 Task: Find connections with filter location Oer-Erkenschwick with filter topic #Healthwith filter profile language German with filter current company Yokogawa with filter school SSVPS'S BAPUSAHEB SHIVAJIRAO DEORE COLLEGE OF ENGINEERING, DHULE. with filter industry Periodical Publishing with filter service category User Experience Design with filter keywords title Principal
Action: Mouse moved to (534, 99)
Screenshot: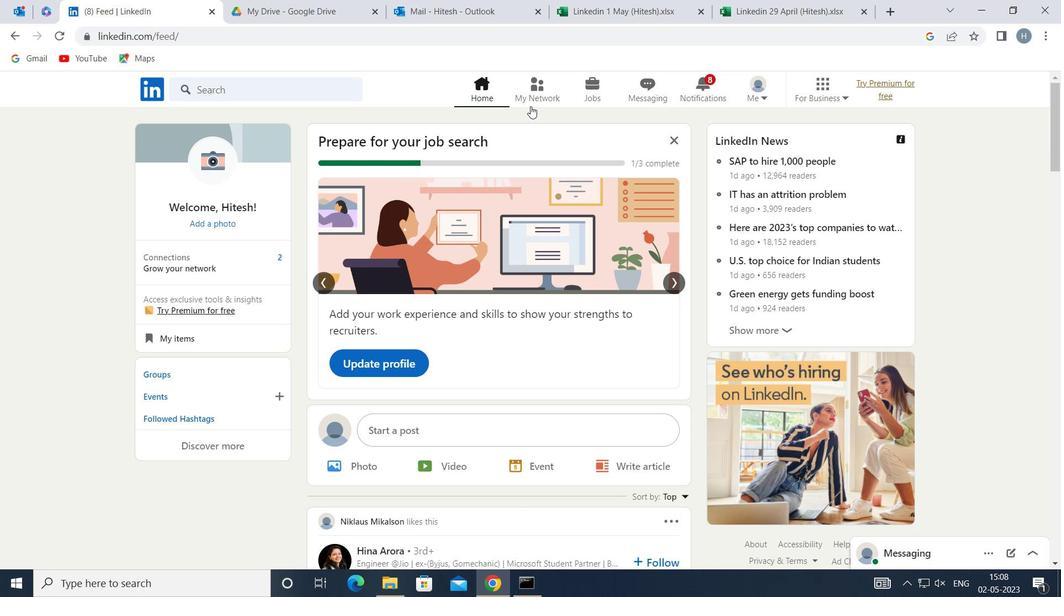 
Action: Mouse pressed left at (534, 99)
Screenshot: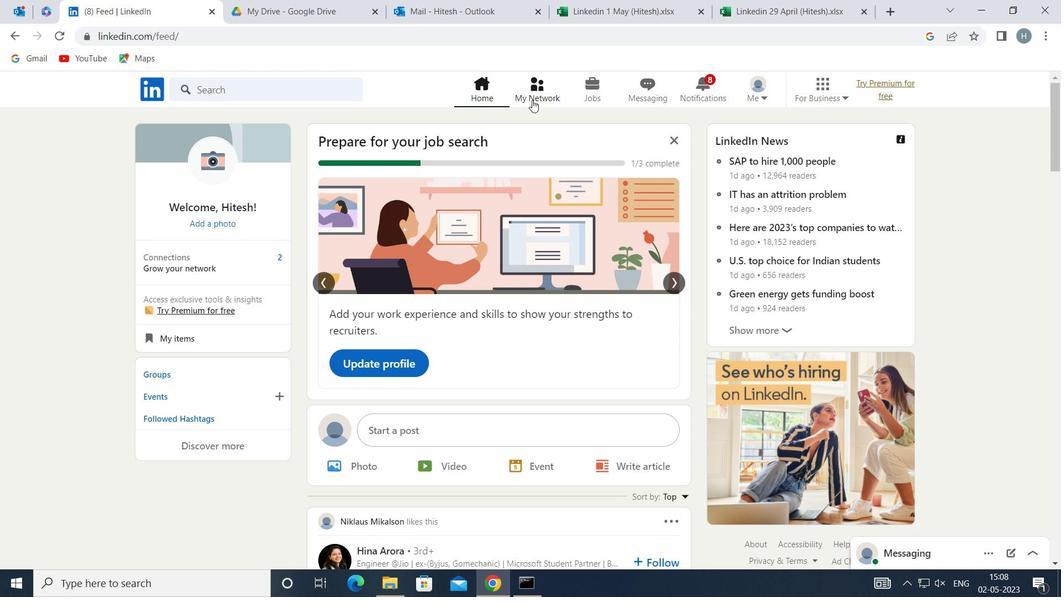 
Action: Mouse moved to (304, 170)
Screenshot: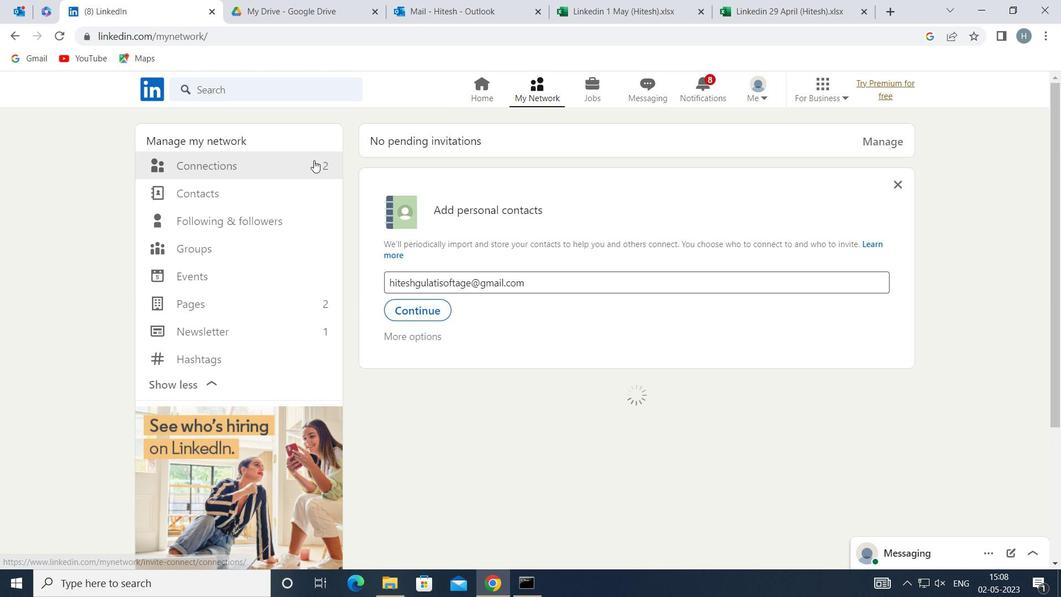 
Action: Mouse pressed left at (304, 170)
Screenshot: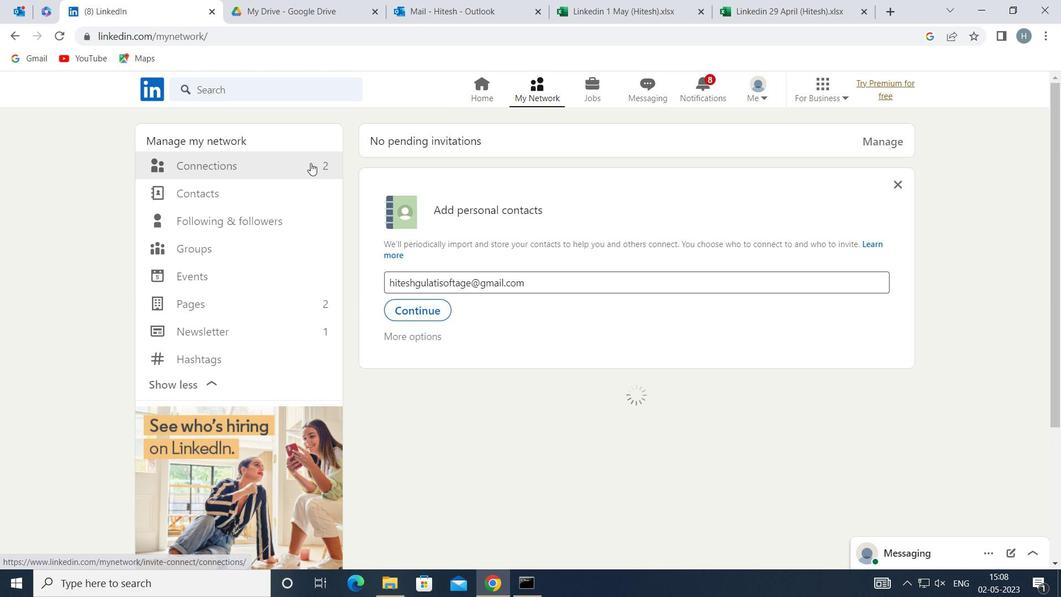 
Action: Mouse moved to (650, 166)
Screenshot: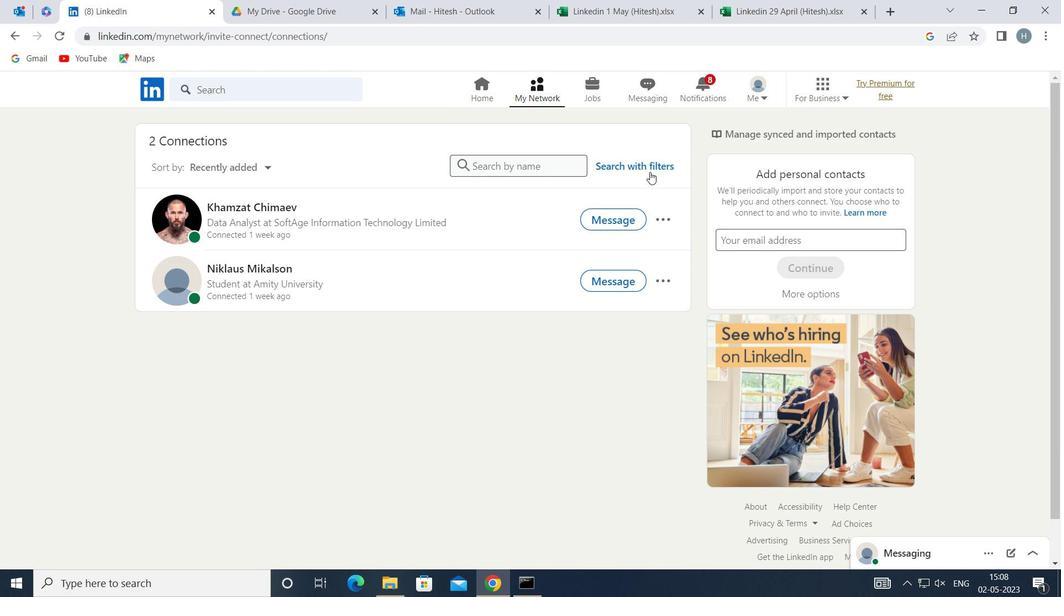 
Action: Mouse pressed left at (650, 166)
Screenshot: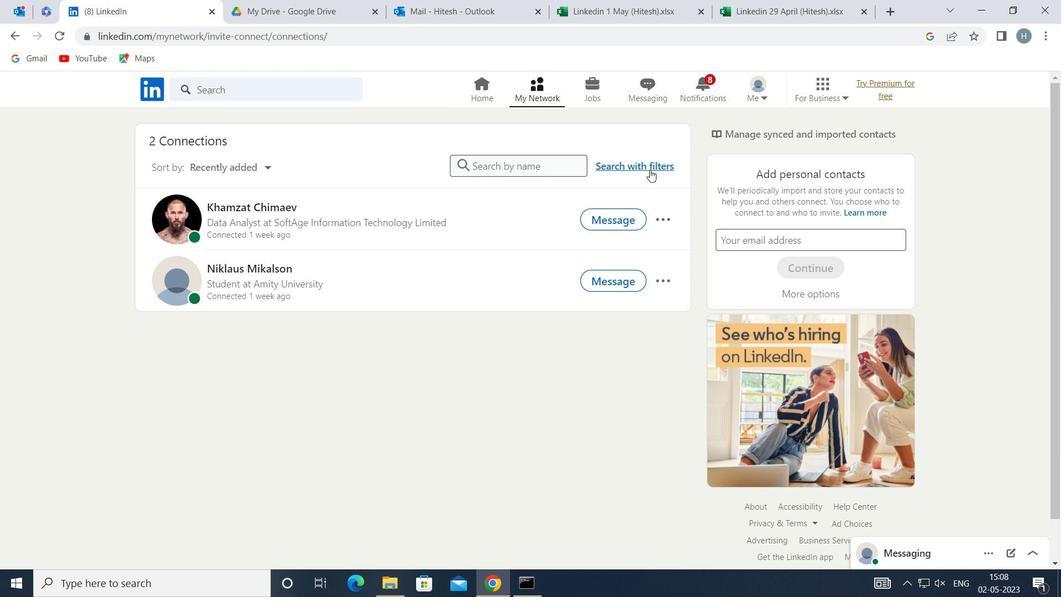 
Action: Mouse moved to (581, 129)
Screenshot: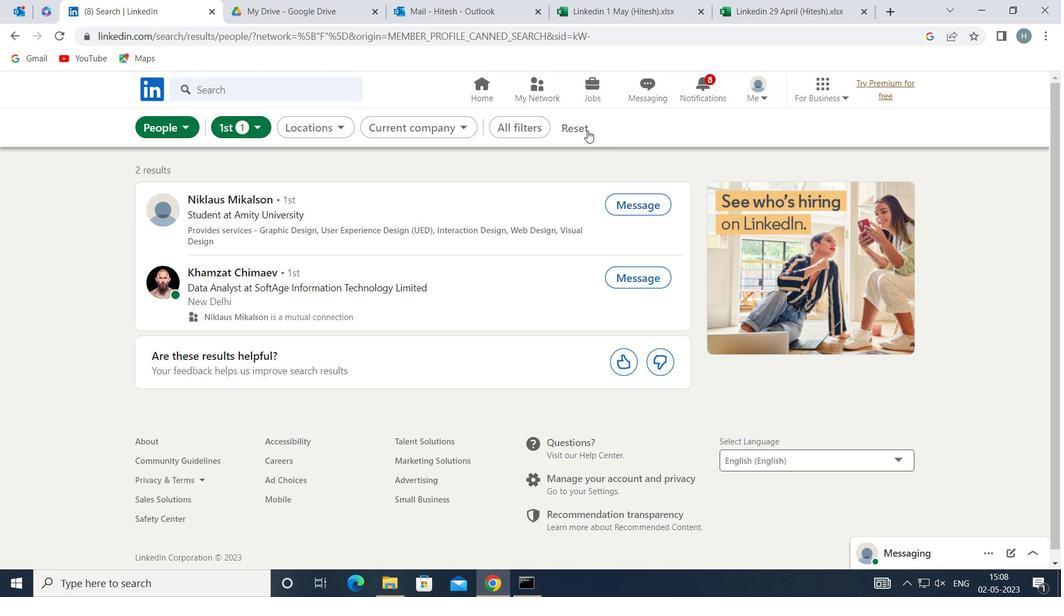 
Action: Mouse pressed left at (581, 129)
Screenshot: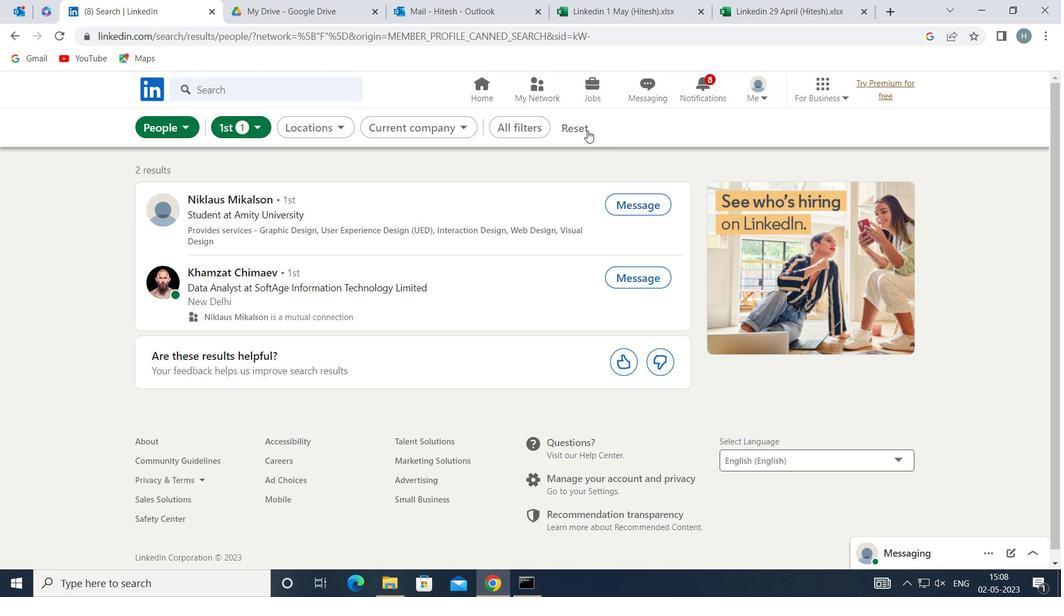 
Action: Mouse moved to (557, 124)
Screenshot: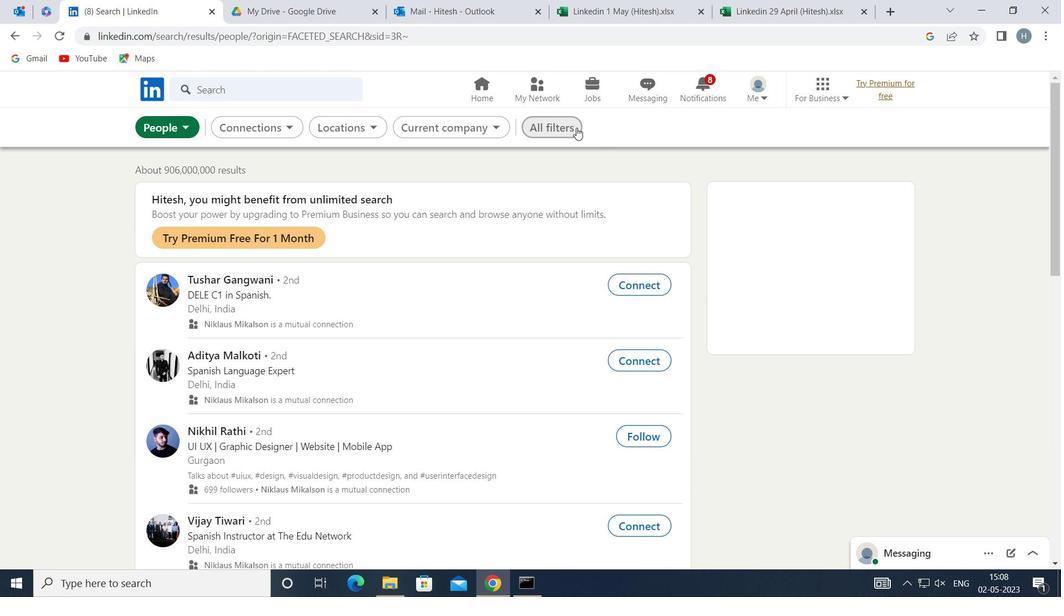 
Action: Mouse pressed left at (557, 124)
Screenshot: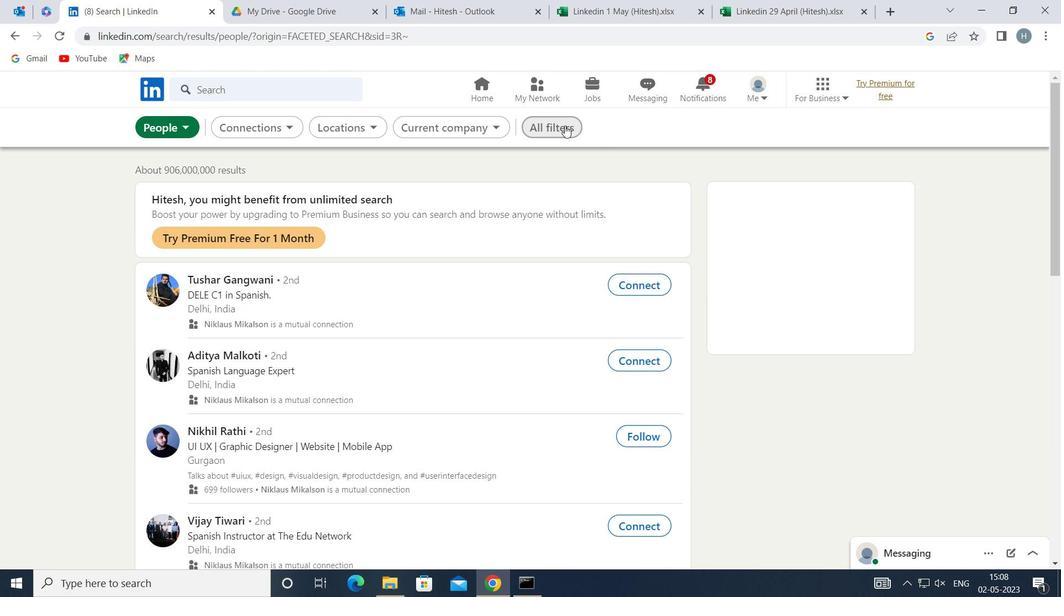
Action: Mouse moved to (798, 286)
Screenshot: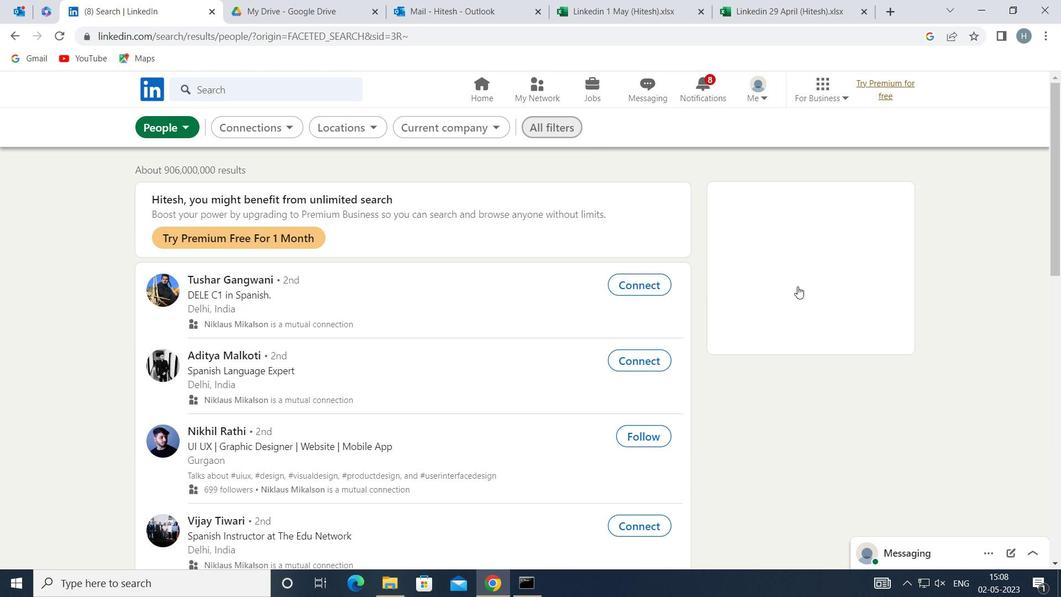
Action: Mouse scrolled (798, 286) with delta (0, 0)
Screenshot: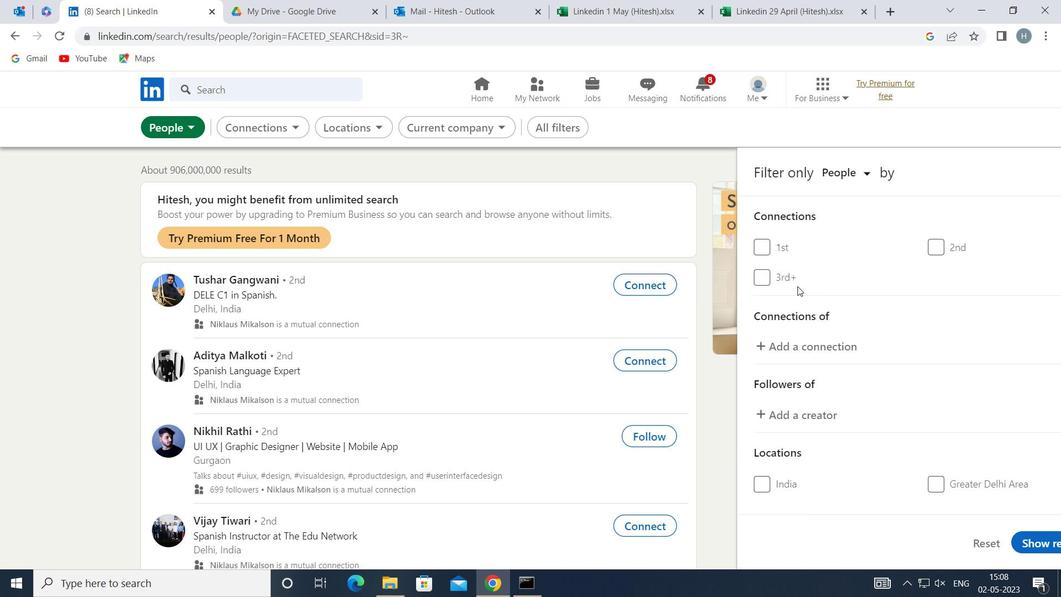 
Action: Mouse scrolled (798, 286) with delta (0, 0)
Screenshot: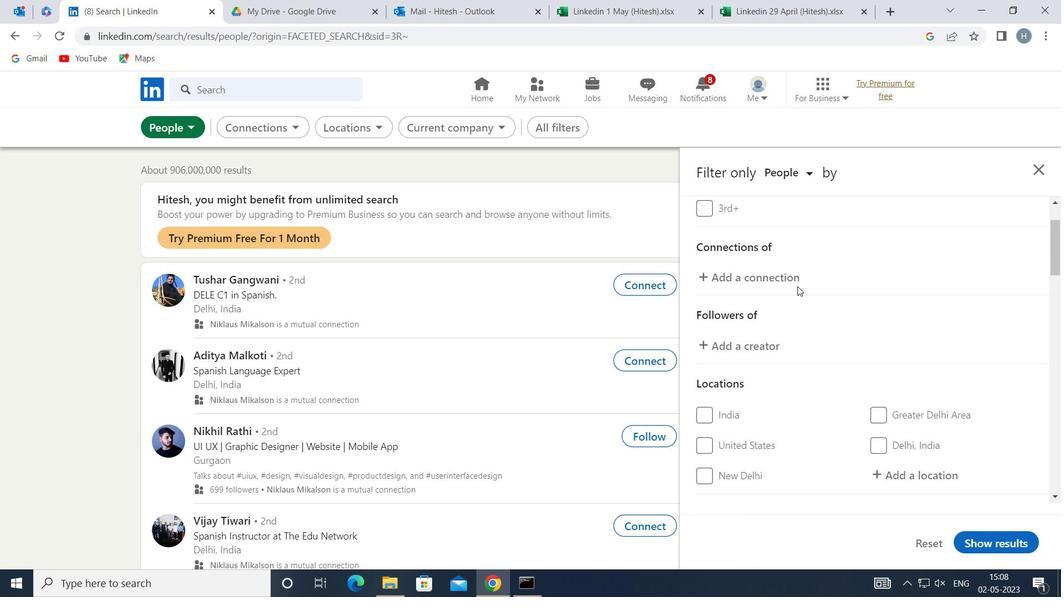 
Action: Mouse scrolled (798, 286) with delta (0, 0)
Screenshot: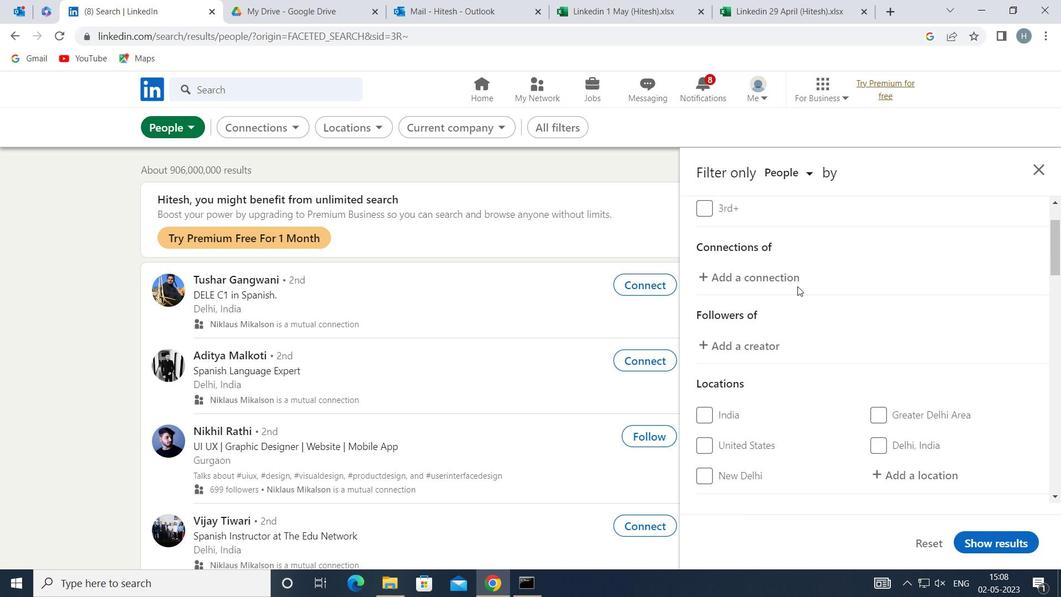 
Action: Mouse moved to (898, 334)
Screenshot: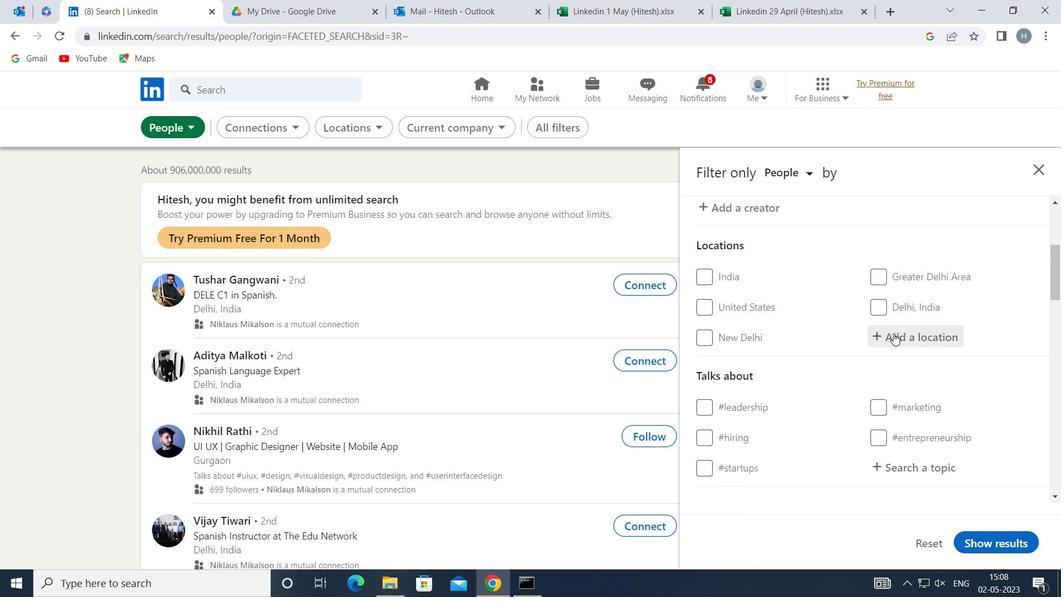 
Action: Mouse pressed left at (898, 334)
Screenshot: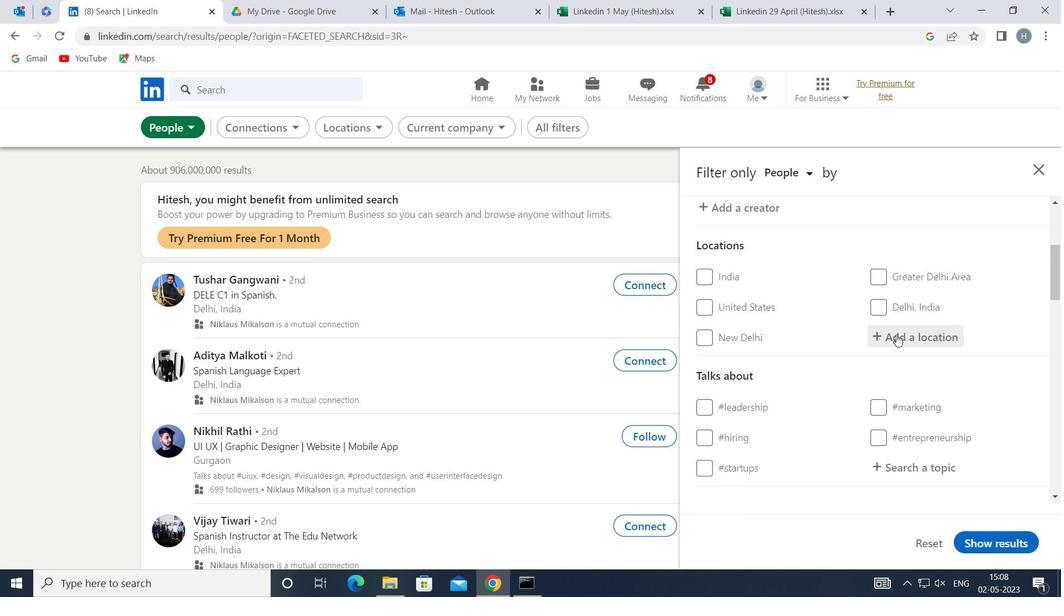 
Action: Mouse moved to (898, 333)
Screenshot: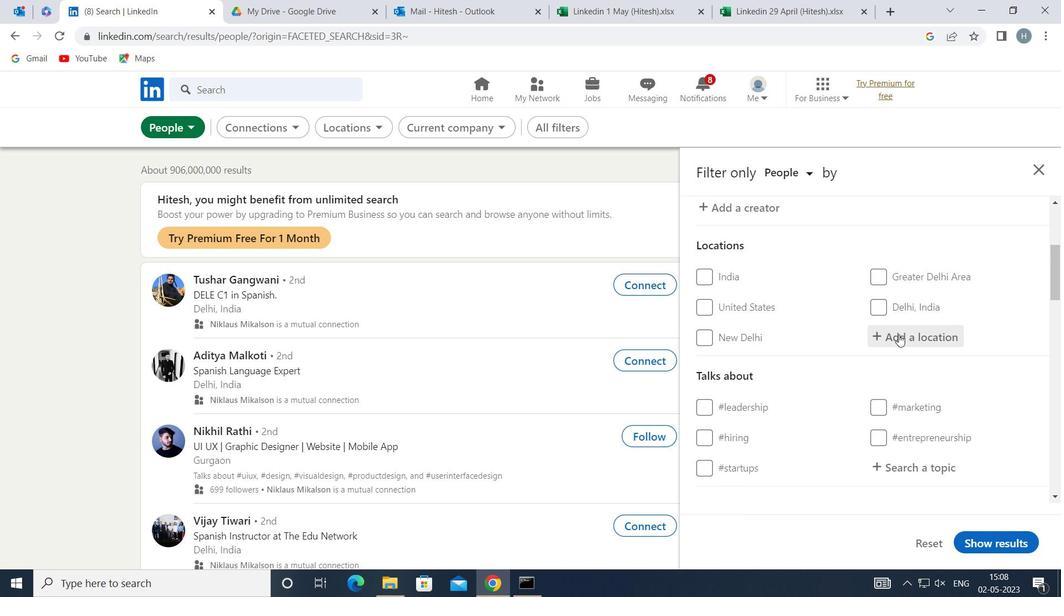 
Action: Key pressed <Key.shift>OER
Screenshot: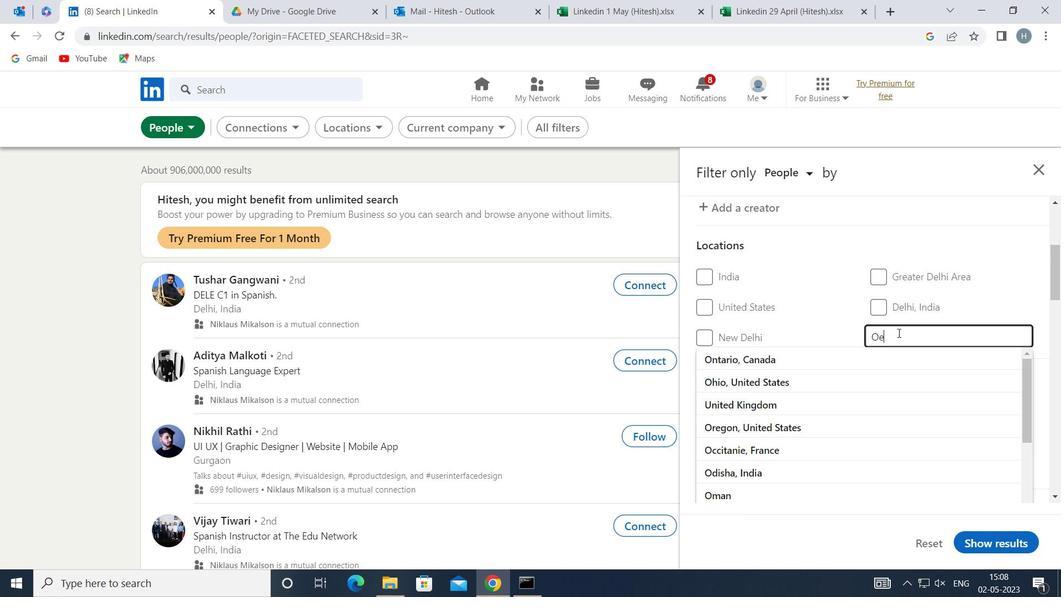 
Action: Mouse moved to (860, 381)
Screenshot: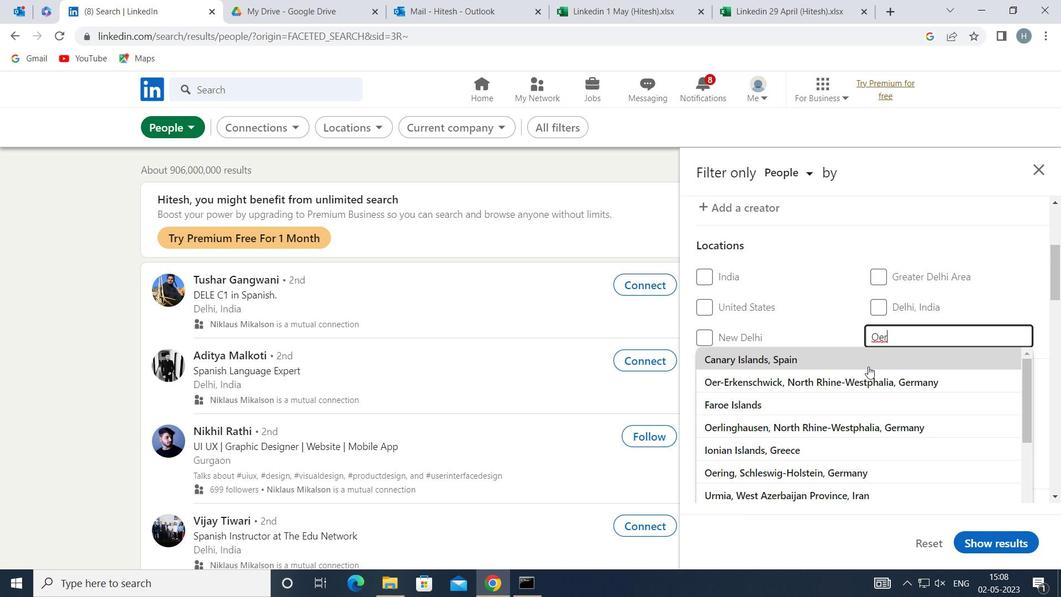 
Action: Mouse pressed left at (860, 381)
Screenshot: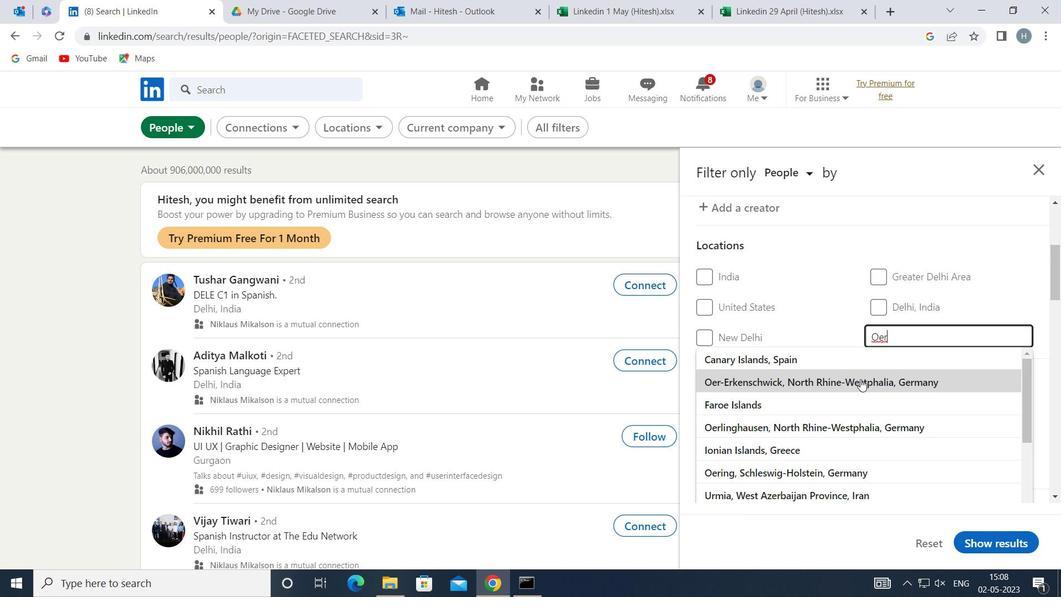 
Action: Mouse moved to (854, 379)
Screenshot: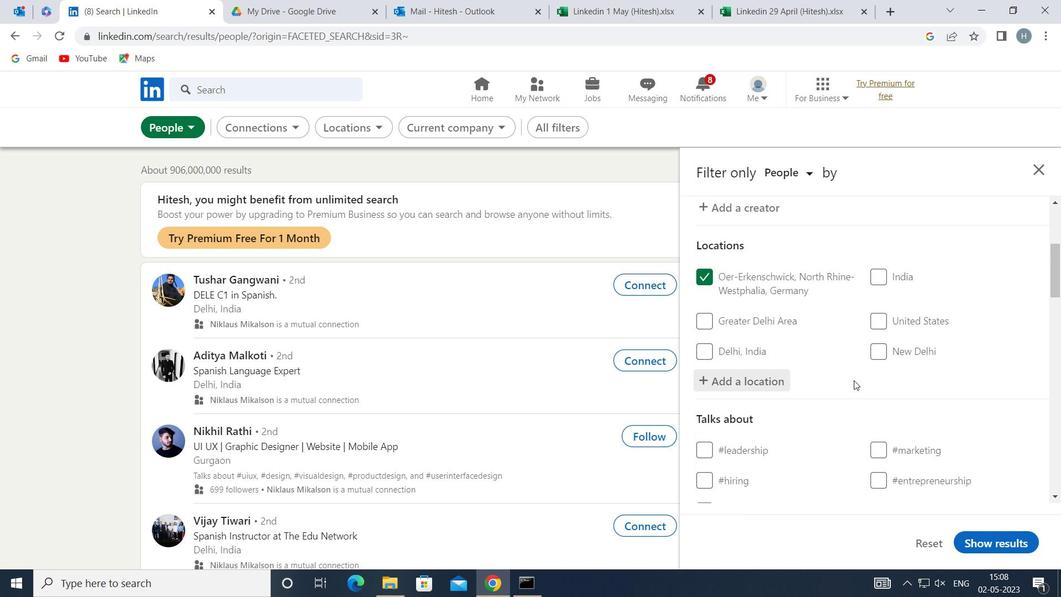 
Action: Mouse scrolled (854, 379) with delta (0, 0)
Screenshot: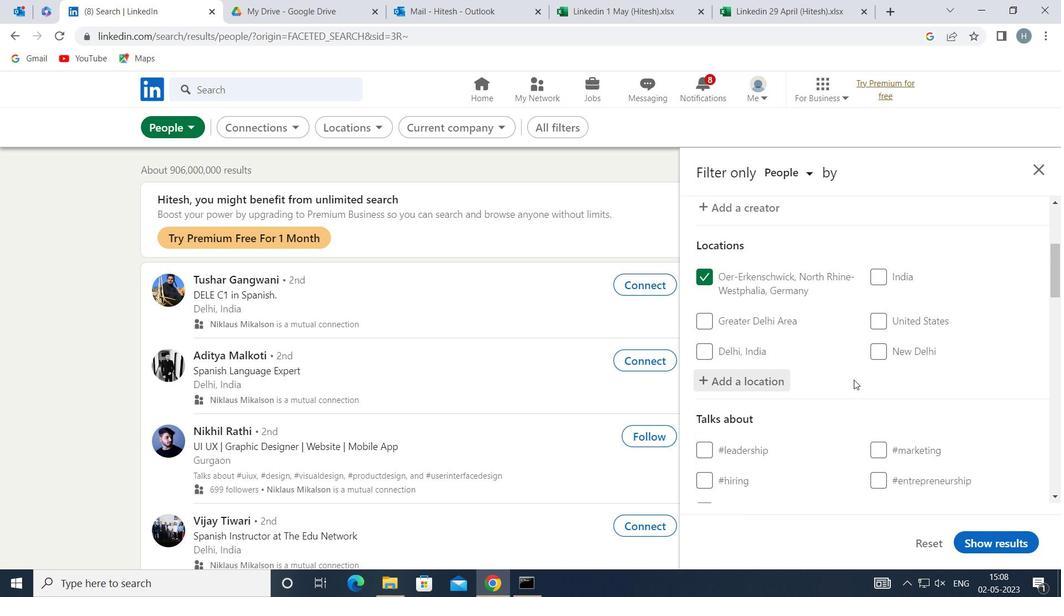 
Action: Mouse moved to (854, 379)
Screenshot: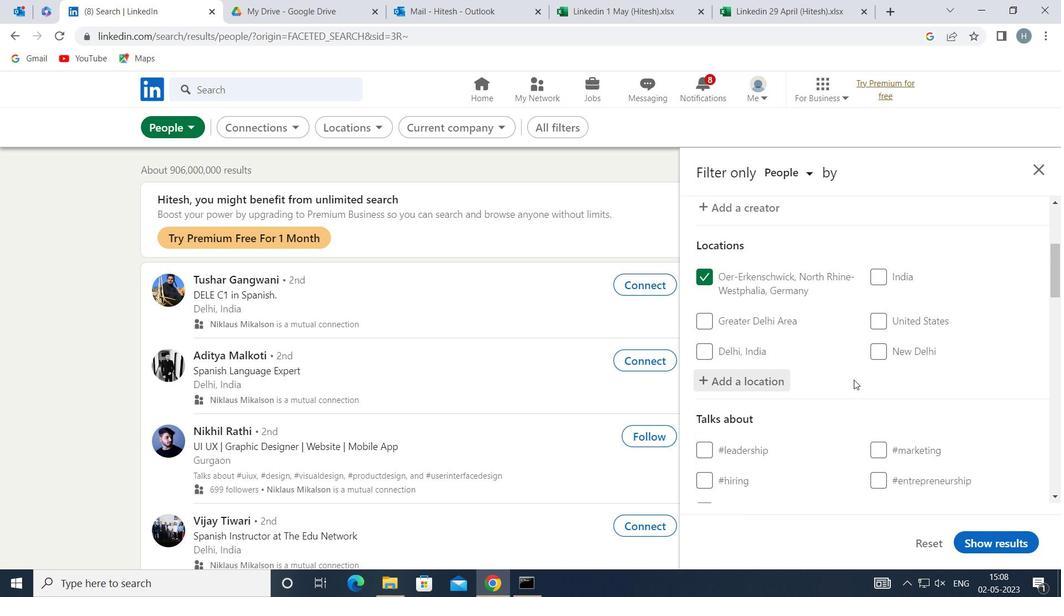 
Action: Mouse scrolled (854, 379) with delta (0, 0)
Screenshot: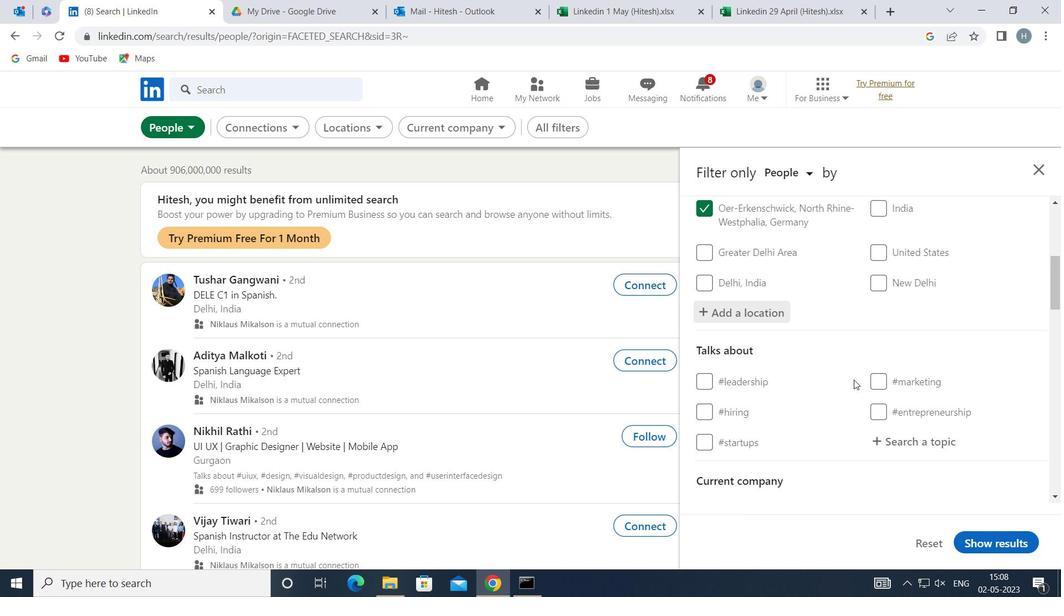 
Action: Mouse moved to (917, 370)
Screenshot: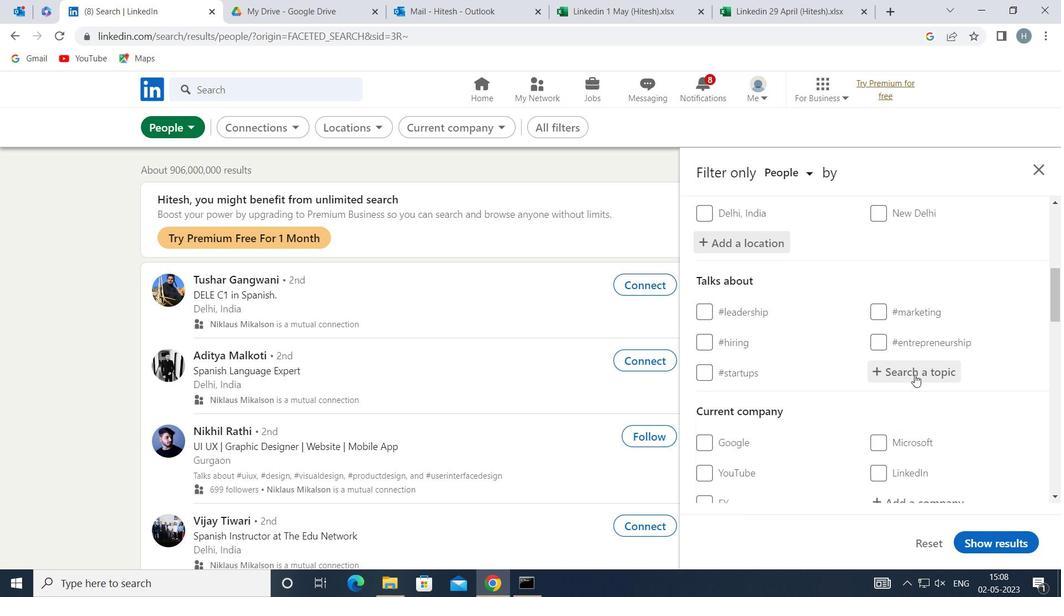 
Action: Mouse pressed left at (917, 370)
Screenshot: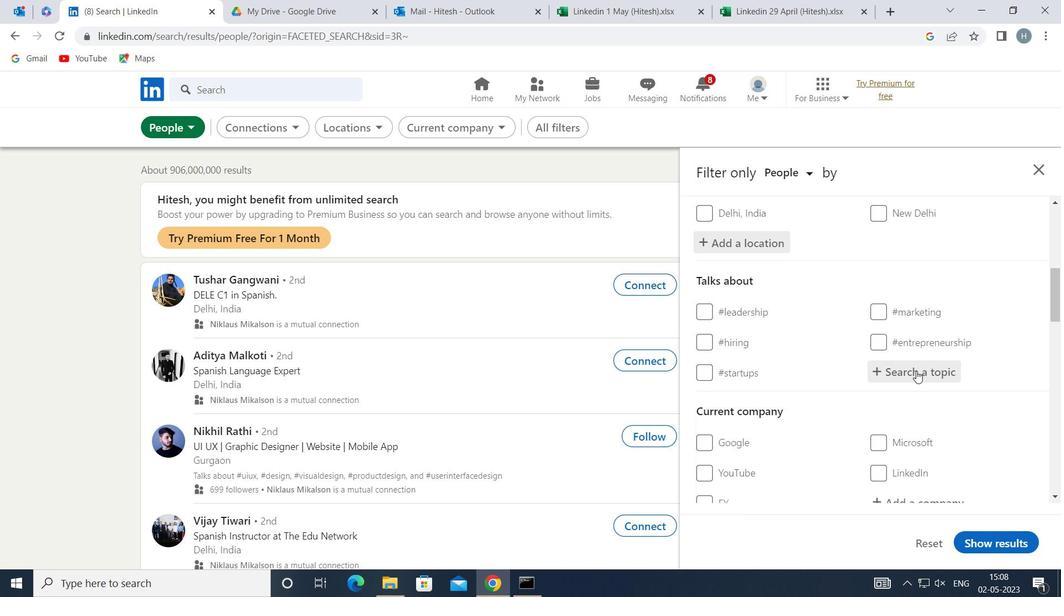 
Action: Key pressed <Key.shift>HEALTH
Screenshot: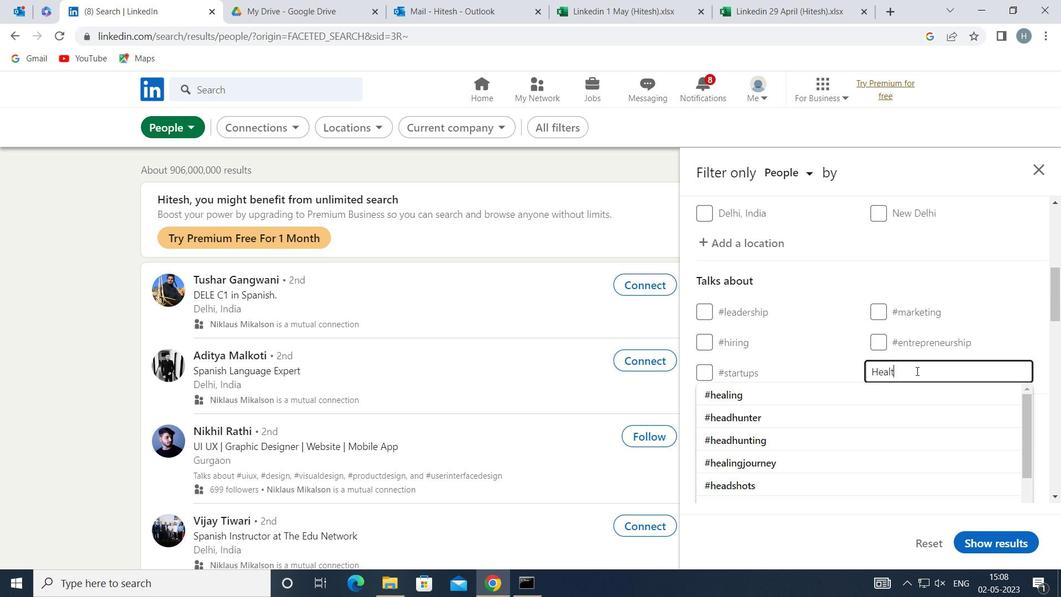 
Action: Mouse moved to (863, 411)
Screenshot: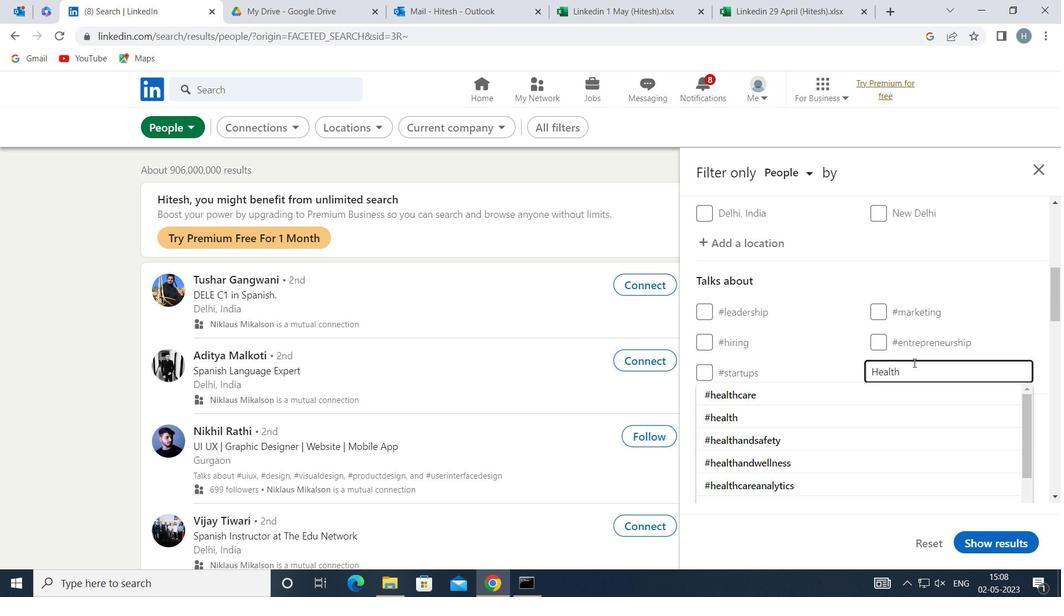 
Action: Mouse pressed left at (863, 411)
Screenshot: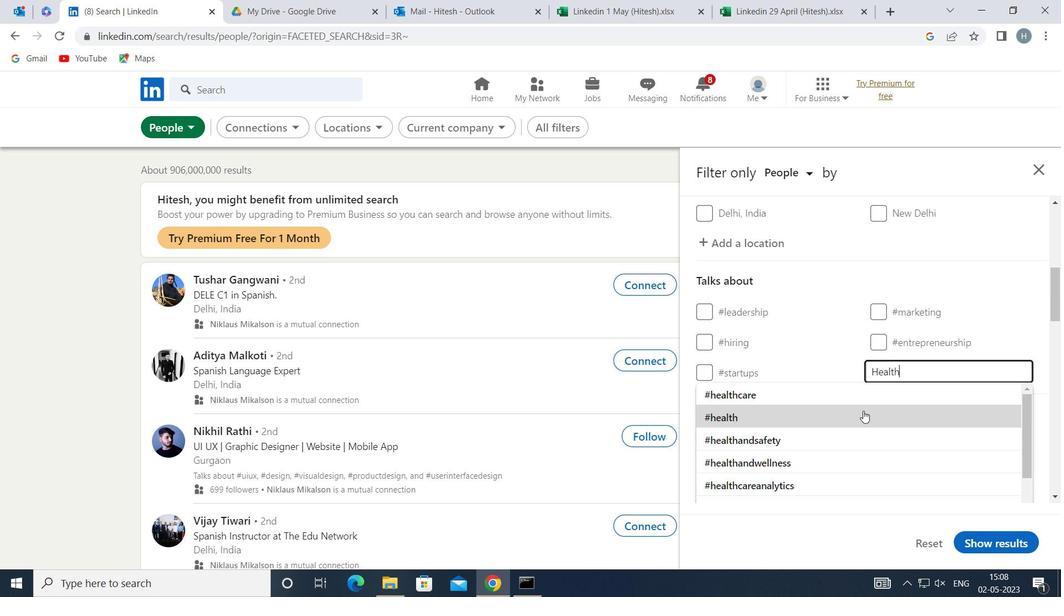
Action: Mouse moved to (822, 390)
Screenshot: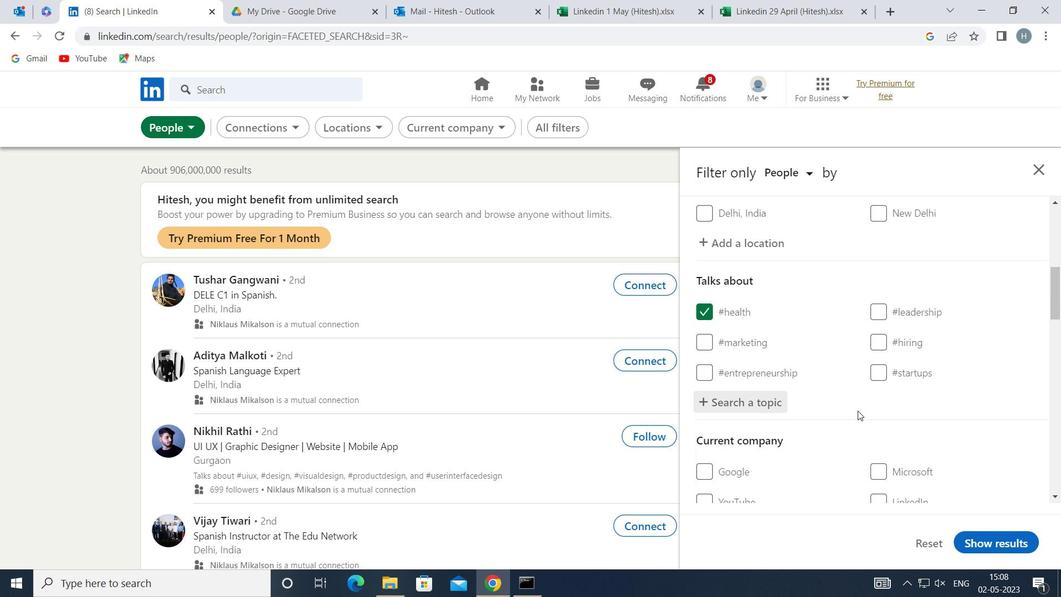 
Action: Mouse scrolled (822, 390) with delta (0, 0)
Screenshot: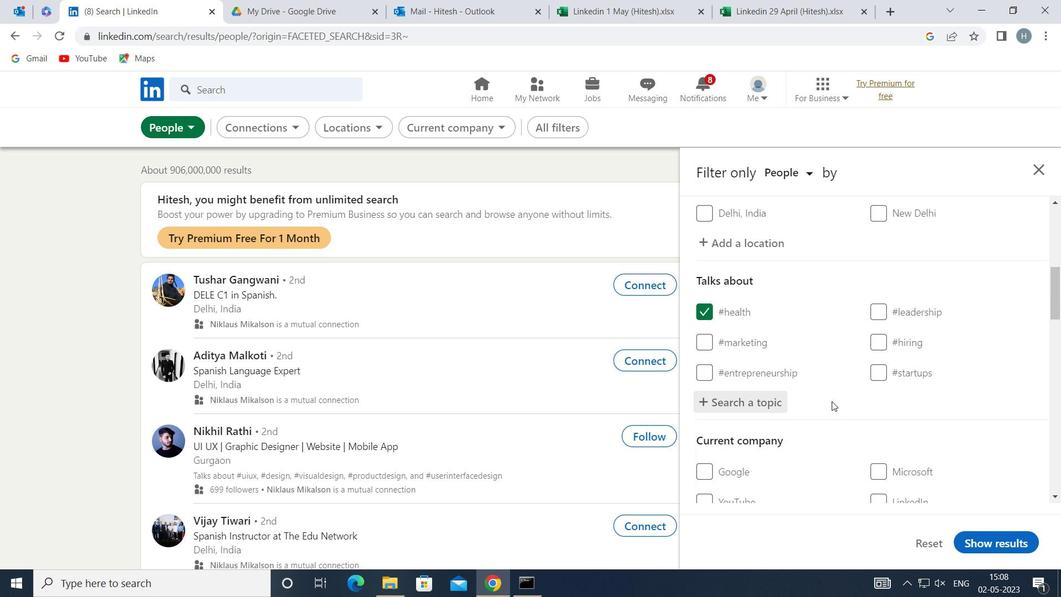 
Action: Mouse scrolled (822, 390) with delta (0, 0)
Screenshot: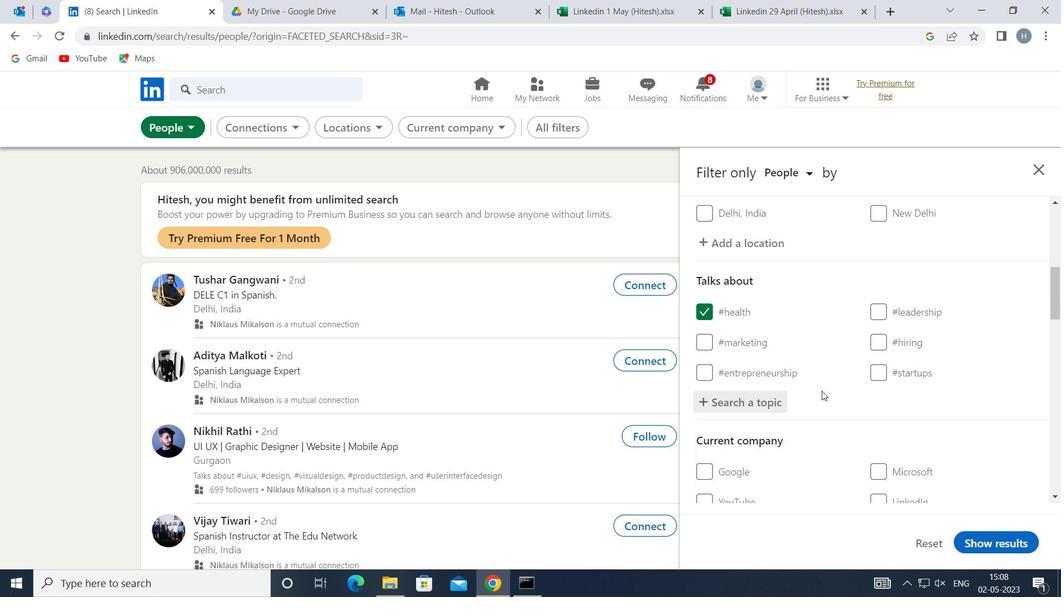 
Action: Mouse moved to (824, 389)
Screenshot: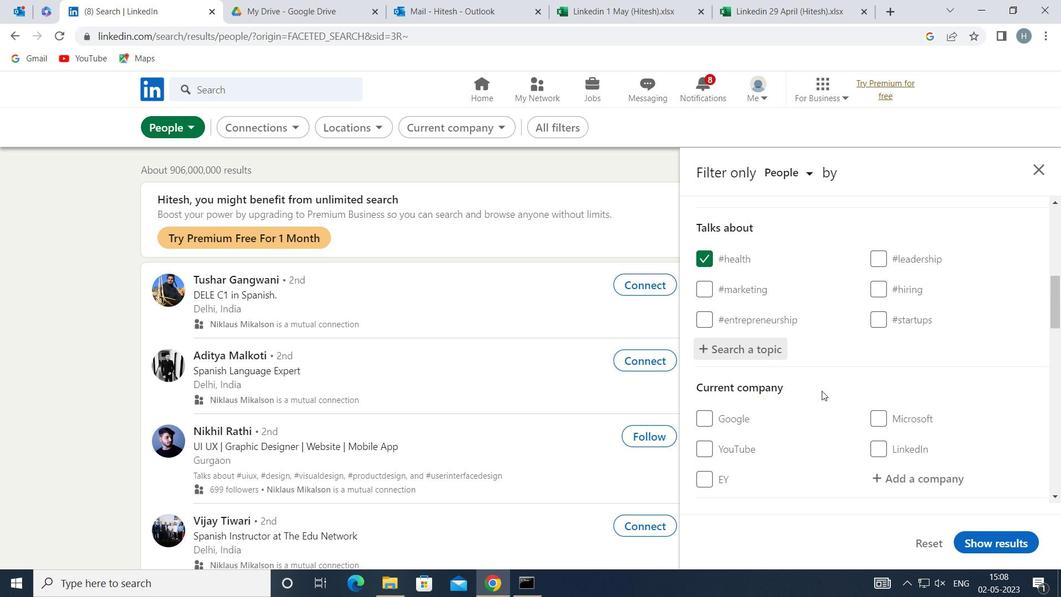 
Action: Mouse scrolled (824, 388) with delta (0, 0)
Screenshot: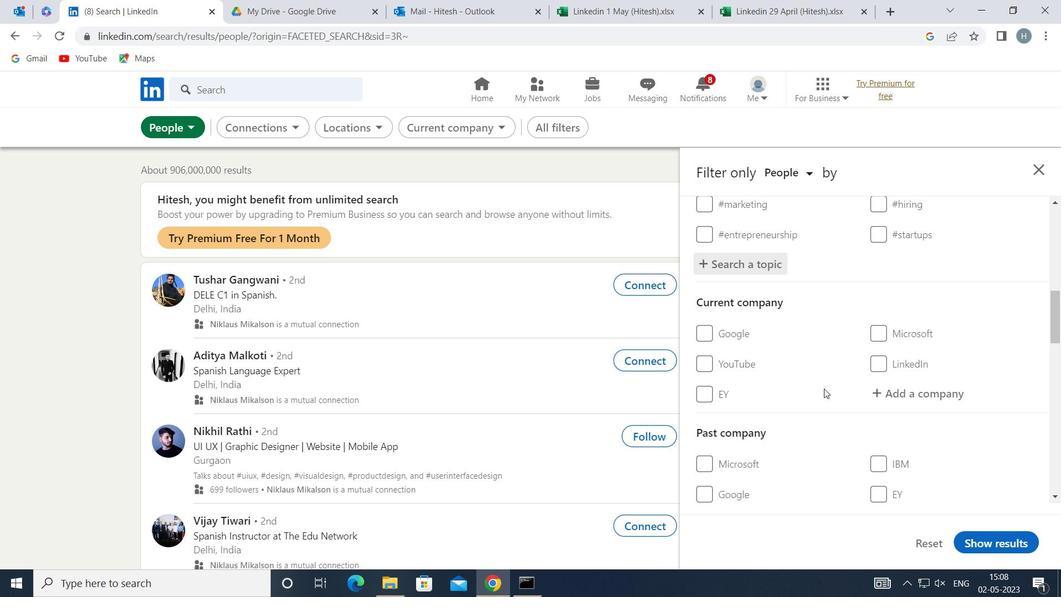 
Action: Mouse scrolled (824, 388) with delta (0, 0)
Screenshot: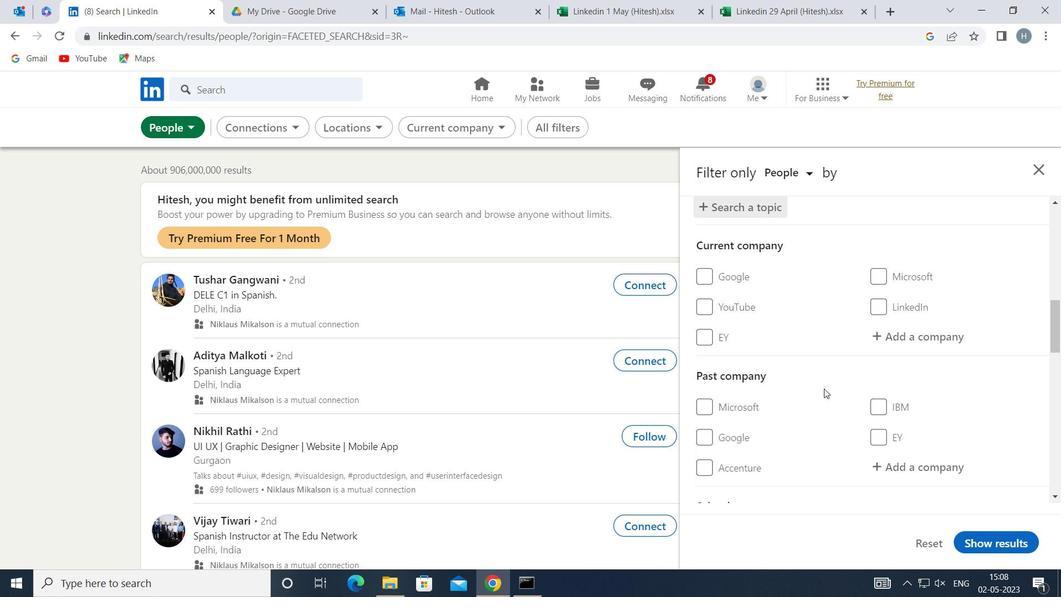 
Action: Mouse scrolled (824, 388) with delta (0, 0)
Screenshot: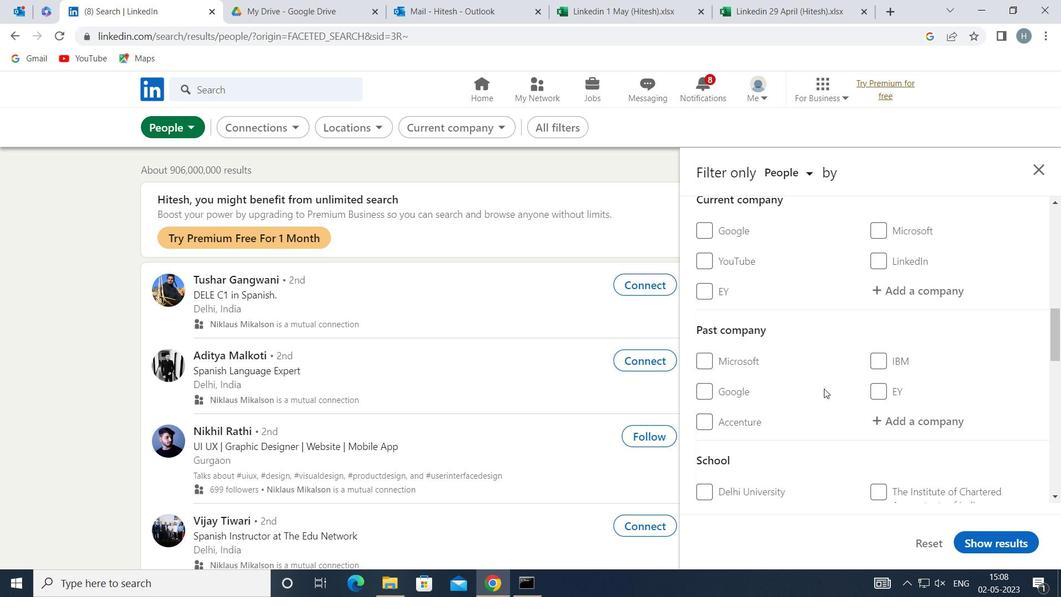 
Action: Mouse moved to (824, 389)
Screenshot: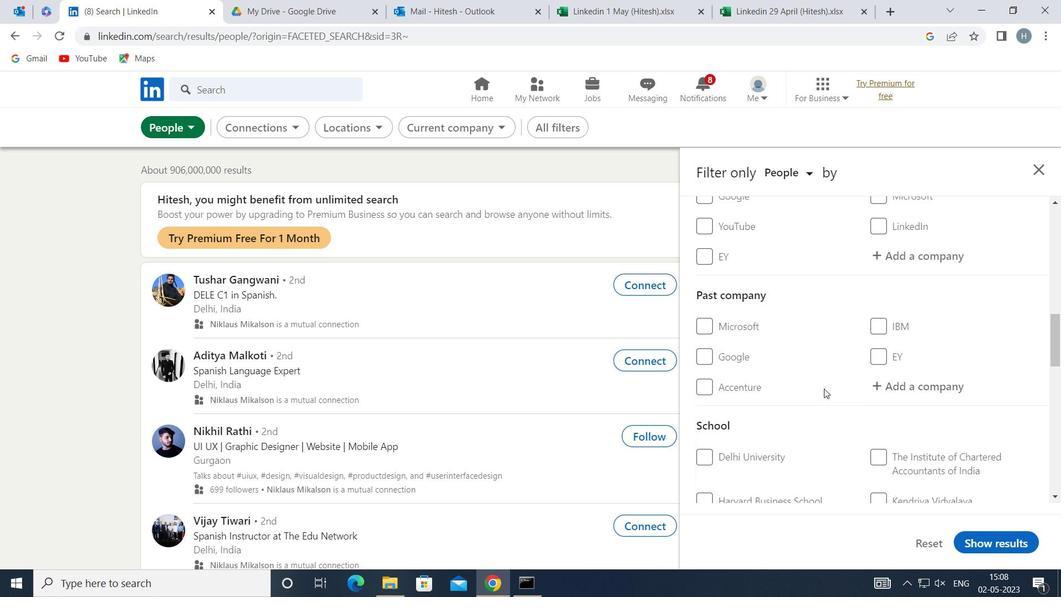 
Action: Mouse scrolled (824, 388) with delta (0, 0)
Screenshot: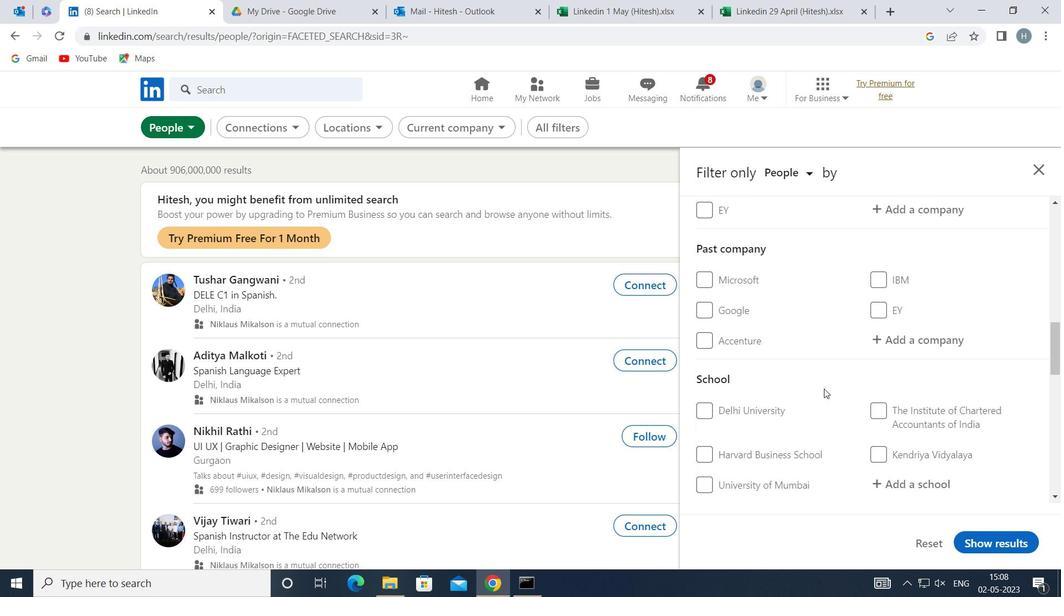 
Action: Mouse scrolled (824, 388) with delta (0, 0)
Screenshot: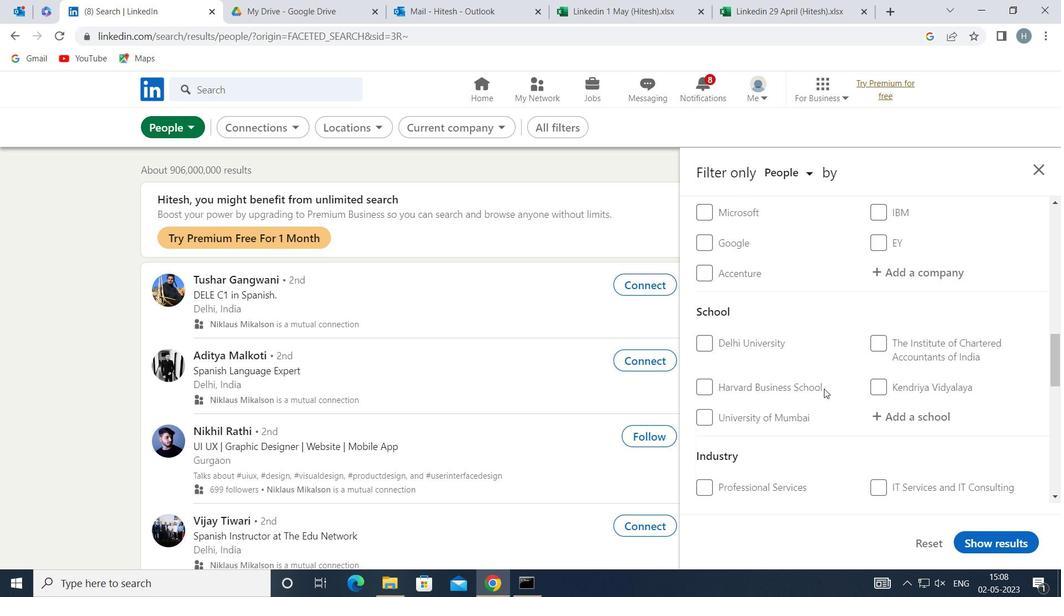 
Action: Mouse moved to (827, 386)
Screenshot: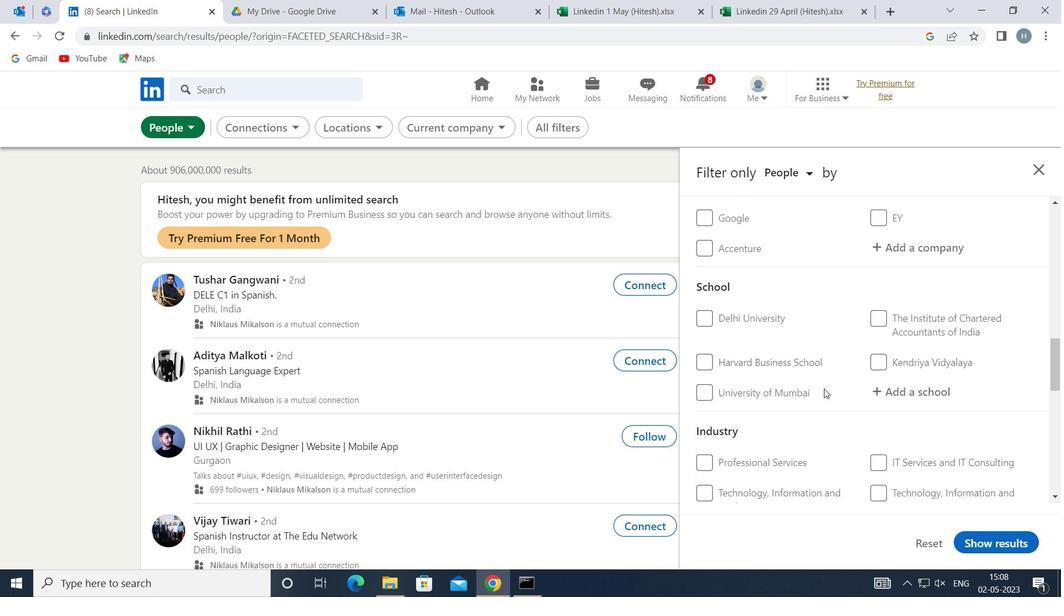 
Action: Mouse scrolled (827, 386) with delta (0, 0)
Screenshot: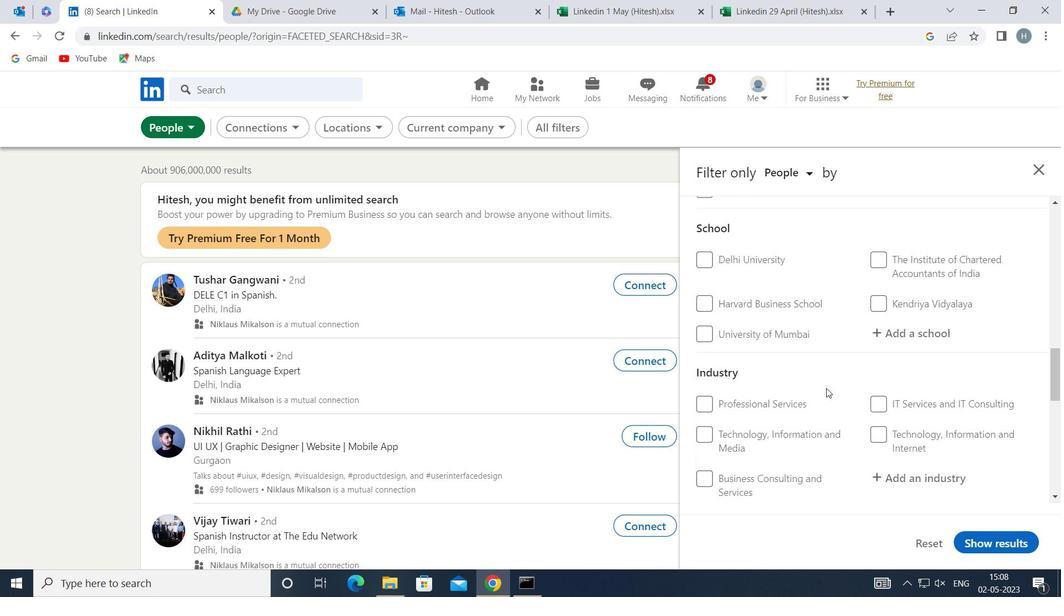 
Action: Mouse moved to (827, 387)
Screenshot: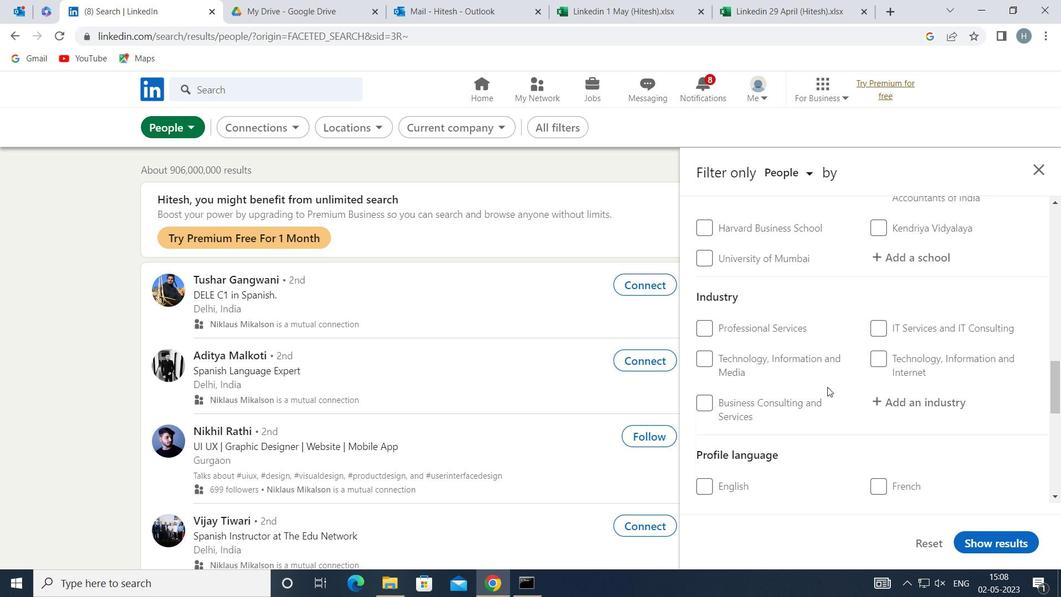 
Action: Mouse scrolled (827, 386) with delta (0, 0)
Screenshot: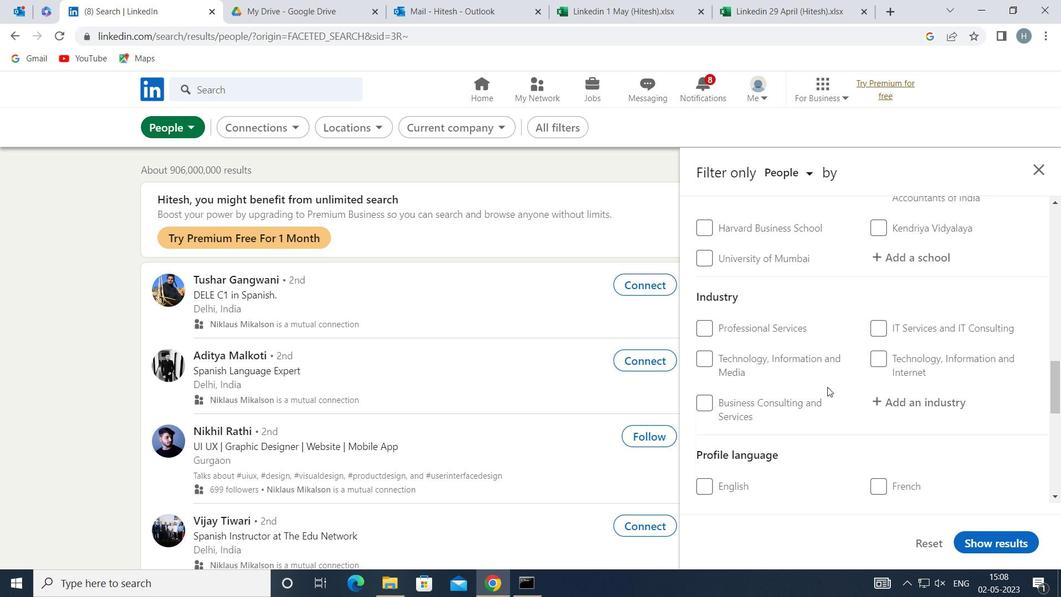 
Action: Mouse moved to (827, 388)
Screenshot: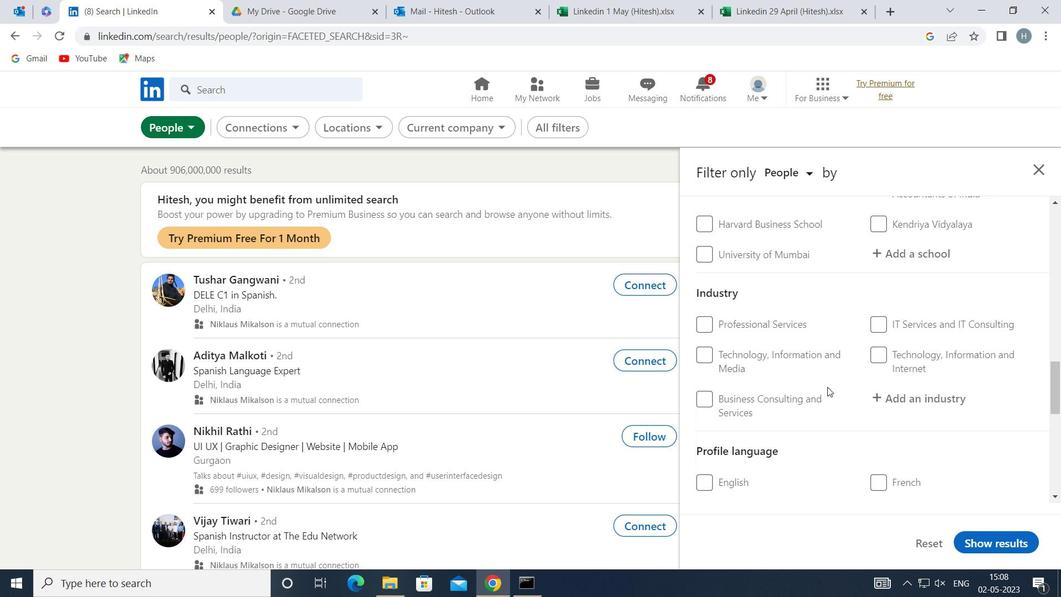 
Action: Mouse scrolled (827, 387) with delta (0, 0)
Screenshot: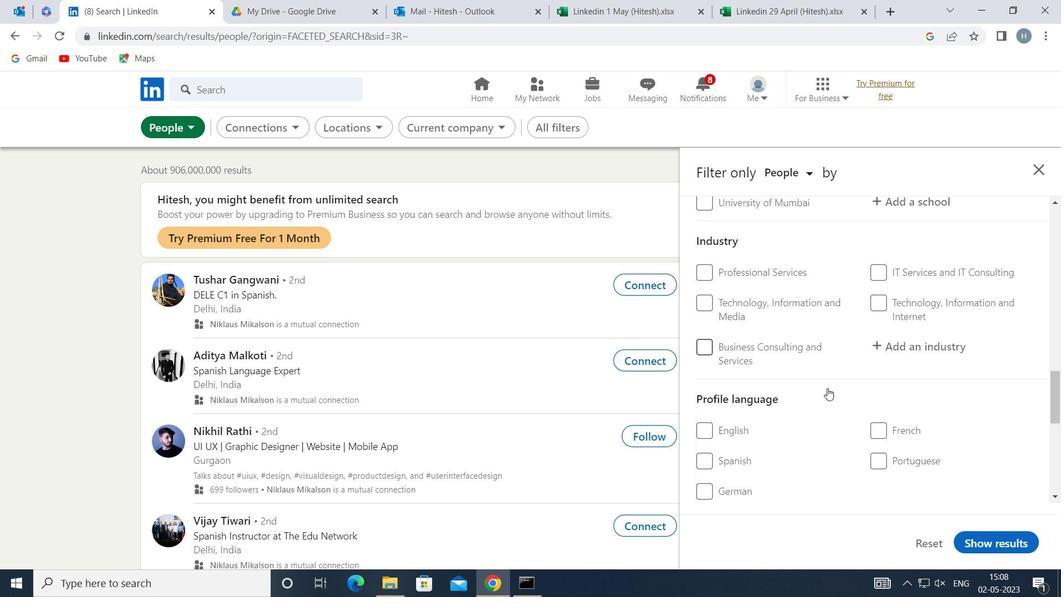 
Action: Mouse moved to (729, 410)
Screenshot: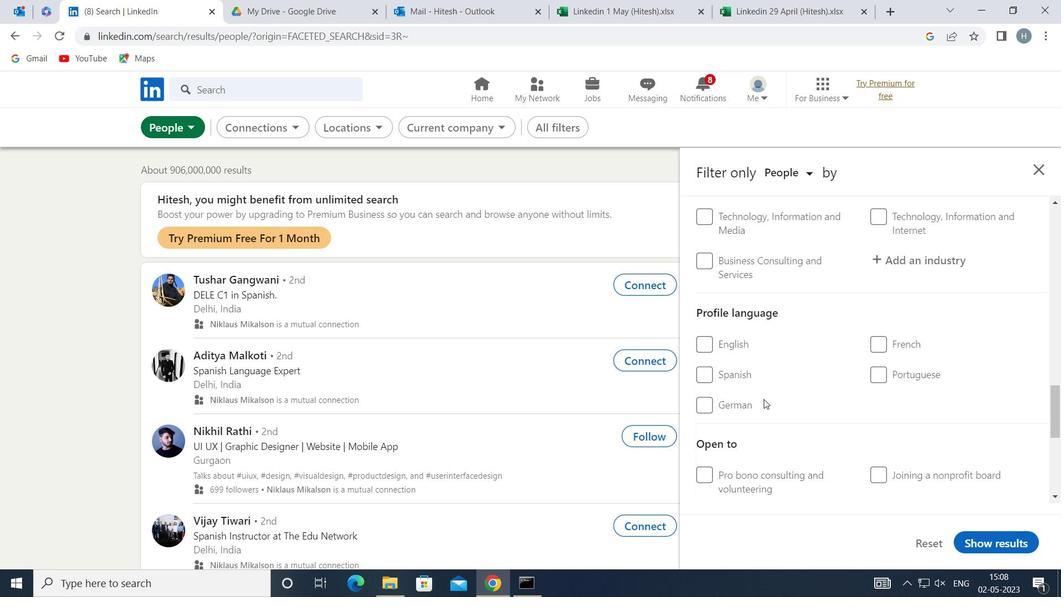 
Action: Mouse pressed left at (729, 410)
Screenshot: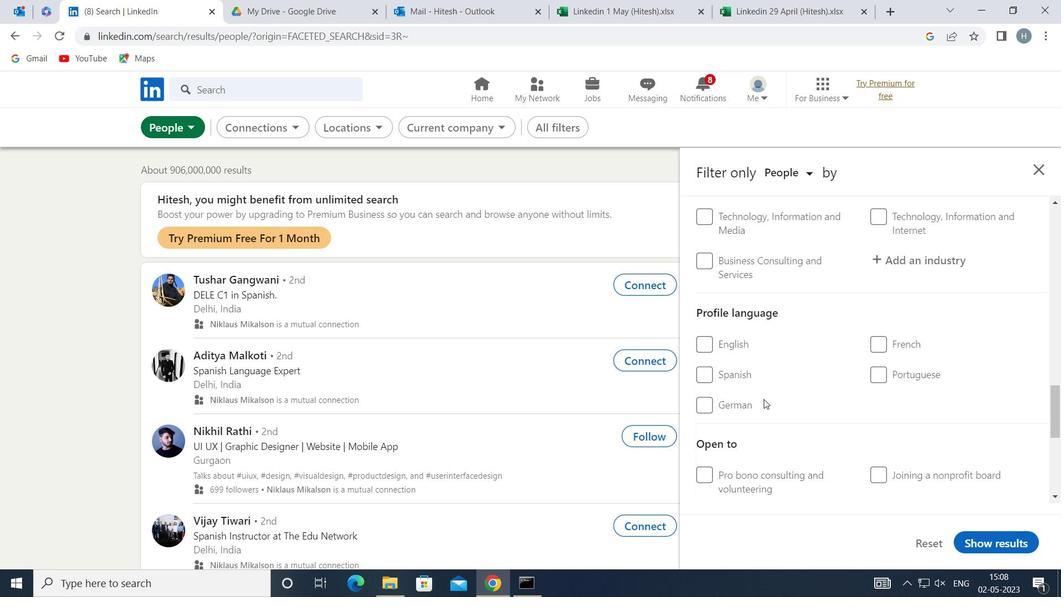 
Action: Mouse moved to (845, 400)
Screenshot: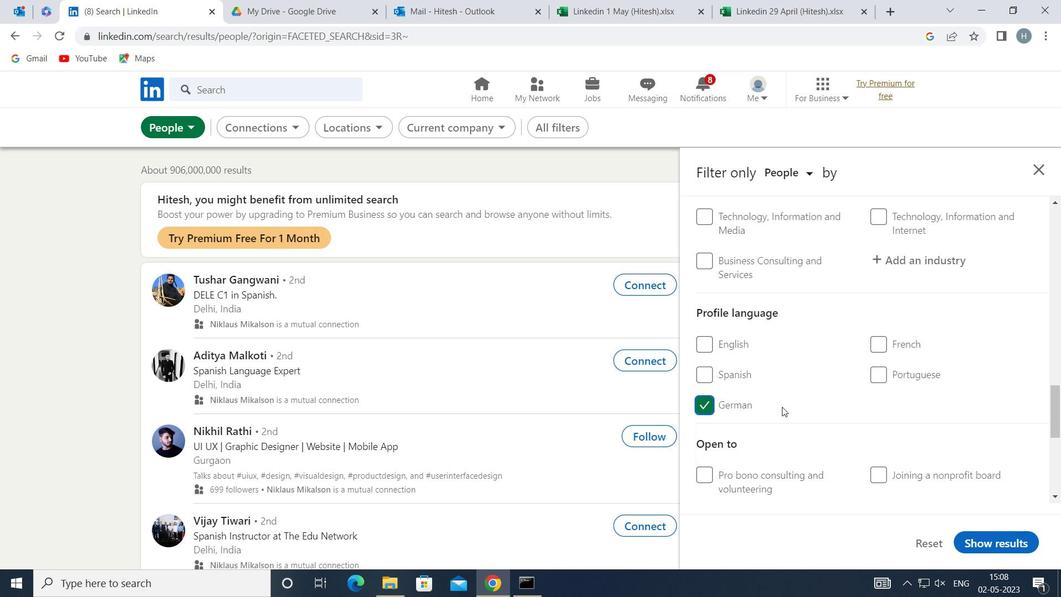 
Action: Mouse scrolled (845, 400) with delta (0, 0)
Screenshot: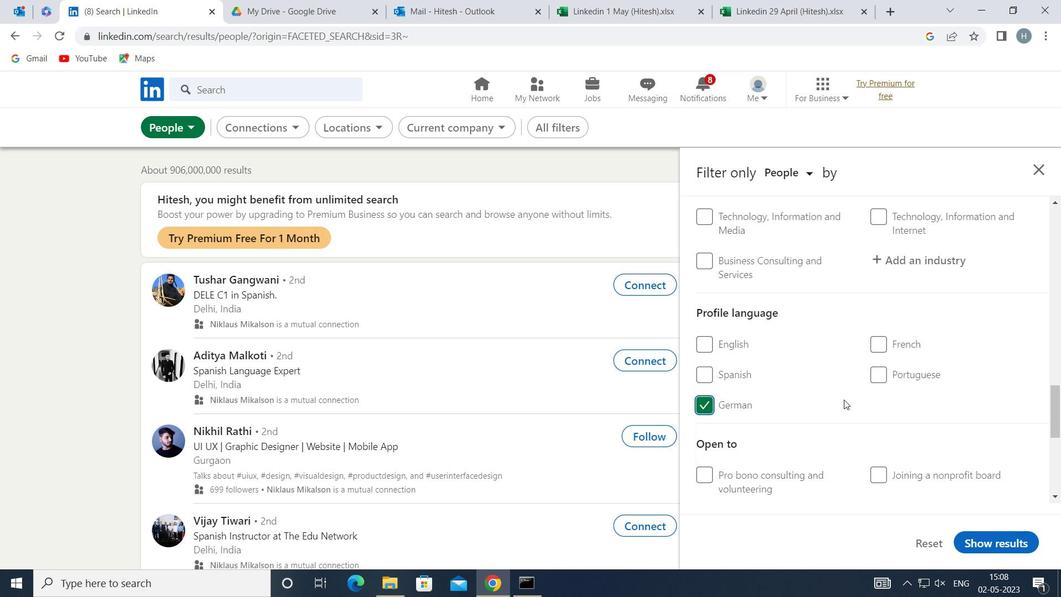 
Action: Mouse scrolled (845, 400) with delta (0, 0)
Screenshot: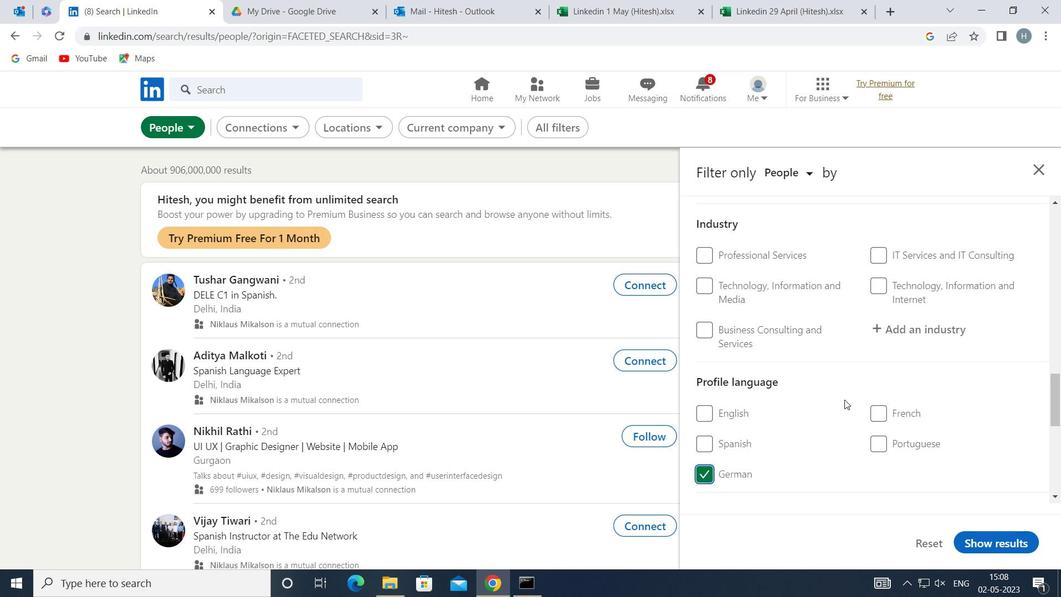 
Action: Mouse scrolled (845, 400) with delta (0, 0)
Screenshot: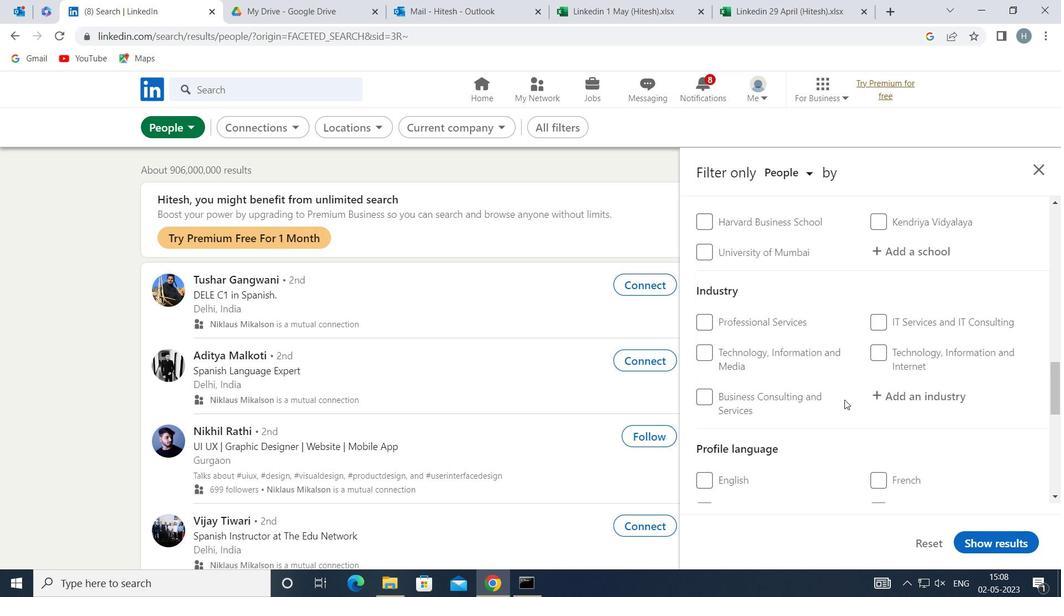 
Action: Mouse scrolled (845, 400) with delta (0, 0)
Screenshot: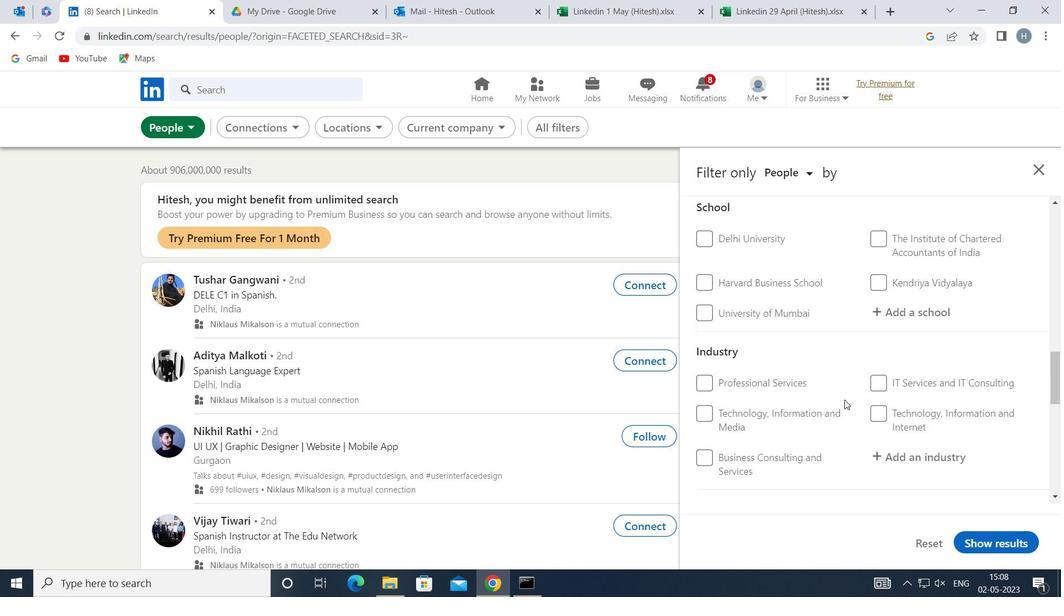 
Action: Mouse scrolled (845, 400) with delta (0, 0)
Screenshot: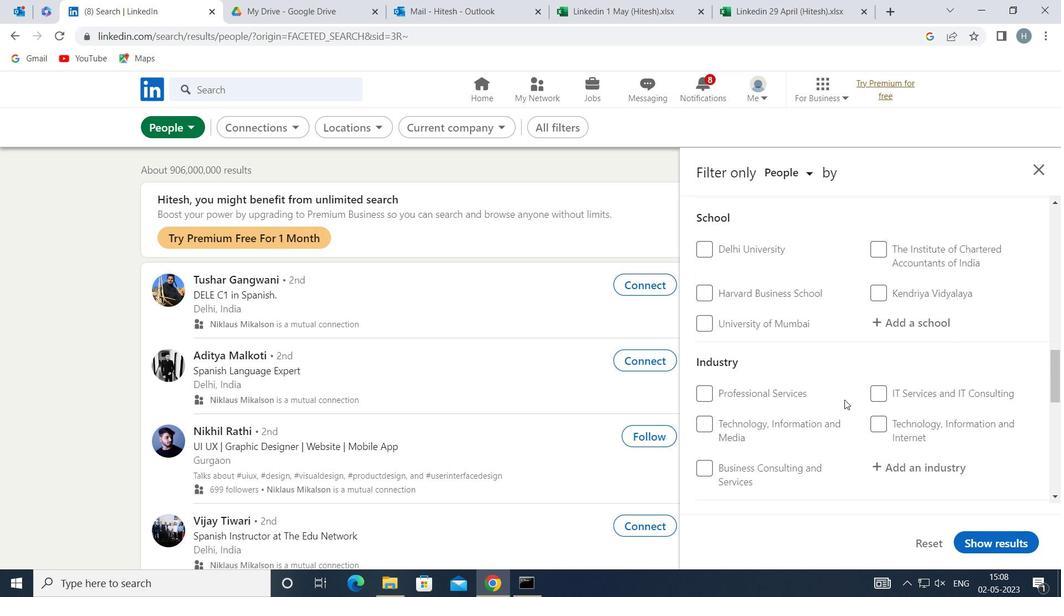 
Action: Mouse scrolled (845, 400) with delta (0, 0)
Screenshot: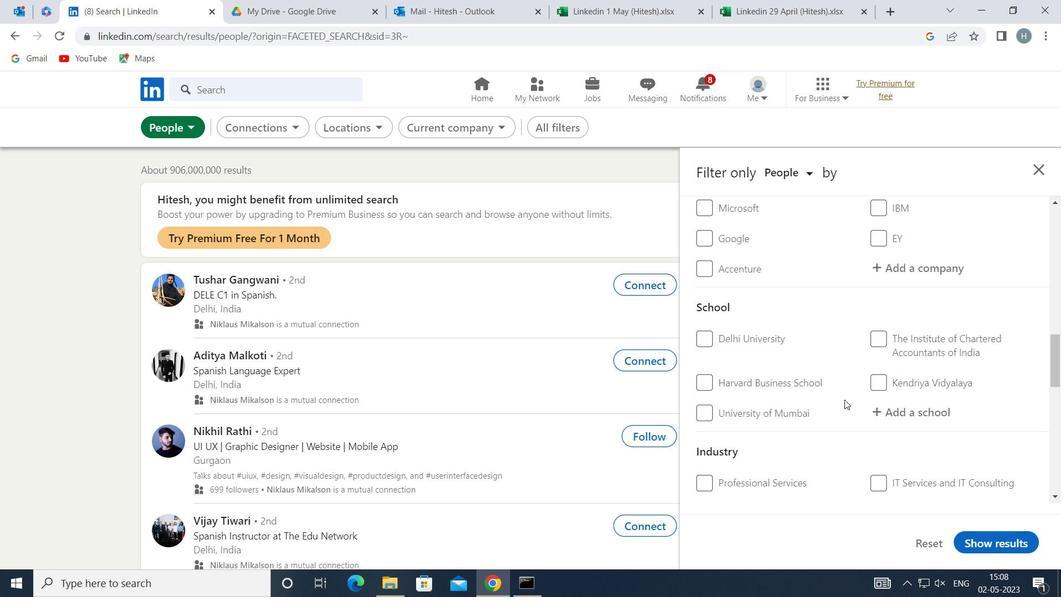 
Action: Mouse scrolled (845, 400) with delta (0, 0)
Screenshot: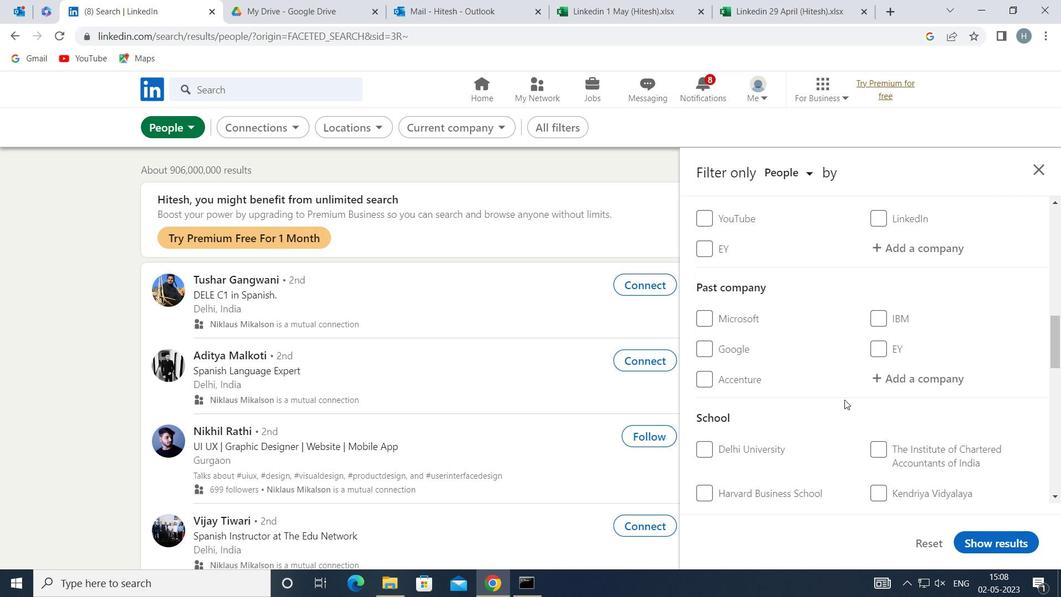 
Action: Mouse scrolled (845, 400) with delta (0, 0)
Screenshot: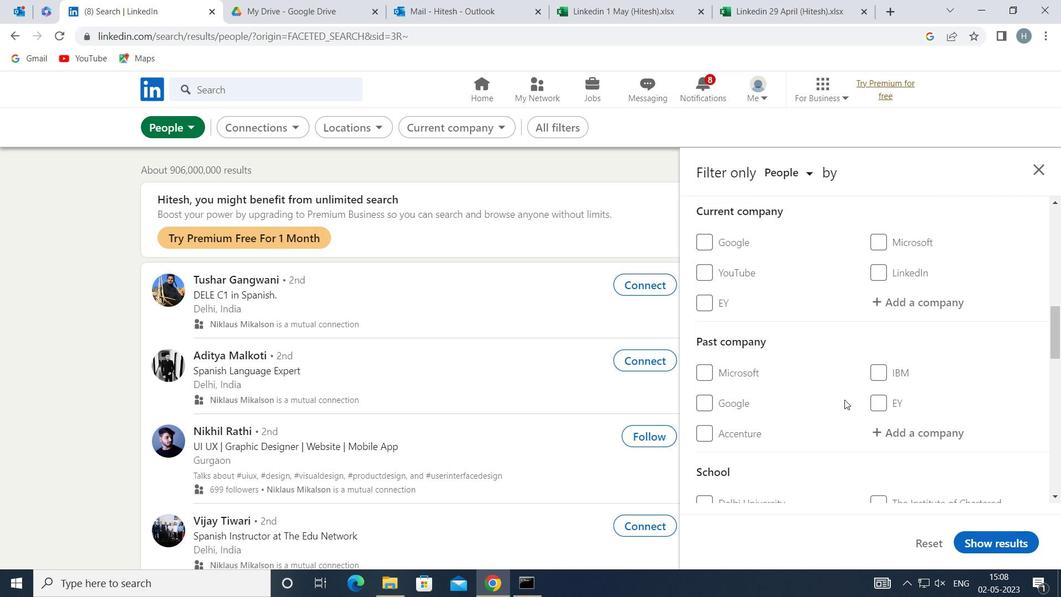 
Action: Mouse scrolled (845, 400) with delta (0, 0)
Screenshot: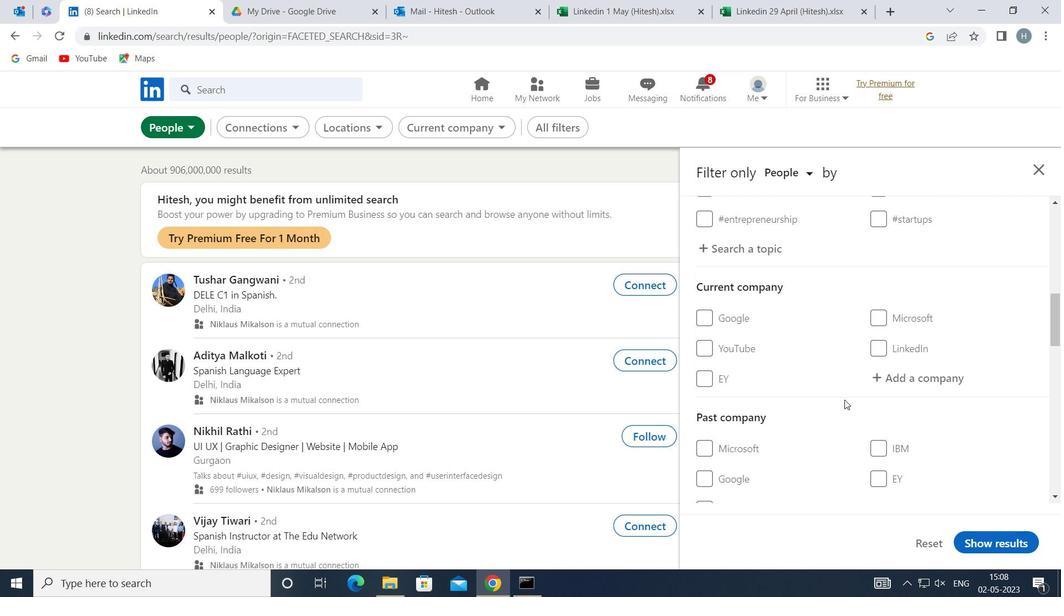 
Action: Mouse moved to (922, 454)
Screenshot: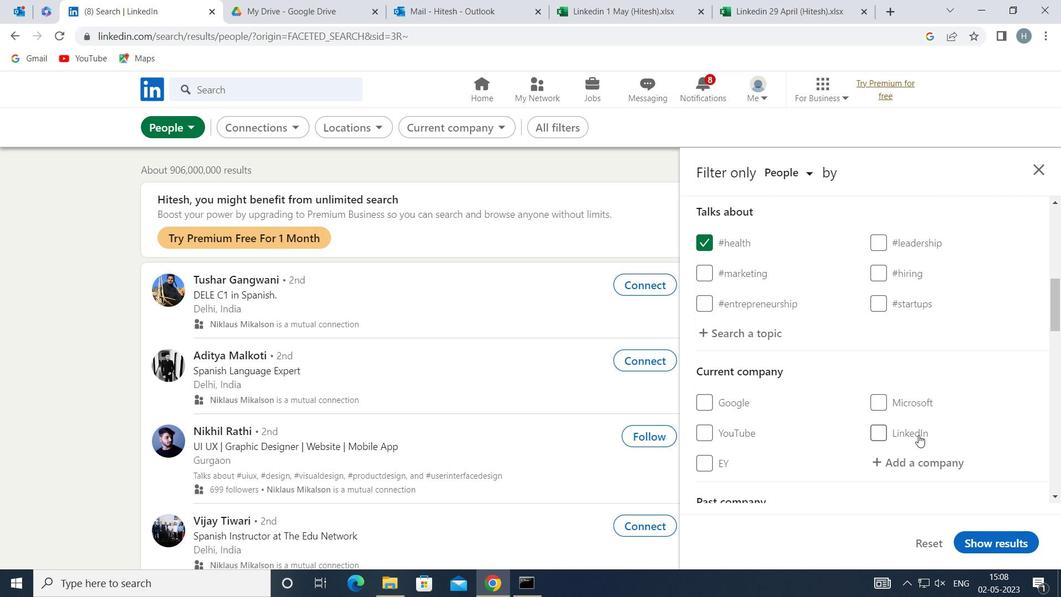 
Action: Mouse pressed left at (922, 454)
Screenshot: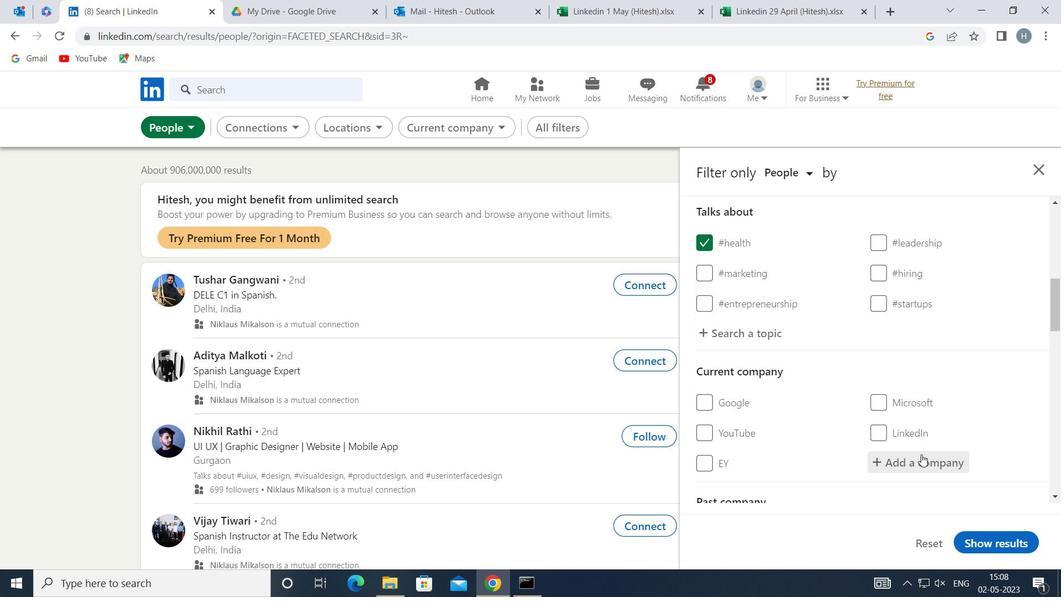 
Action: Key pressed <Key.shift>YOKOG
Screenshot: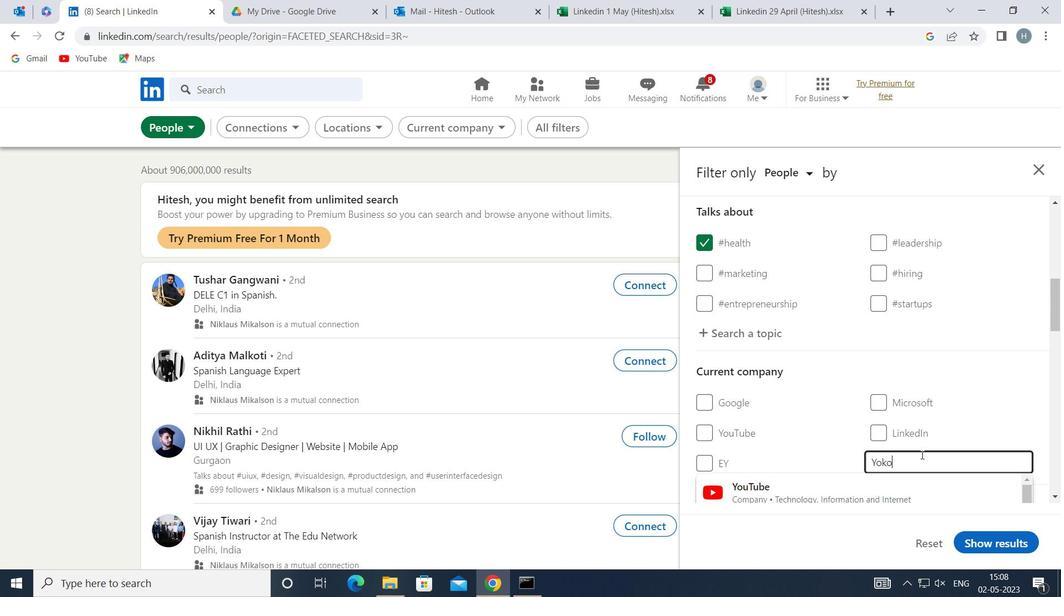 
Action: Mouse moved to (867, 495)
Screenshot: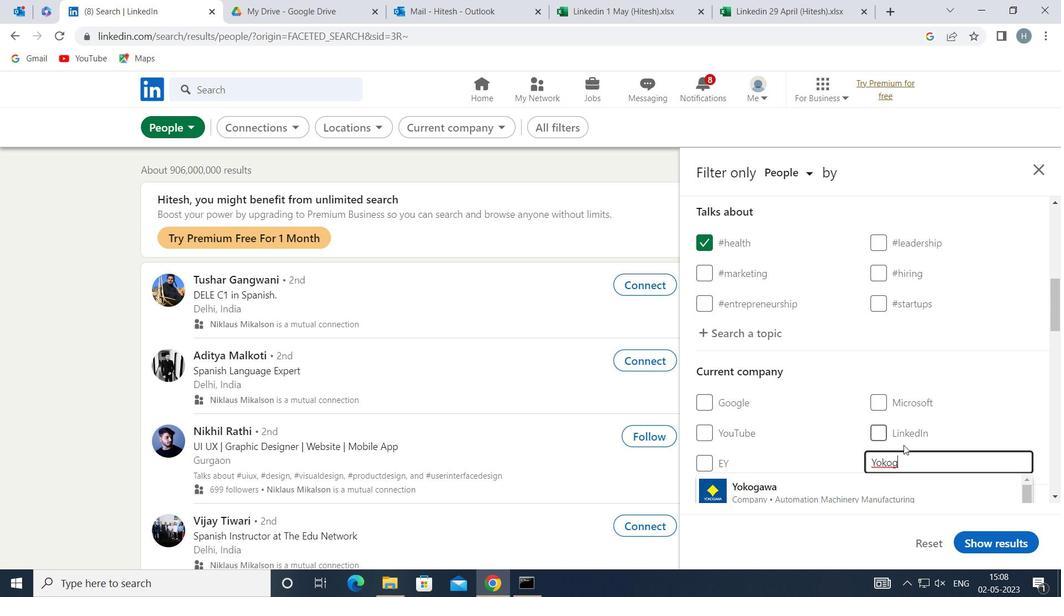 
Action: Mouse pressed left at (867, 495)
Screenshot: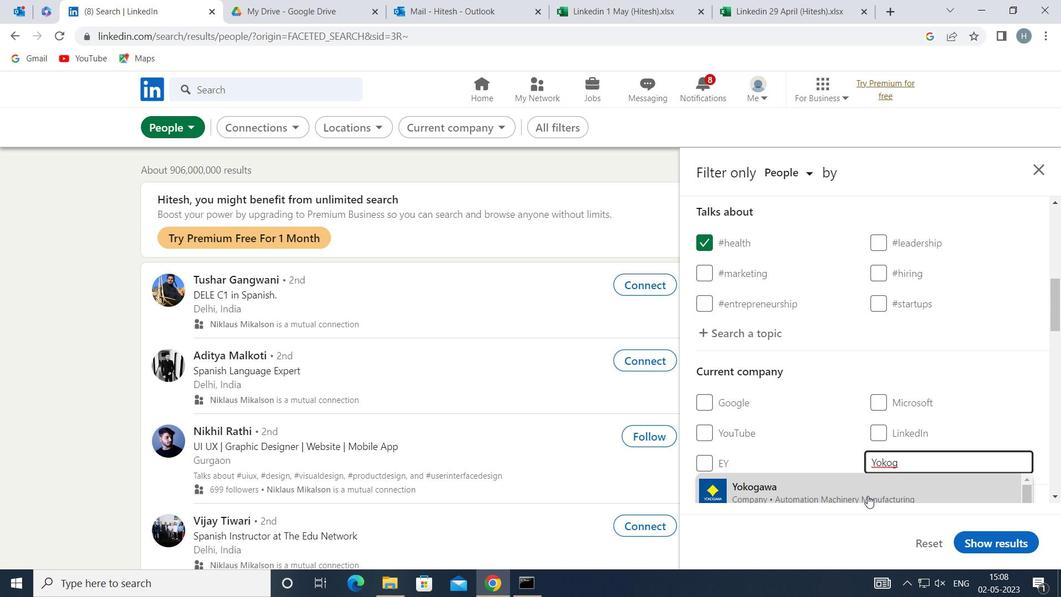 
Action: Mouse moved to (852, 394)
Screenshot: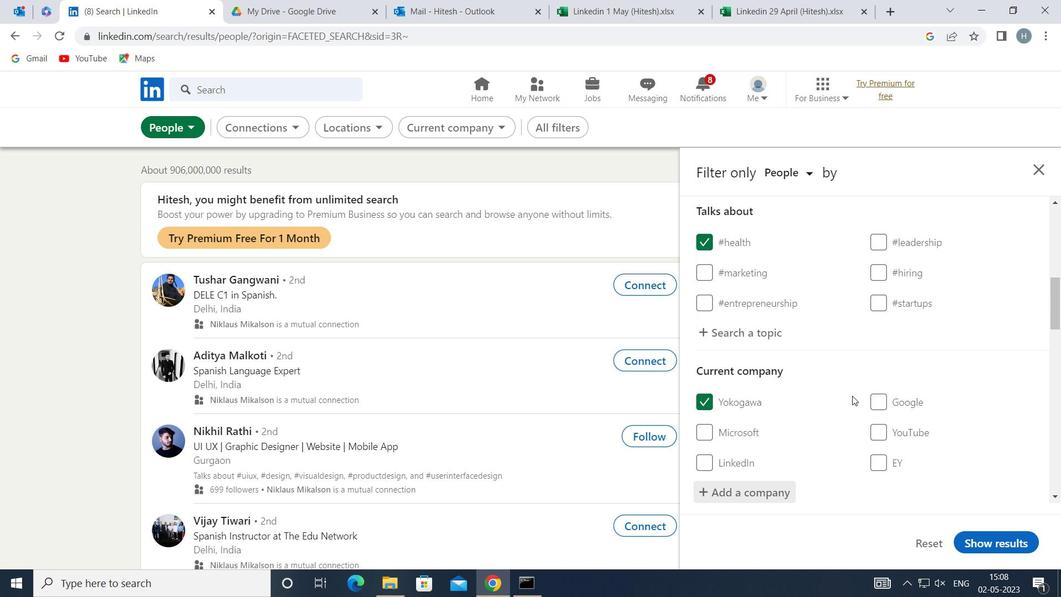 
Action: Mouse scrolled (852, 394) with delta (0, 0)
Screenshot: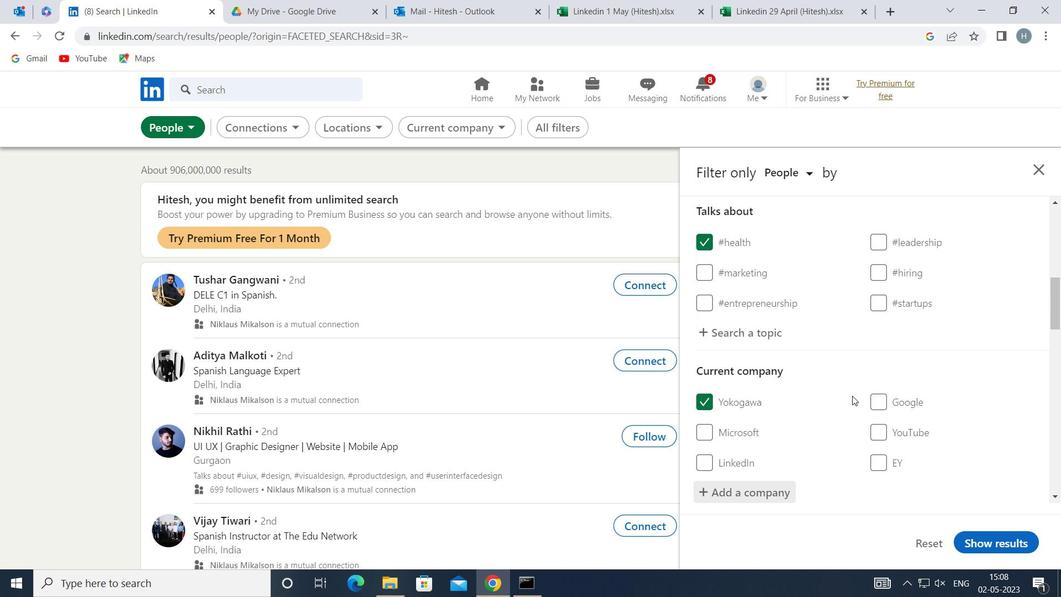 
Action: Mouse moved to (848, 397)
Screenshot: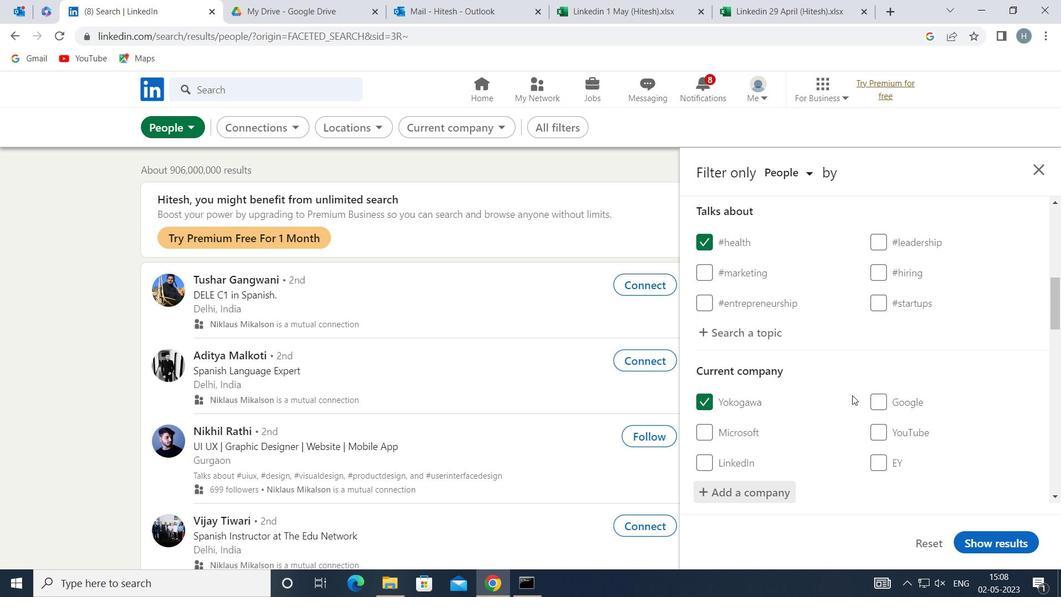 
Action: Mouse scrolled (848, 396) with delta (0, 0)
Screenshot: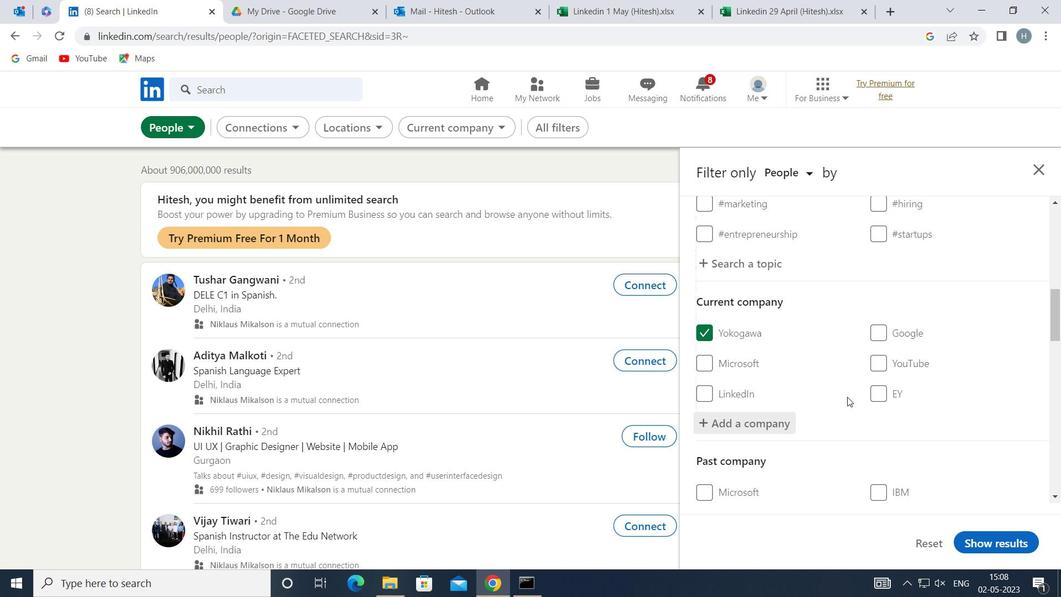 
Action: Mouse moved to (848, 399)
Screenshot: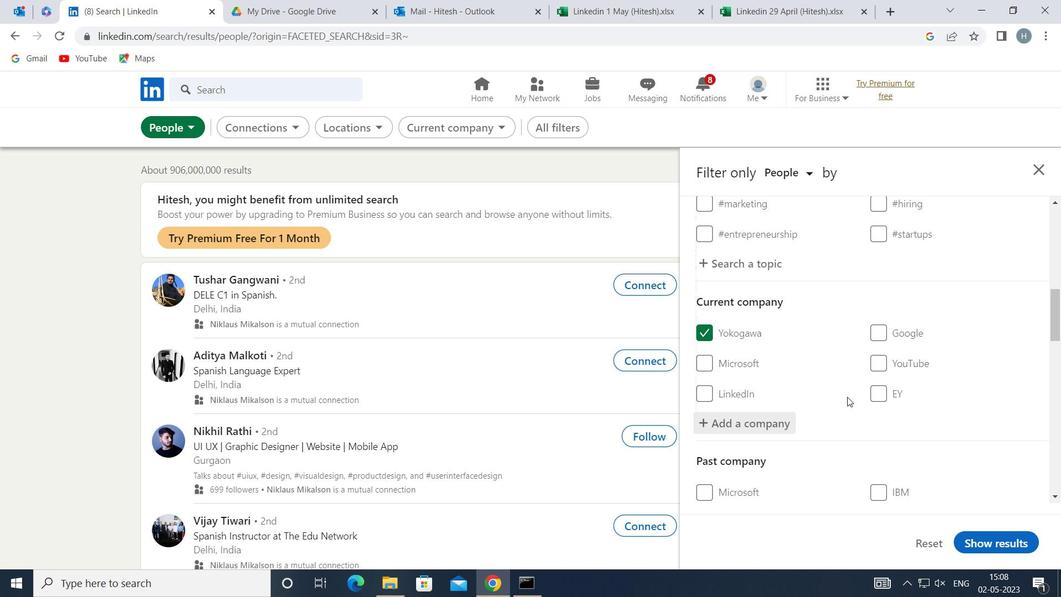 
Action: Mouse scrolled (848, 399) with delta (0, 0)
Screenshot: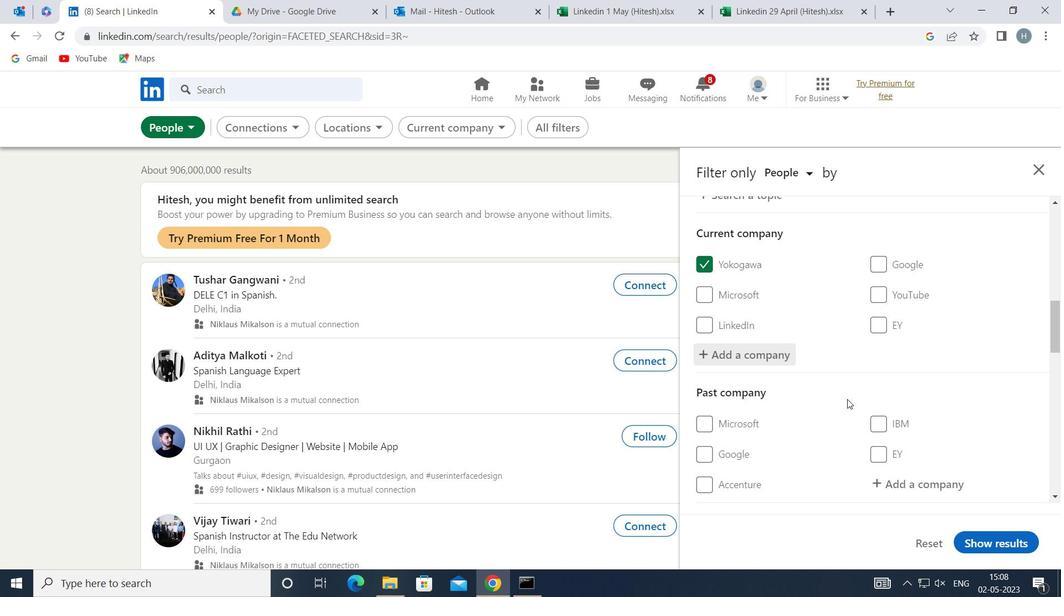 
Action: Mouse scrolled (848, 399) with delta (0, 0)
Screenshot: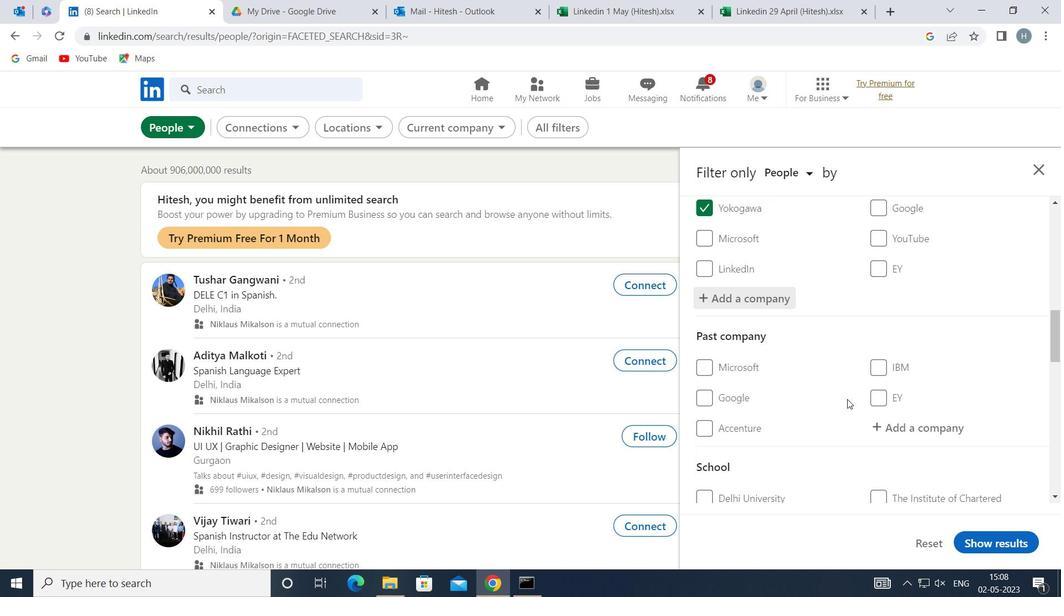 
Action: Mouse moved to (850, 399)
Screenshot: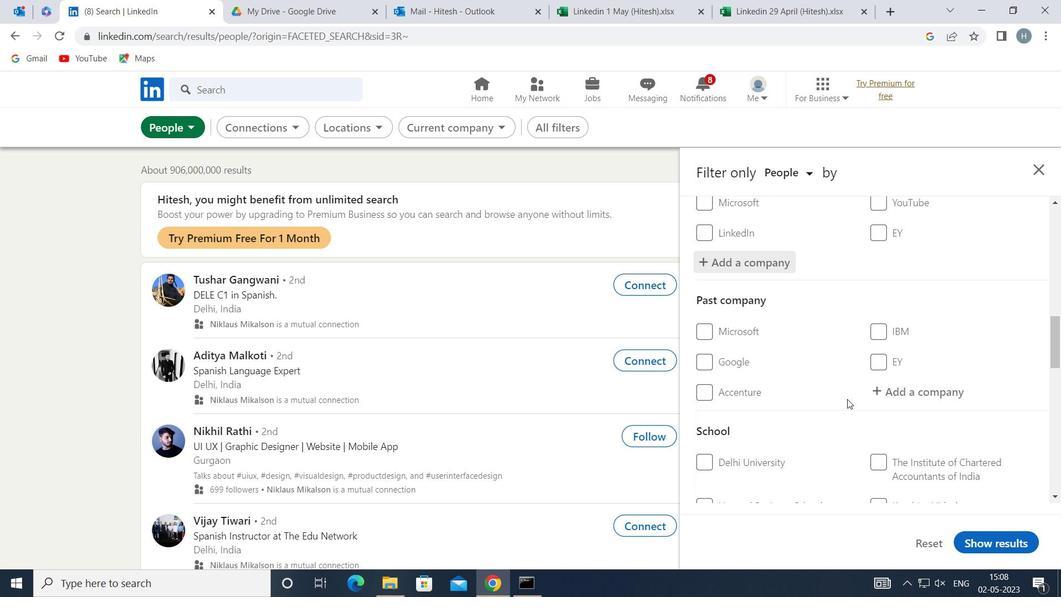 
Action: Mouse scrolled (850, 399) with delta (0, 0)
Screenshot: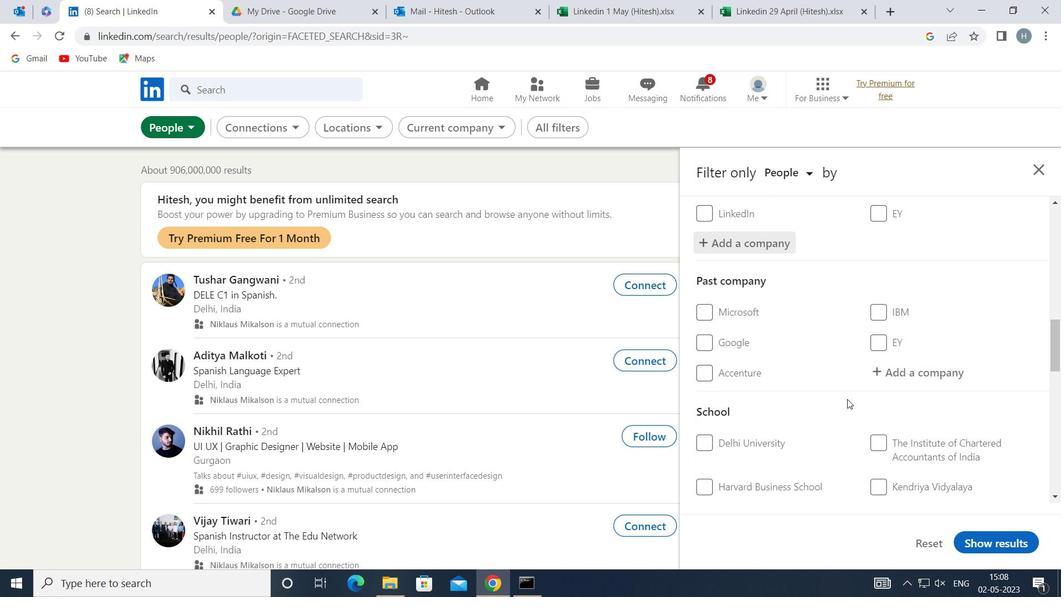 
Action: Mouse moved to (913, 421)
Screenshot: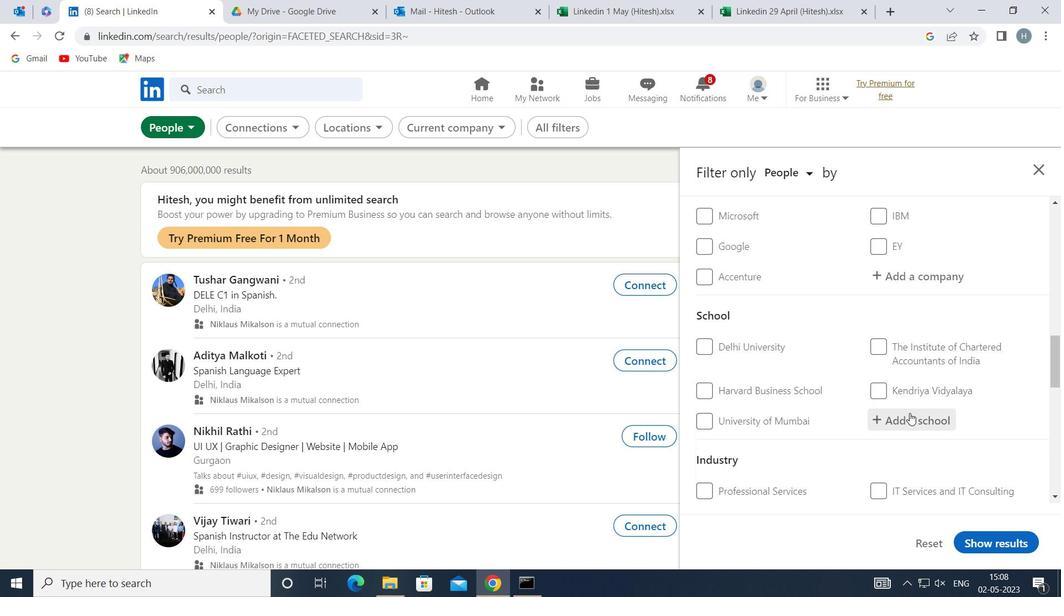 
Action: Mouse pressed left at (913, 421)
Screenshot: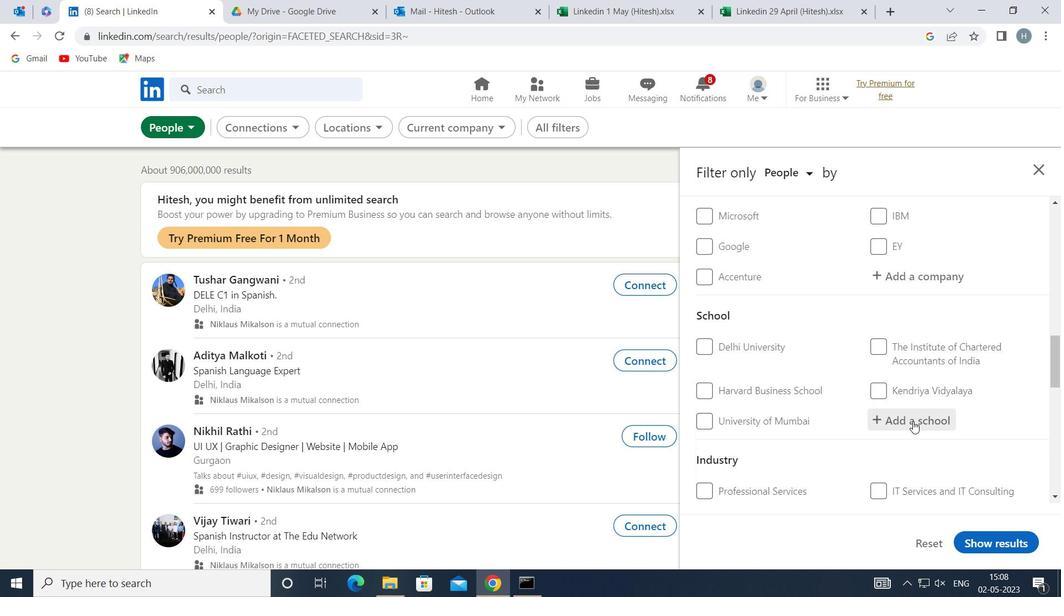 
Action: Key pressed <Key.shift>SSVP
Screenshot: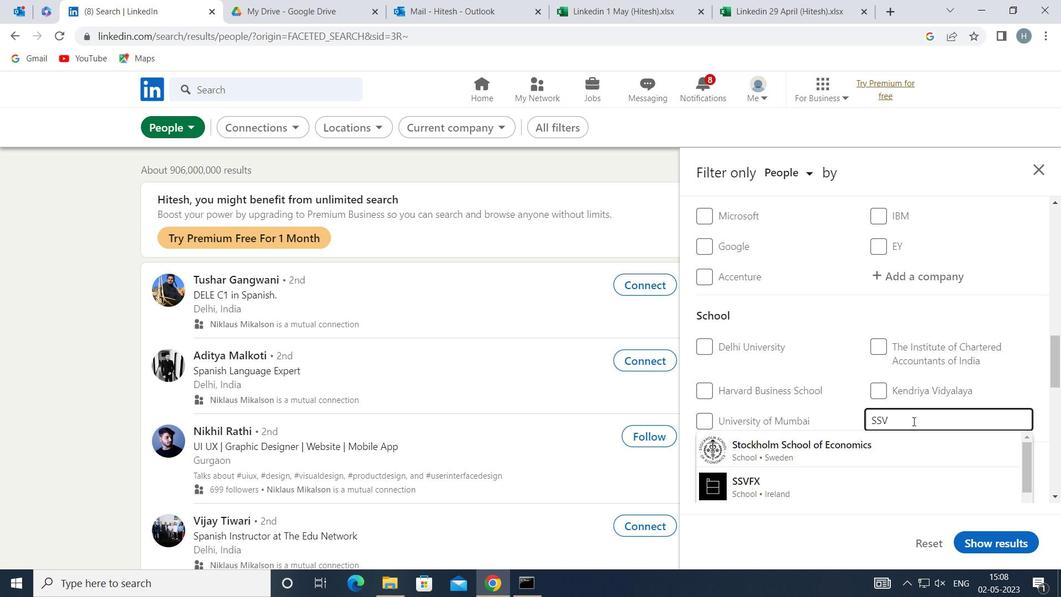 
Action: Mouse moved to (862, 453)
Screenshot: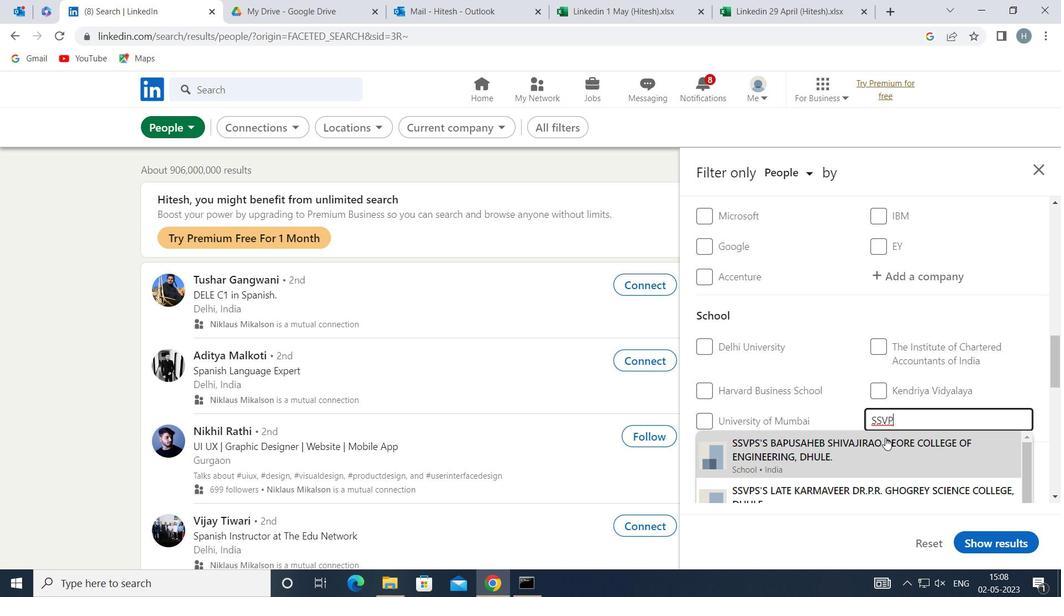 
Action: Mouse pressed left at (862, 453)
Screenshot: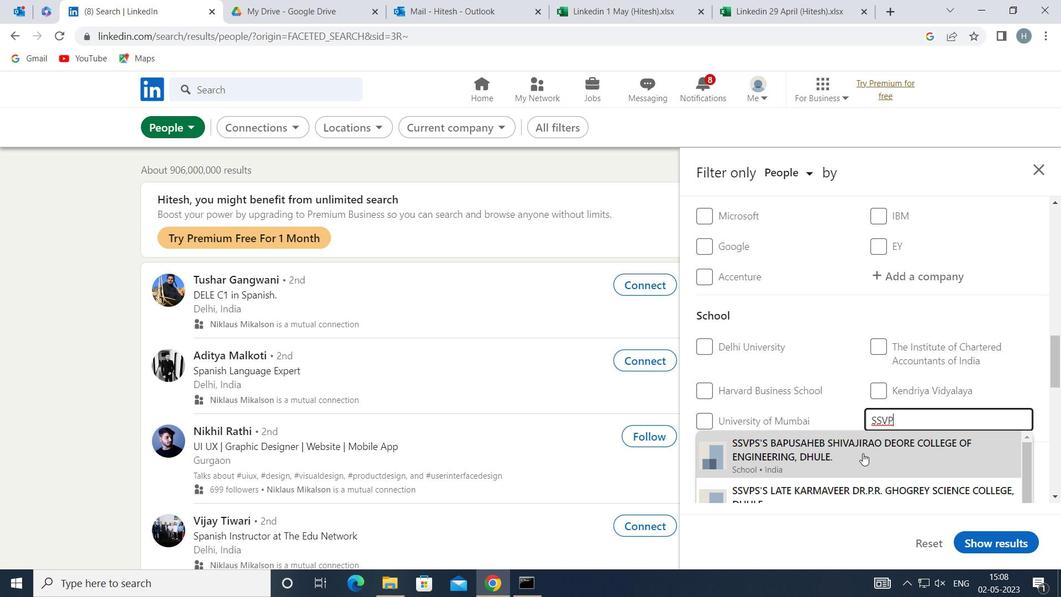 
Action: Mouse moved to (820, 421)
Screenshot: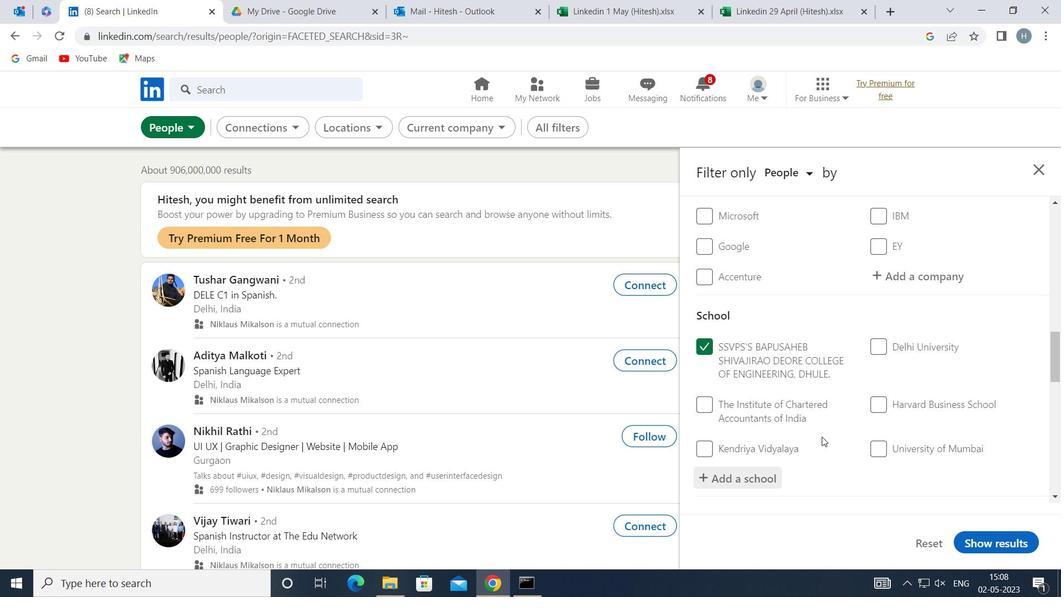 
Action: Mouse scrolled (820, 420) with delta (0, 0)
Screenshot: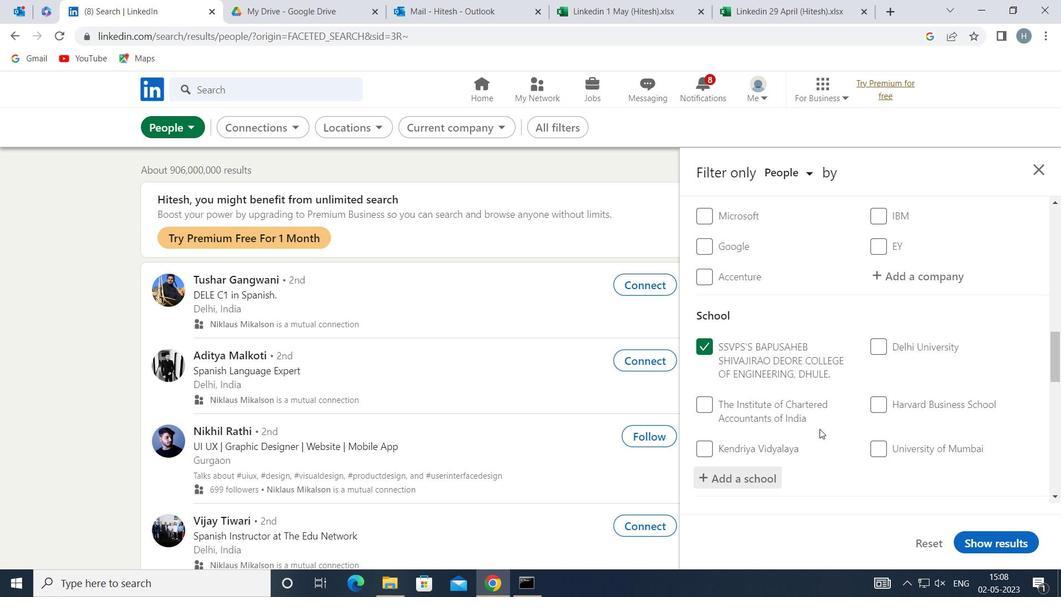 
Action: Mouse moved to (821, 421)
Screenshot: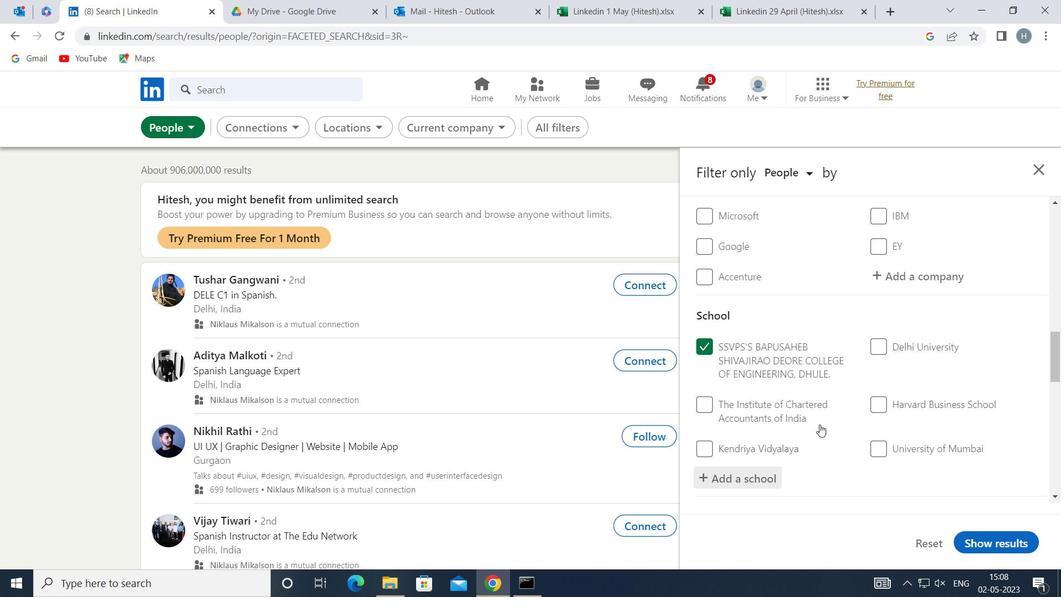 
Action: Mouse scrolled (821, 420) with delta (0, 0)
Screenshot: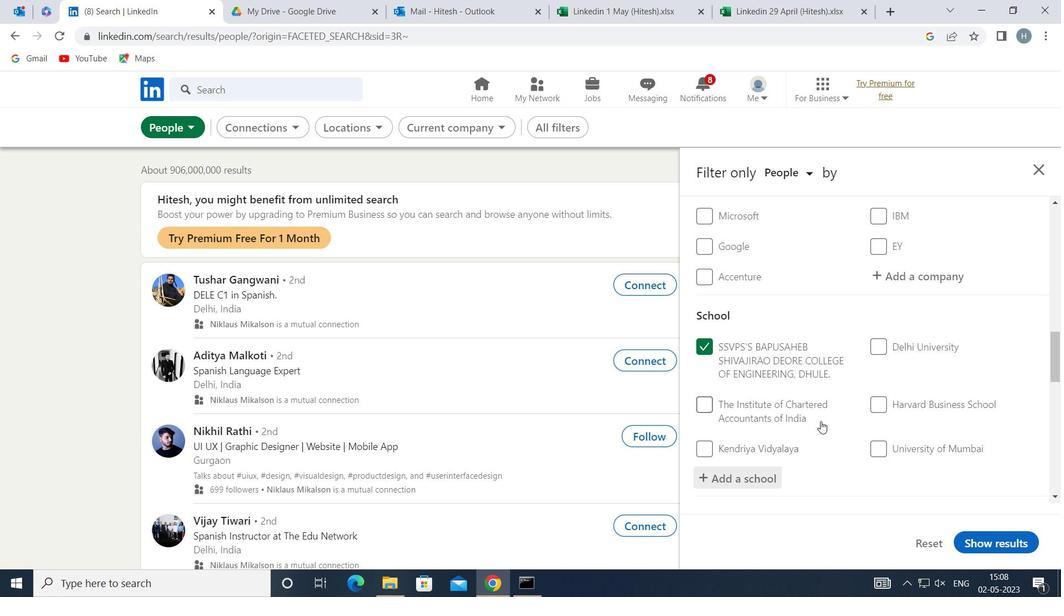 
Action: Mouse moved to (825, 418)
Screenshot: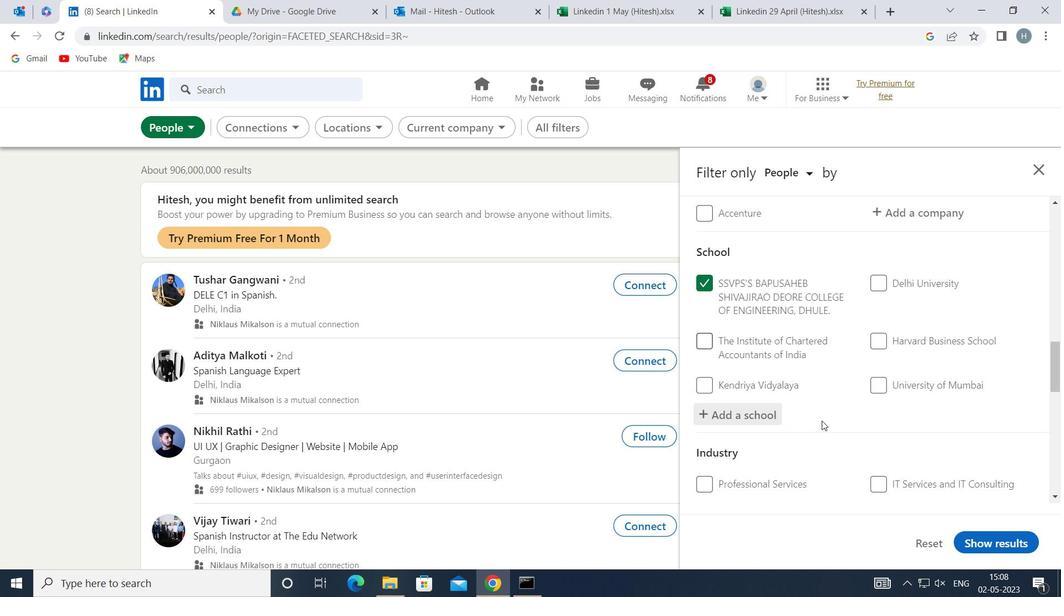 
Action: Mouse scrolled (825, 417) with delta (0, 0)
Screenshot: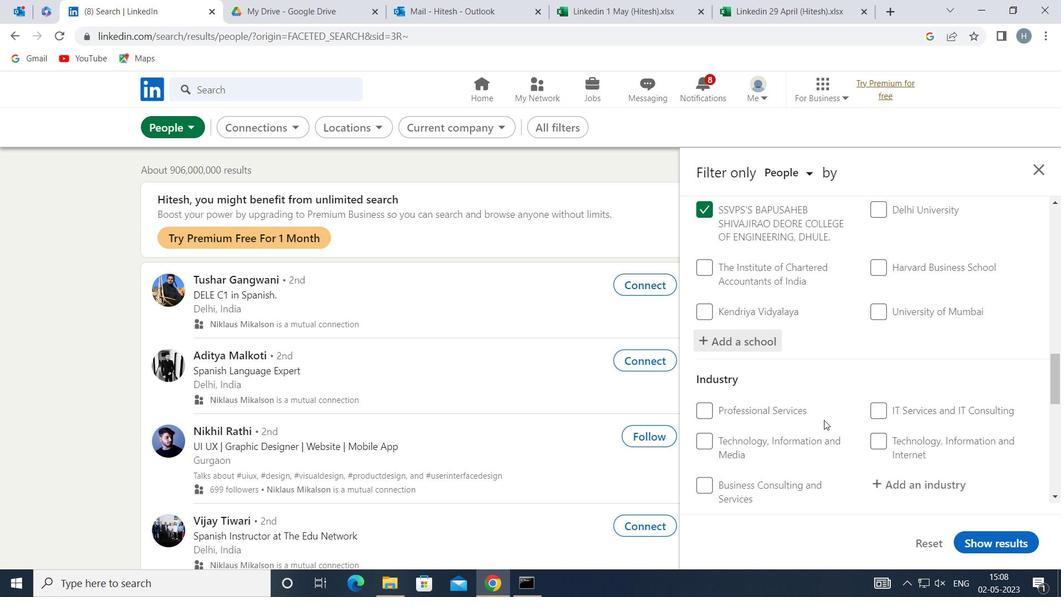 
Action: Mouse moved to (893, 413)
Screenshot: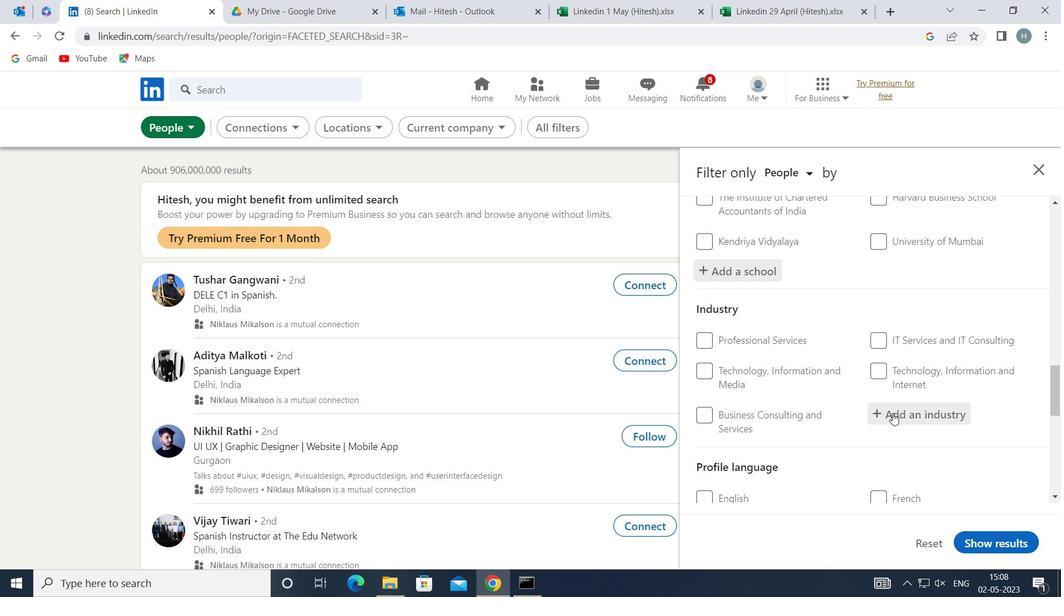 
Action: Mouse pressed left at (893, 413)
Screenshot: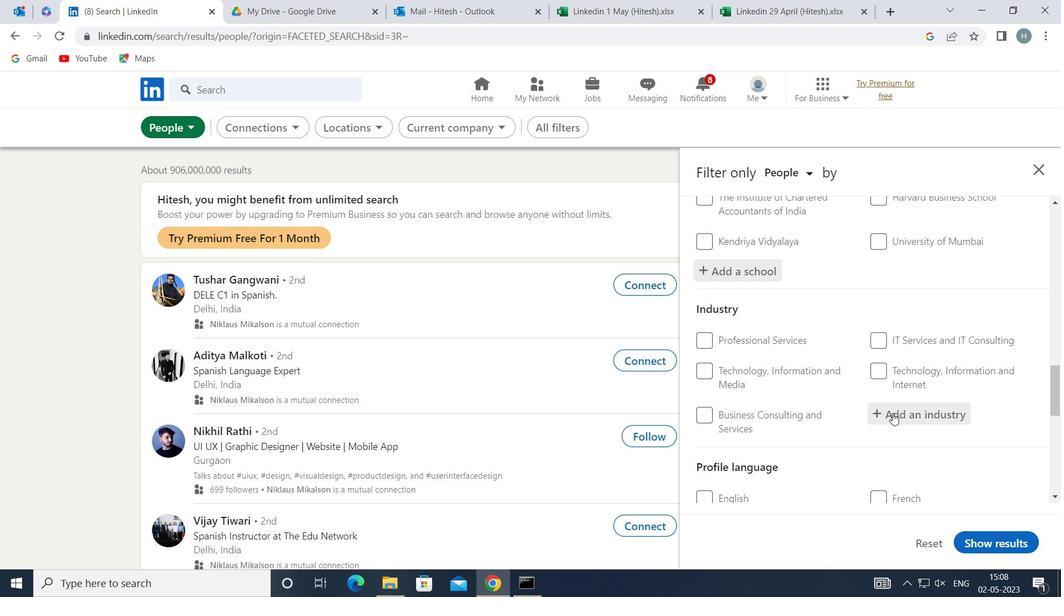 
Action: Mouse moved to (893, 412)
Screenshot: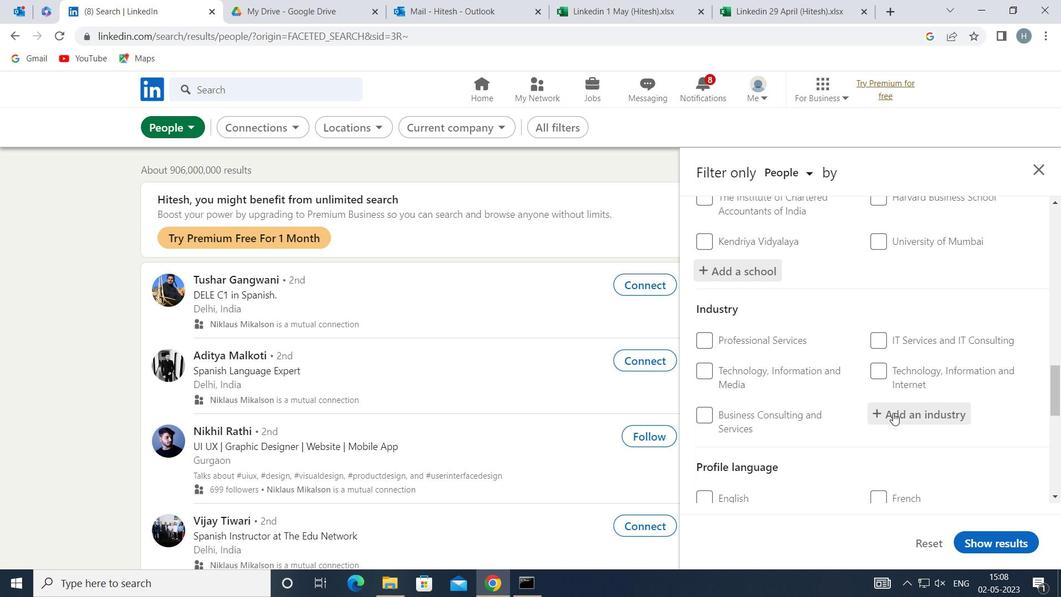 
Action: Key pressed <Key.shift>PERIO
Screenshot: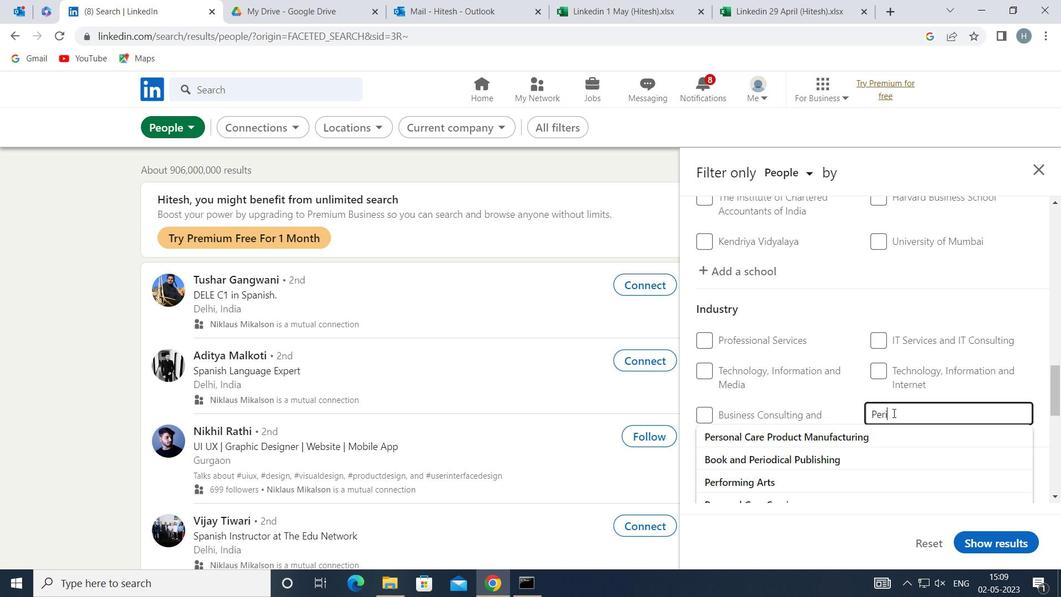 
Action: Mouse moved to (849, 450)
Screenshot: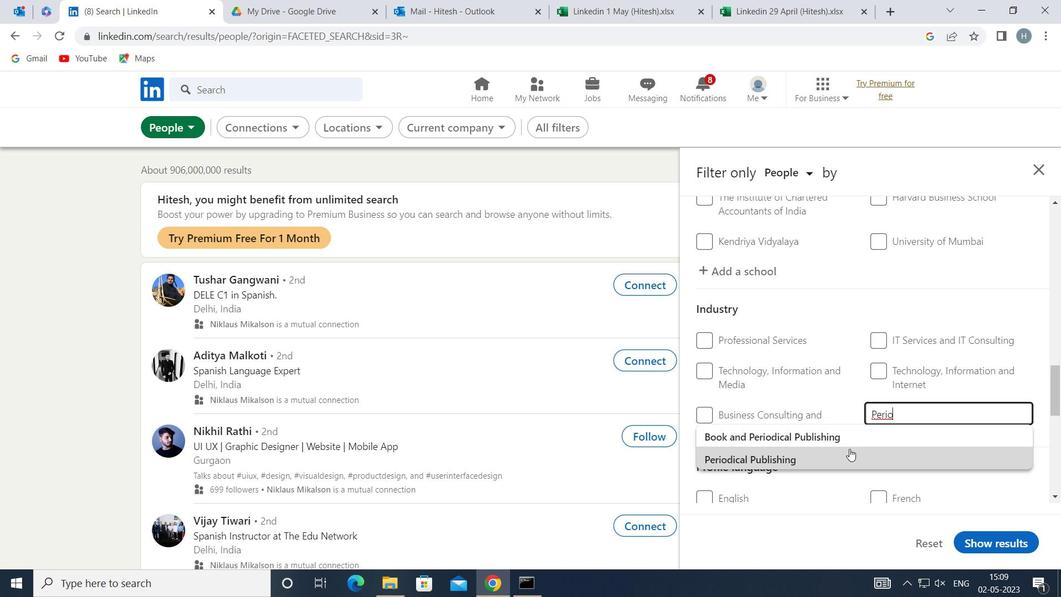 
Action: Mouse pressed left at (849, 450)
Screenshot: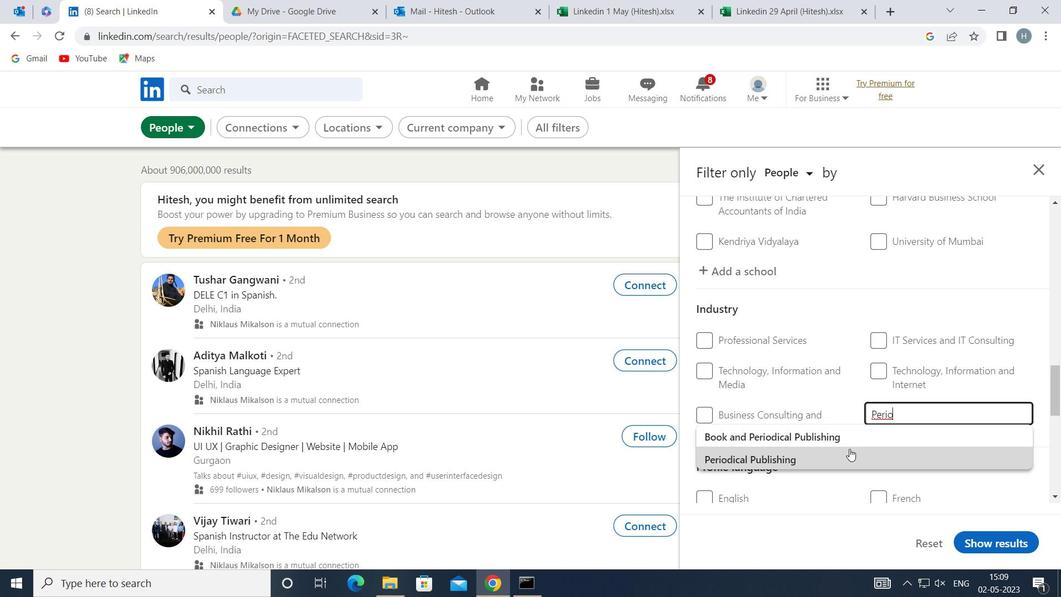 
Action: Mouse moved to (832, 411)
Screenshot: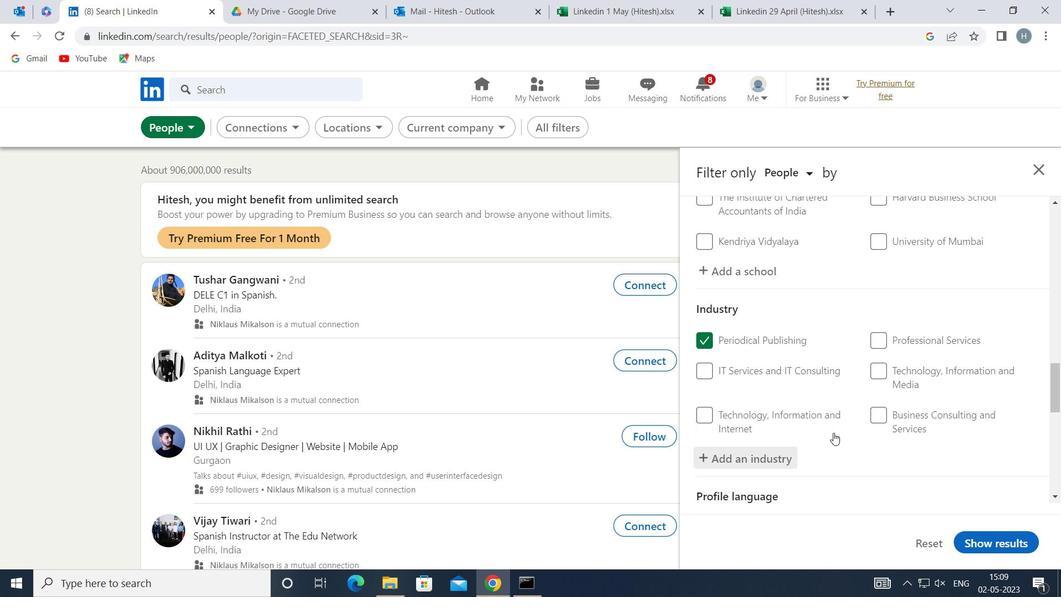 
Action: Mouse scrolled (832, 411) with delta (0, 0)
Screenshot: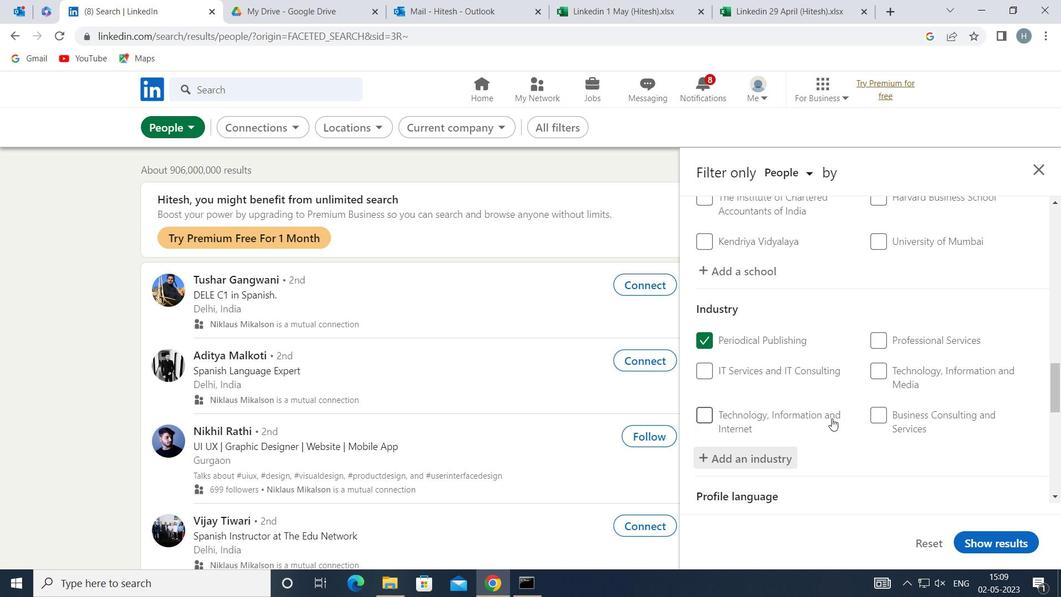 
Action: Mouse scrolled (832, 411) with delta (0, 0)
Screenshot: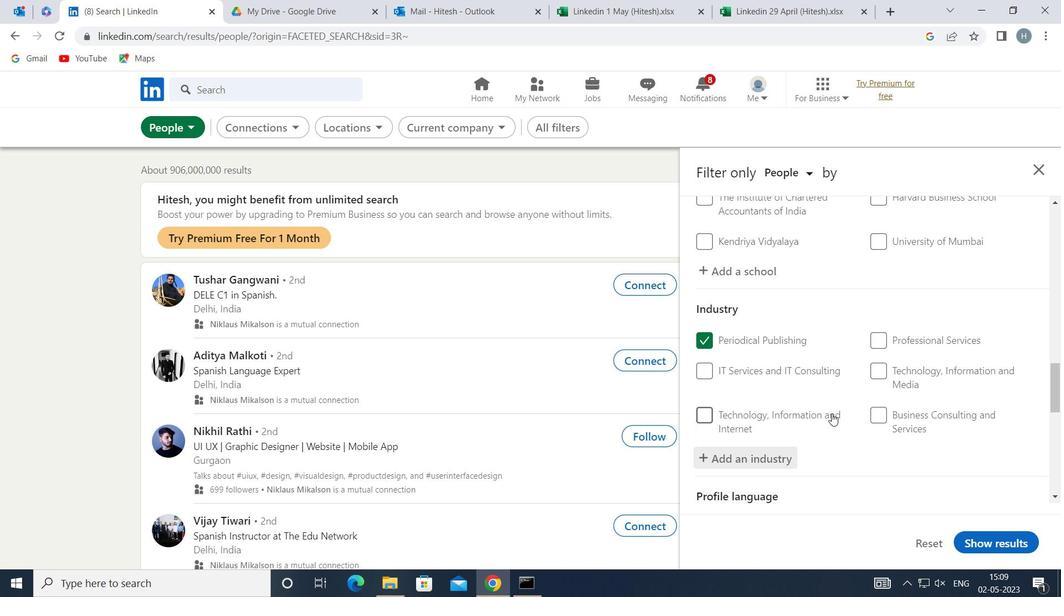 
Action: Mouse moved to (832, 409)
Screenshot: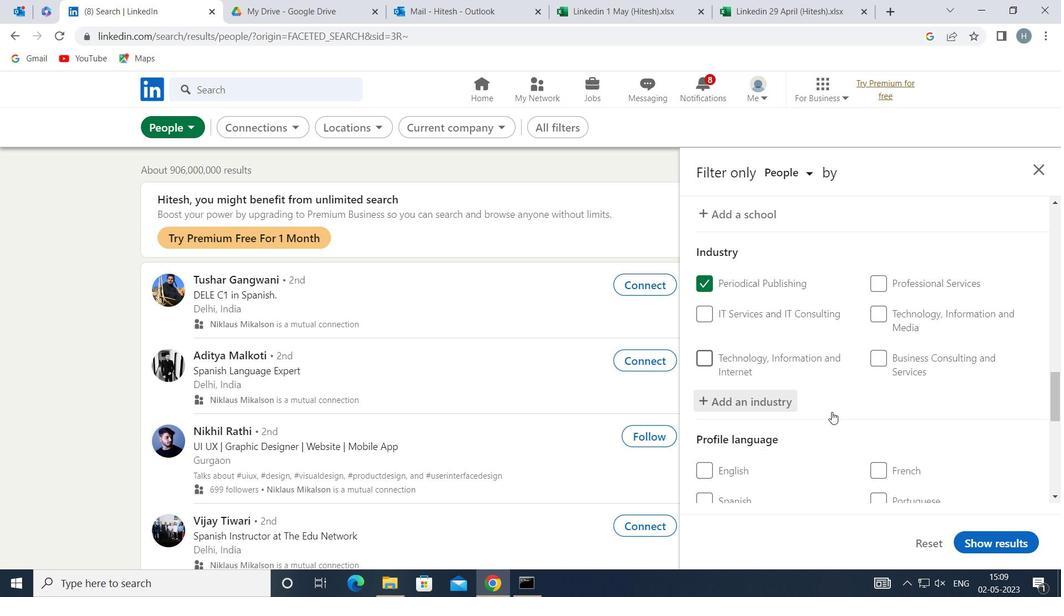 
Action: Mouse scrolled (832, 409) with delta (0, 0)
Screenshot: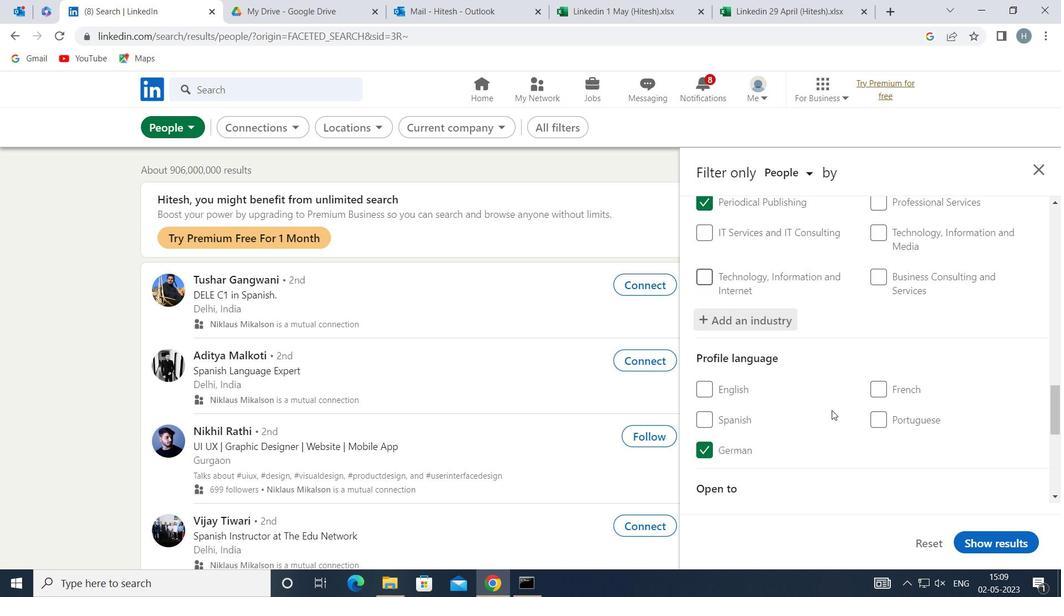 
Action: Mouse scrolled (832, 409) with delta (0, 0)
Screenshot: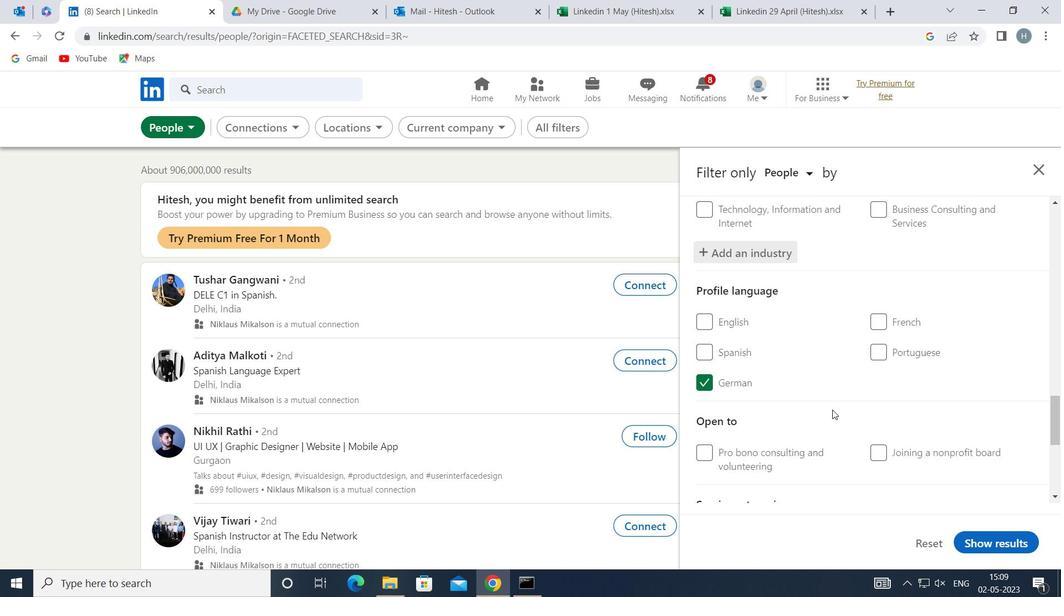 
Action: Mouse scrolled (832, 409) with delta (0, 0)
Screenshot: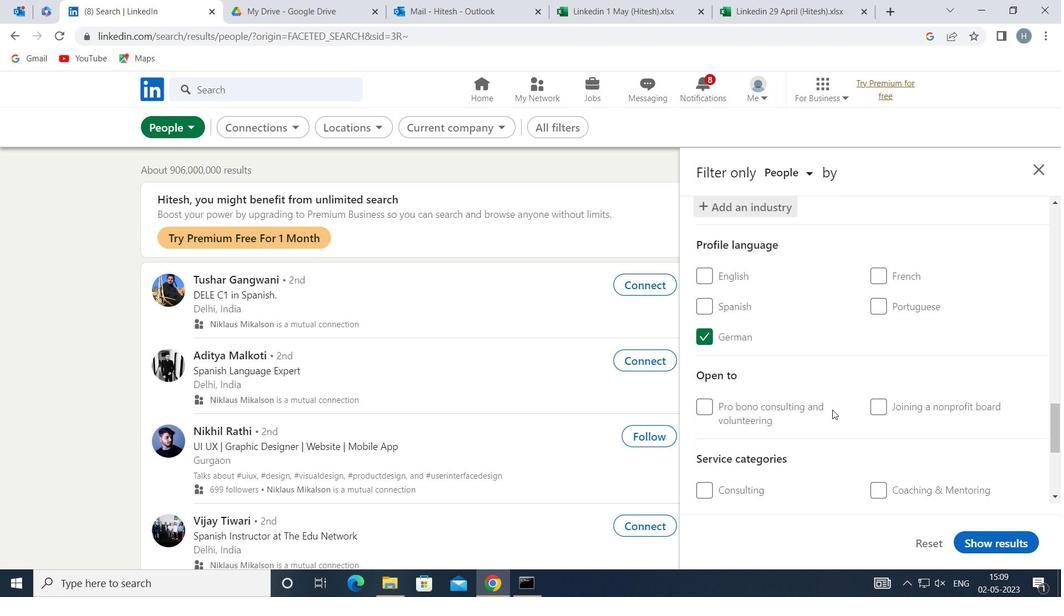 
Action: Mouse scrolled (832, 409) with delta (0, 0)
Screenshot: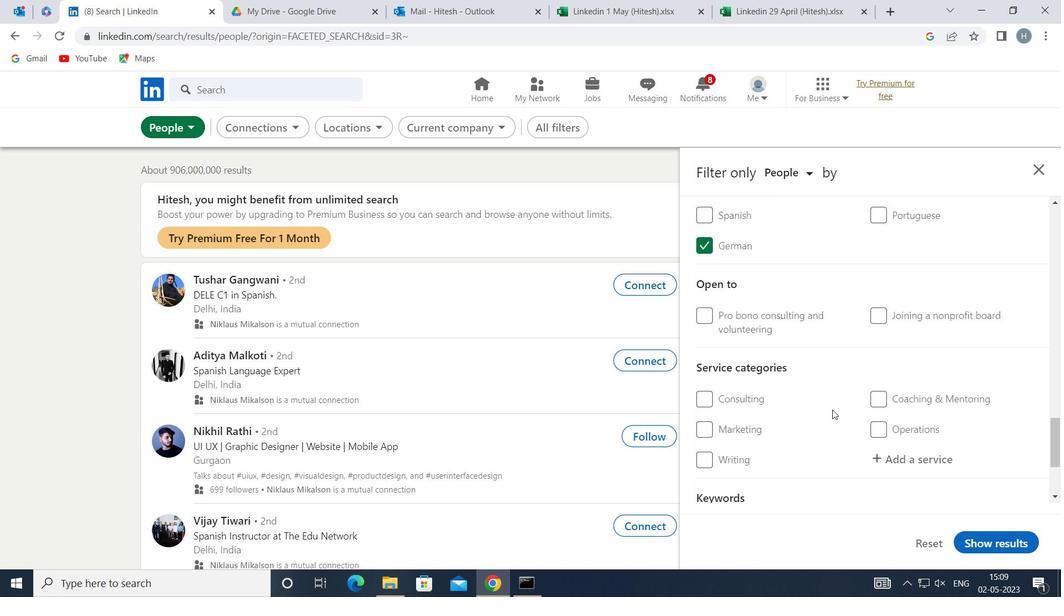 
Action: Mouse moved to (924, 386)
Screenshot: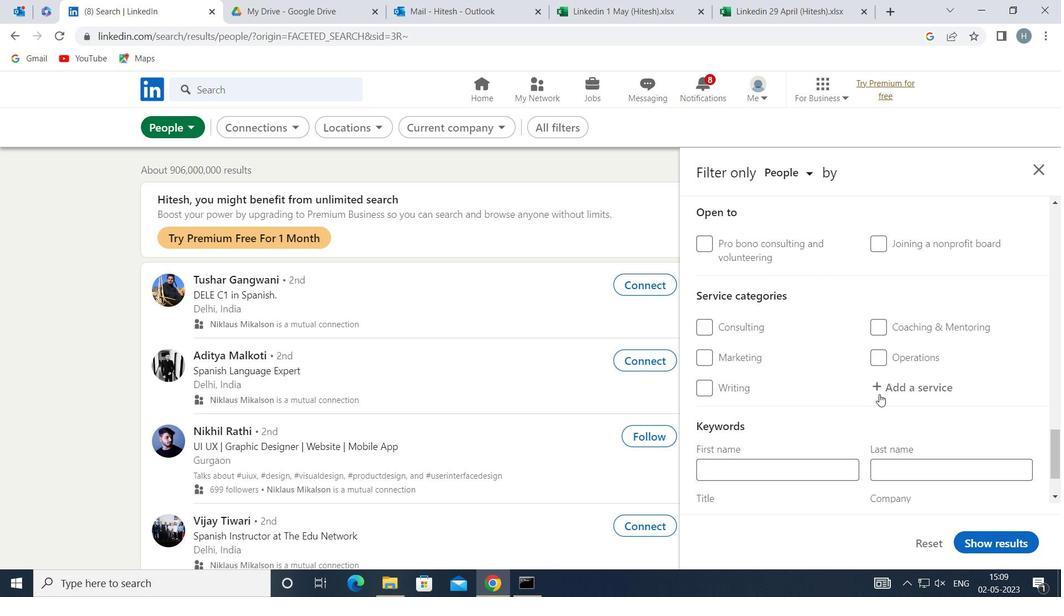 
Action: Mouse pressed left at (924, 386)
Screenshot: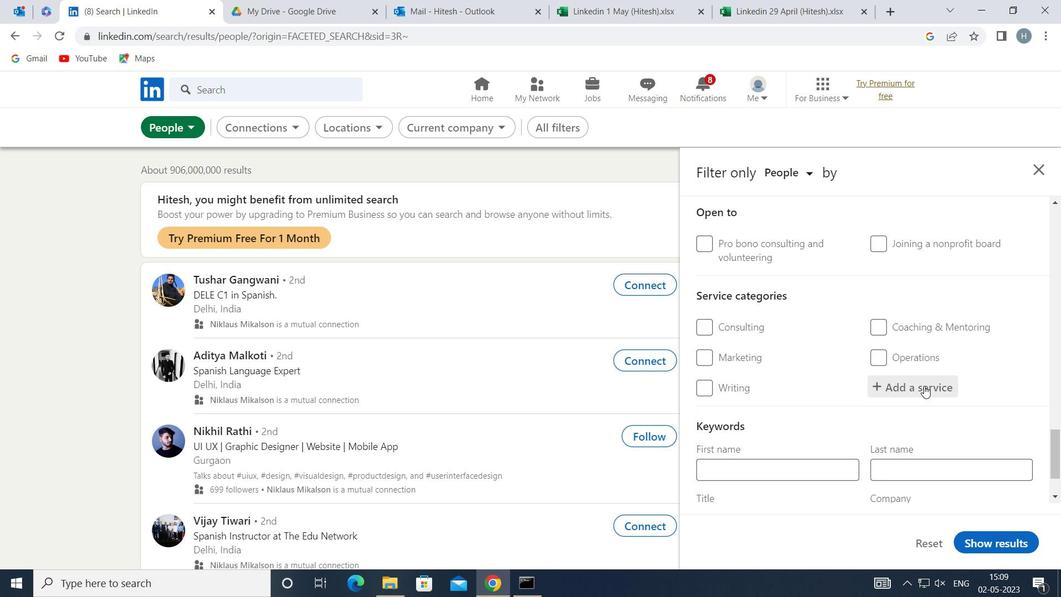 
Action: Key pressed <Key.shift>USER<Key.space><Key.shift>E
Screenshot: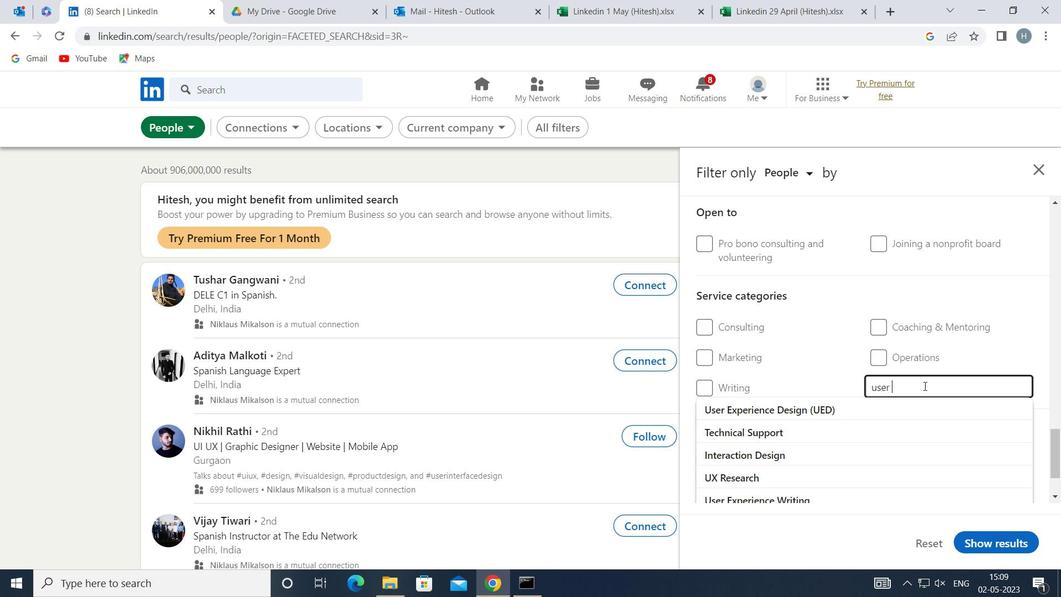 
Action: Mouse moved to (887, 405)
Screenshot: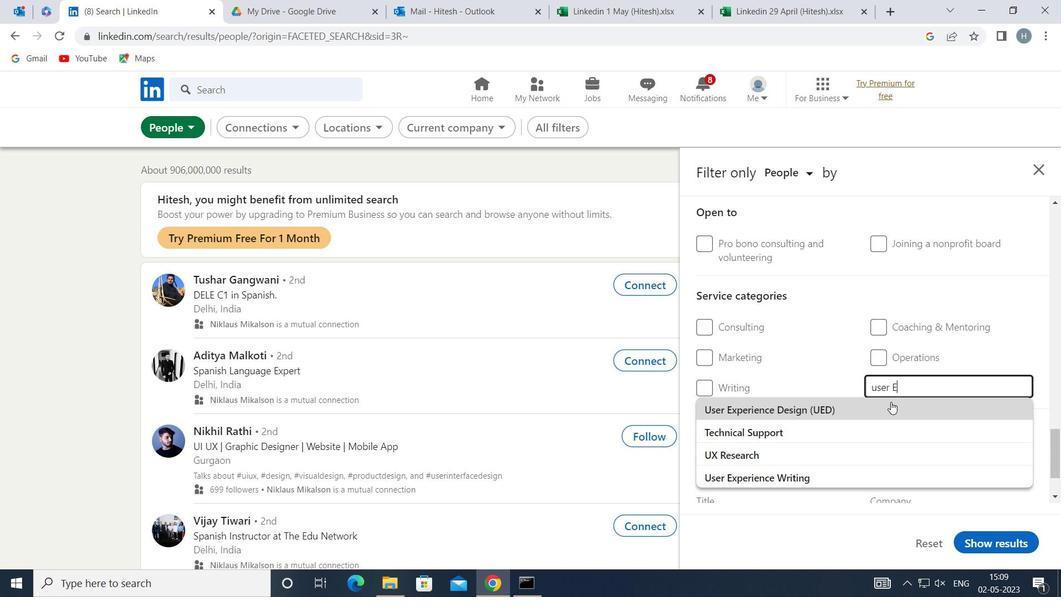 
Action: Mouse pressed left at (887, 405)
Screenshot: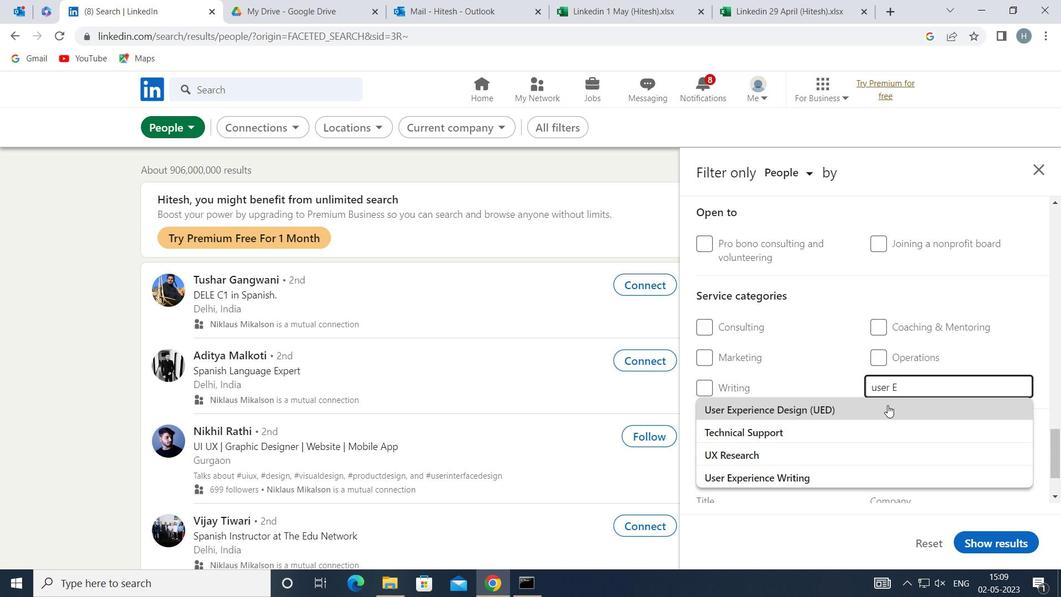 
Action: Mouse moved to (833, 408)
Screenshot: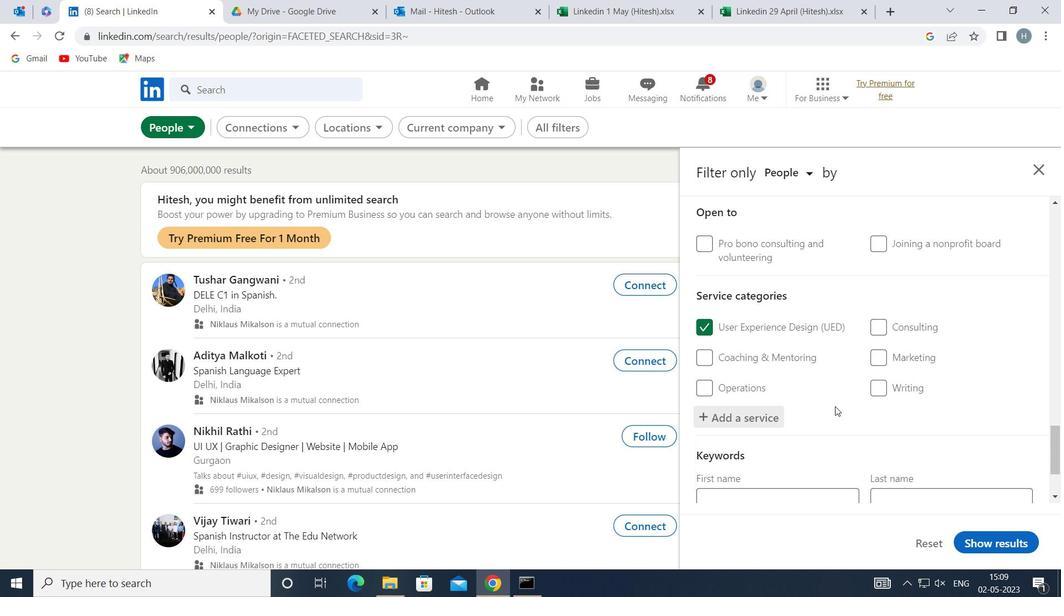 
Action: Mouse scrolled (833, 407) with delta (0, 0)
Screenshot: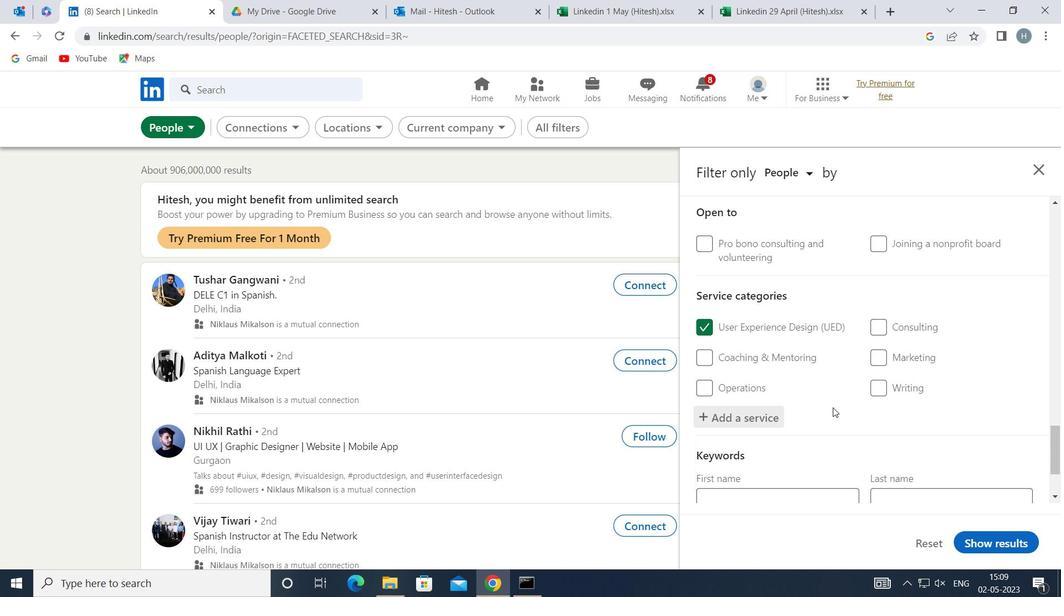 
Action: Mouse scrolled (833, 407) with delta (0, 0)
Screenshot: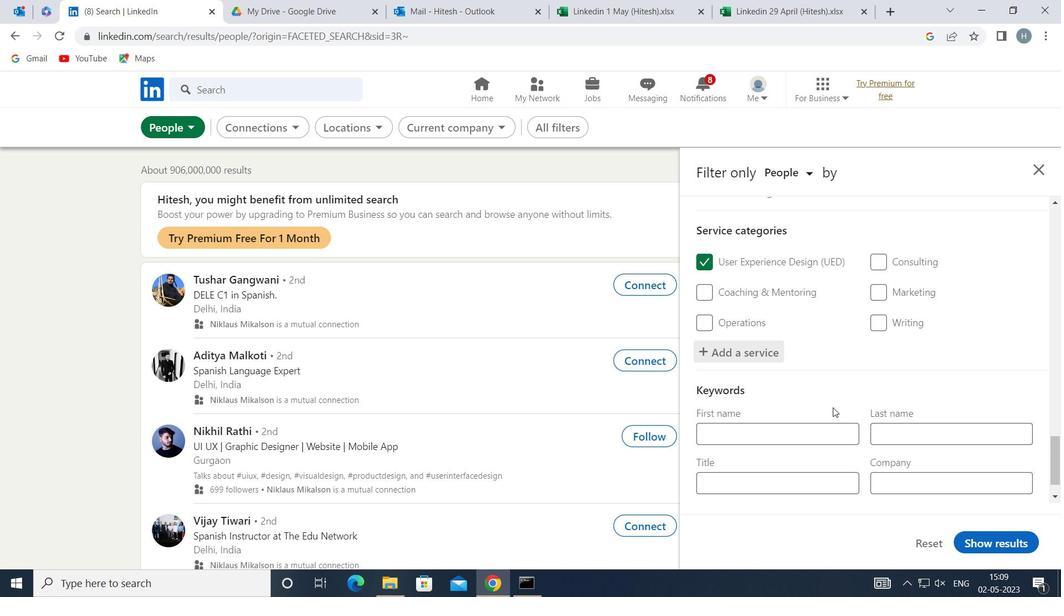 
Action: Mouse moved to (835, 437)
Screenshot: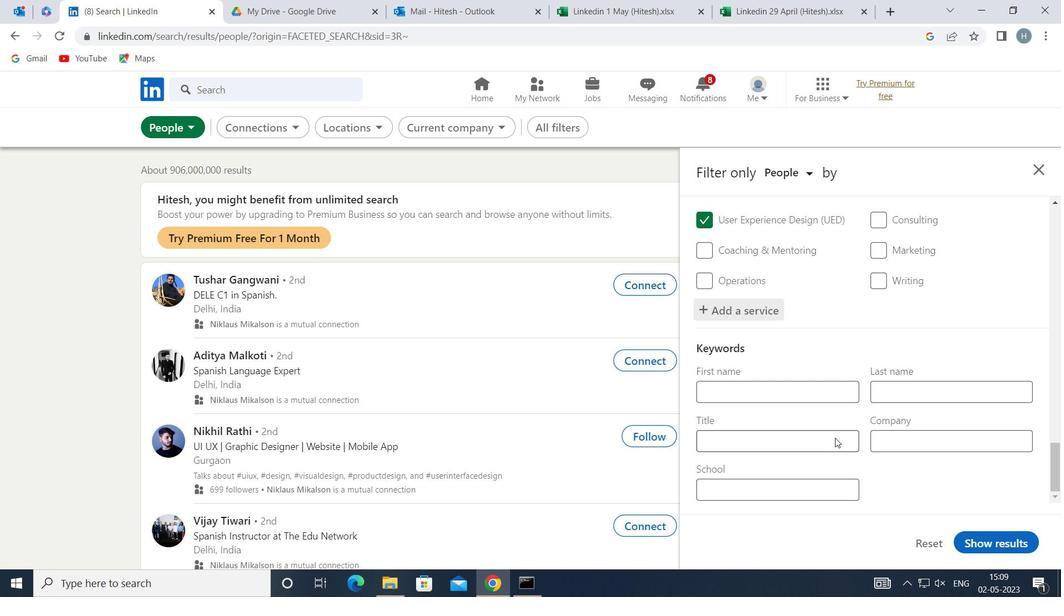 
Action: Mouse pressed left at (835, 437)
Screenshot: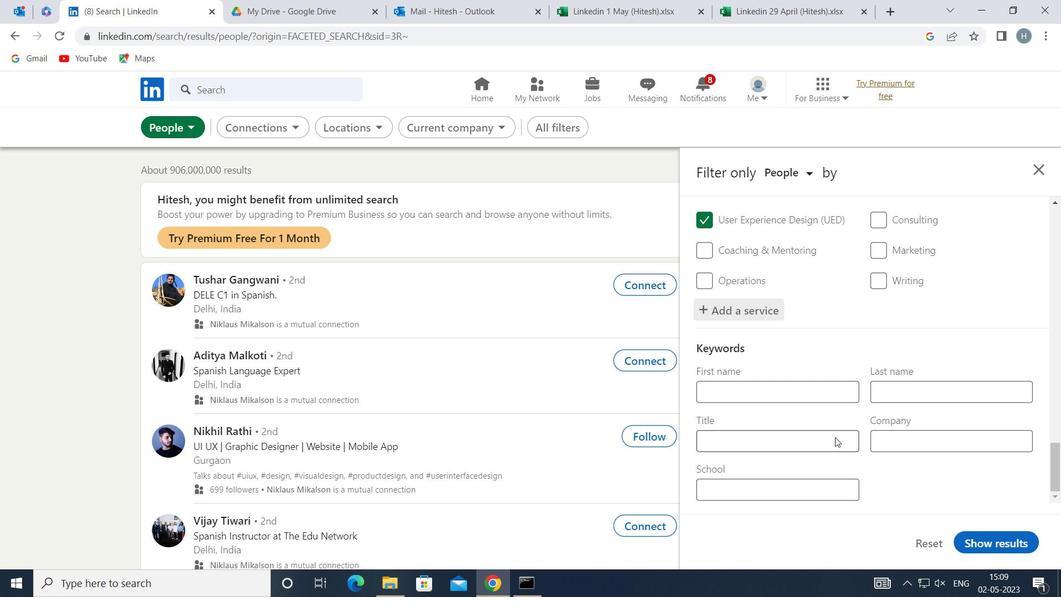 
Action: Mouse moved to (830, 439)
Screenshot: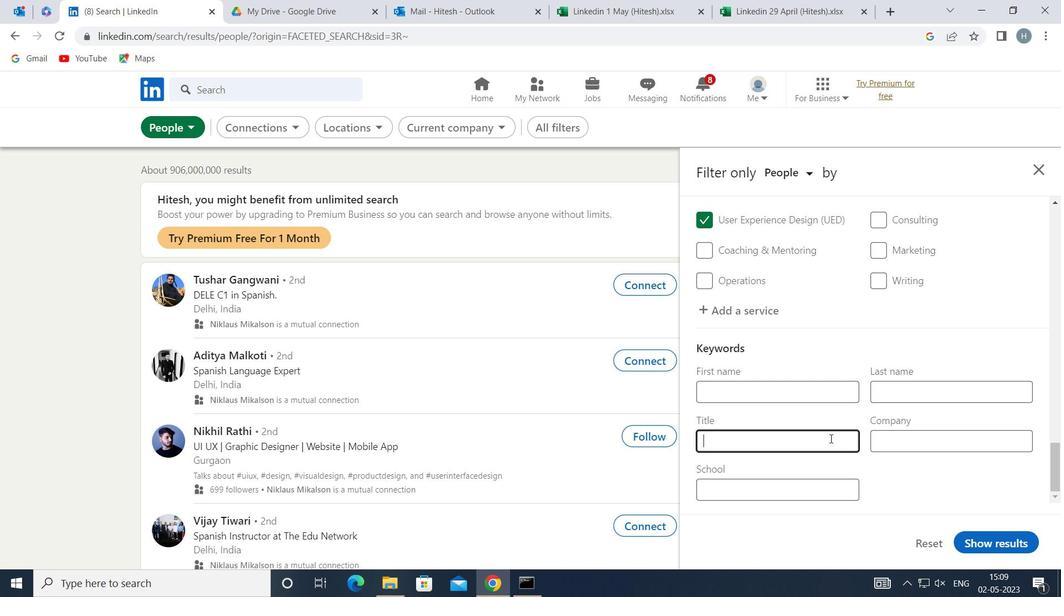 
Action: Key pressed <Key.shift>PRINCIPAL
Screenshot: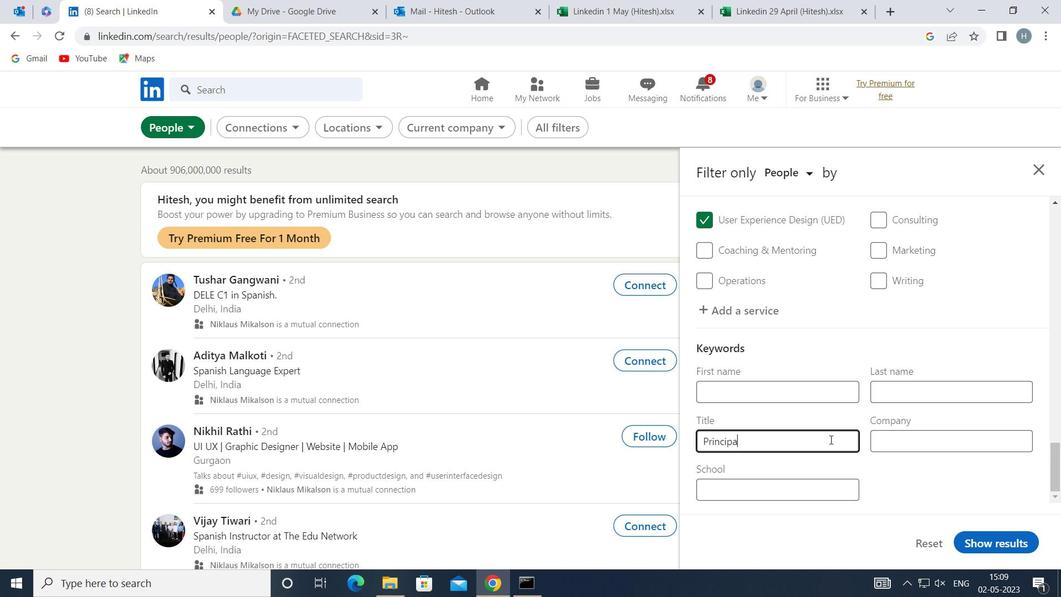 
Action: Mouse moved to (982, 539)
Screenshot: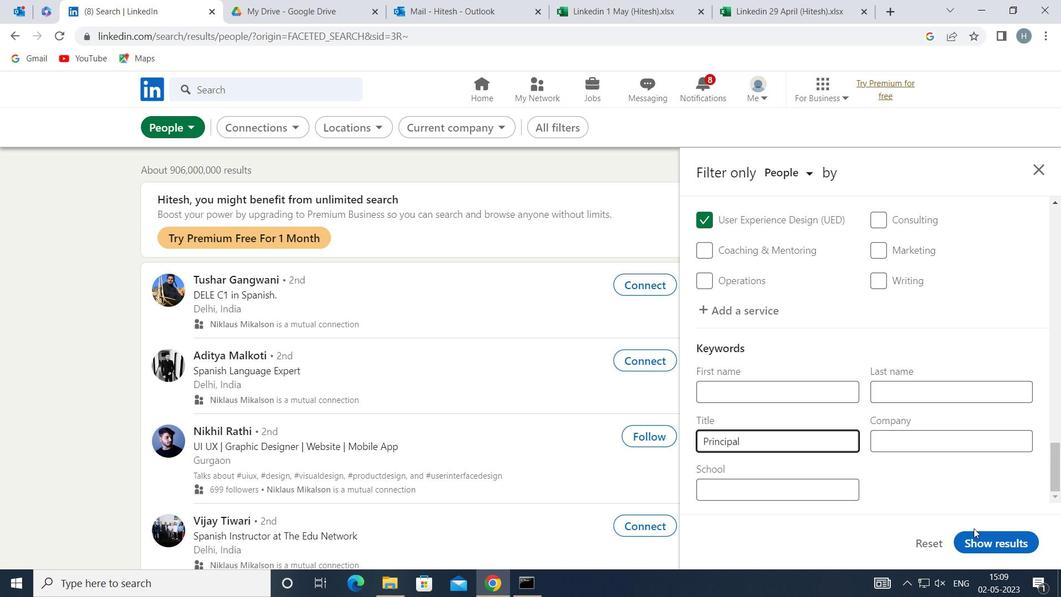 
Action: Mouse pressed left at (982, 539)
Screenshot: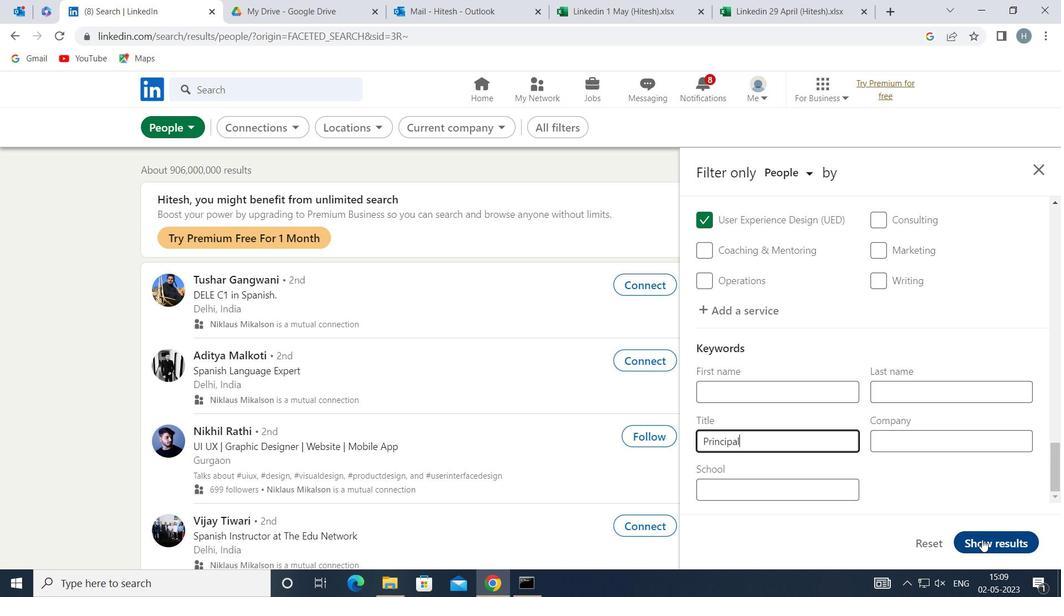 
Action: Mouse moved to (718, 343)
Screenshot: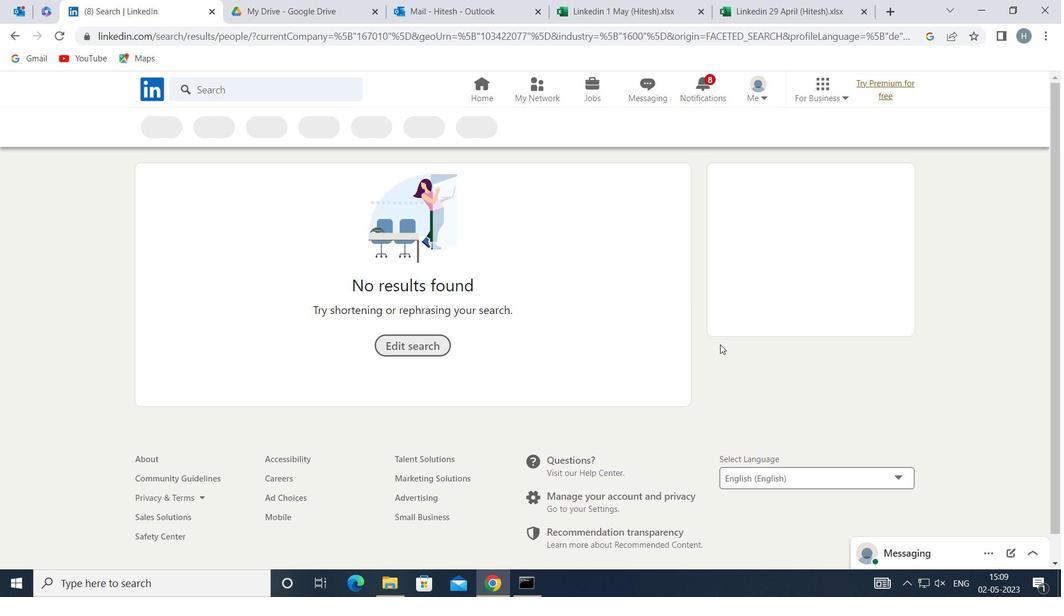 
